 Task: Look for space in Halle, Belgium from 11th June, 2023 to 15th June, 2023 for 2 adults in price range Rs.7000 to Rs.16000. Place can be private room with 1  bedroom having 2 beds and 1 bathroom. Property type can be hotel. Amenities needed are: heating, . Booking option can be shelf check-in. Required host language is English.
Action: Mouse moved to (489, 147)
Screenshot: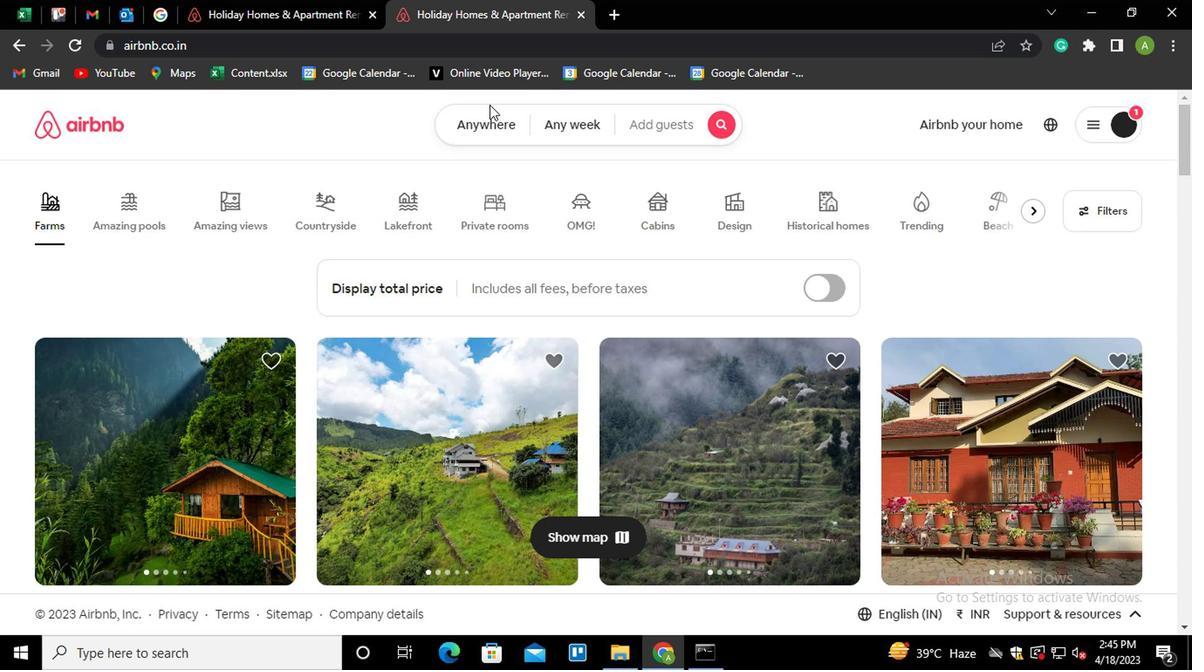 
Action: Mouse pressed left at (489, 147)
Screenshot: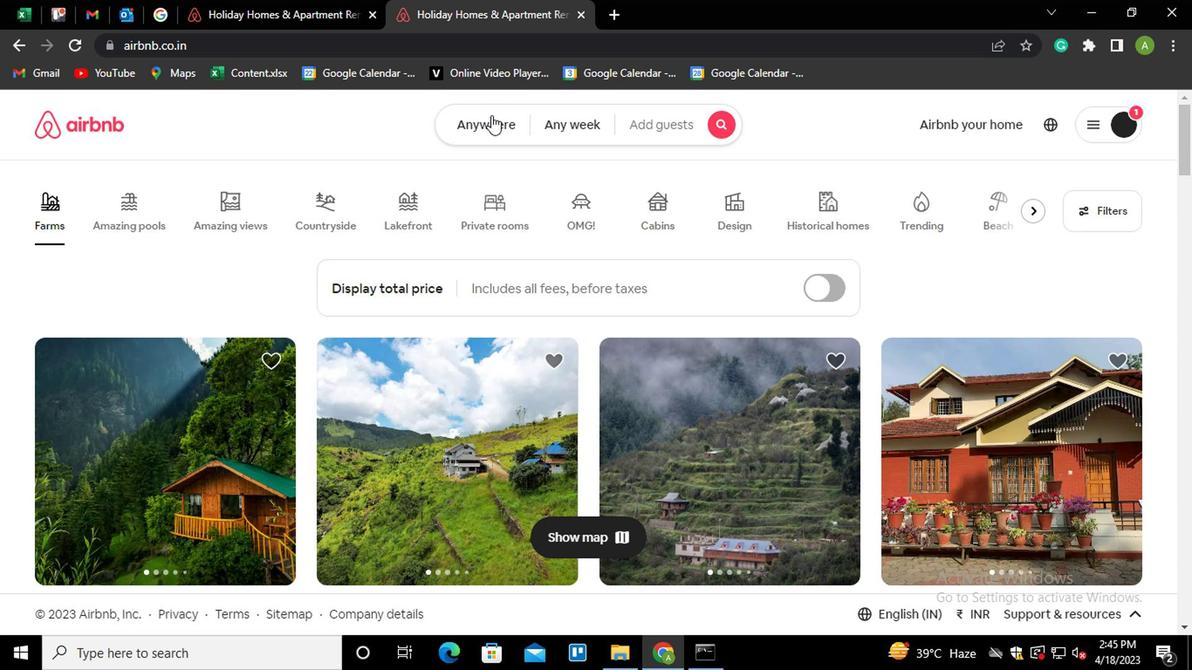 
Action: Mouse moved to (335, 212)
Screenshot: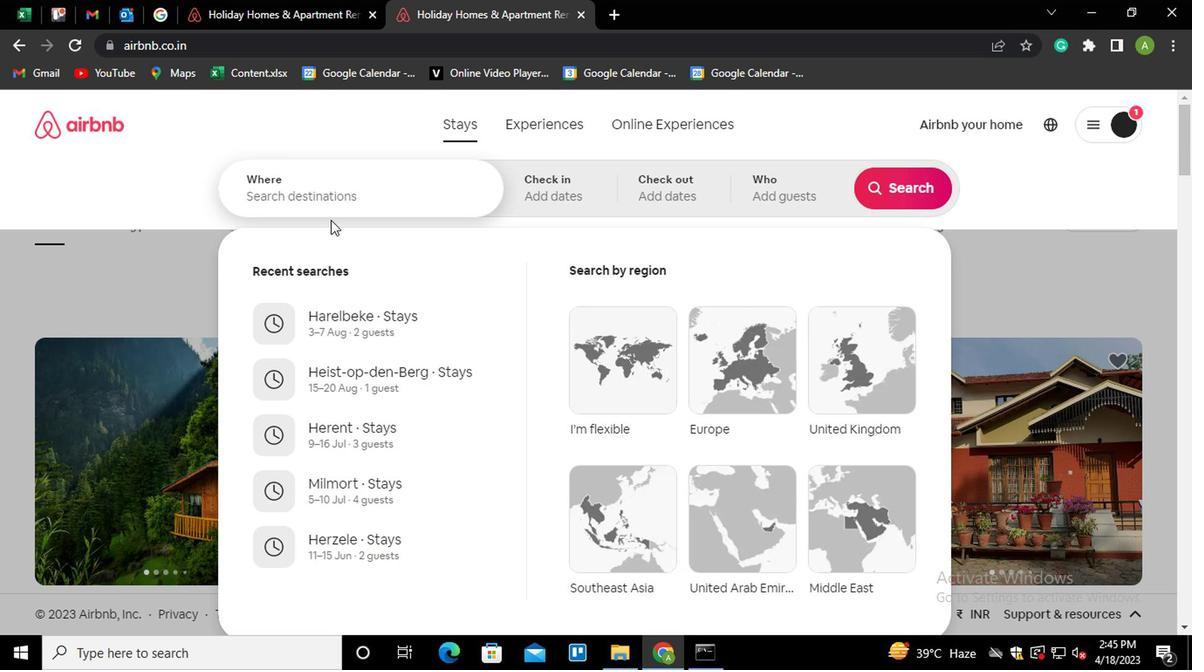 
Action: Mouse pressed left at (335, 212)
Screenshot: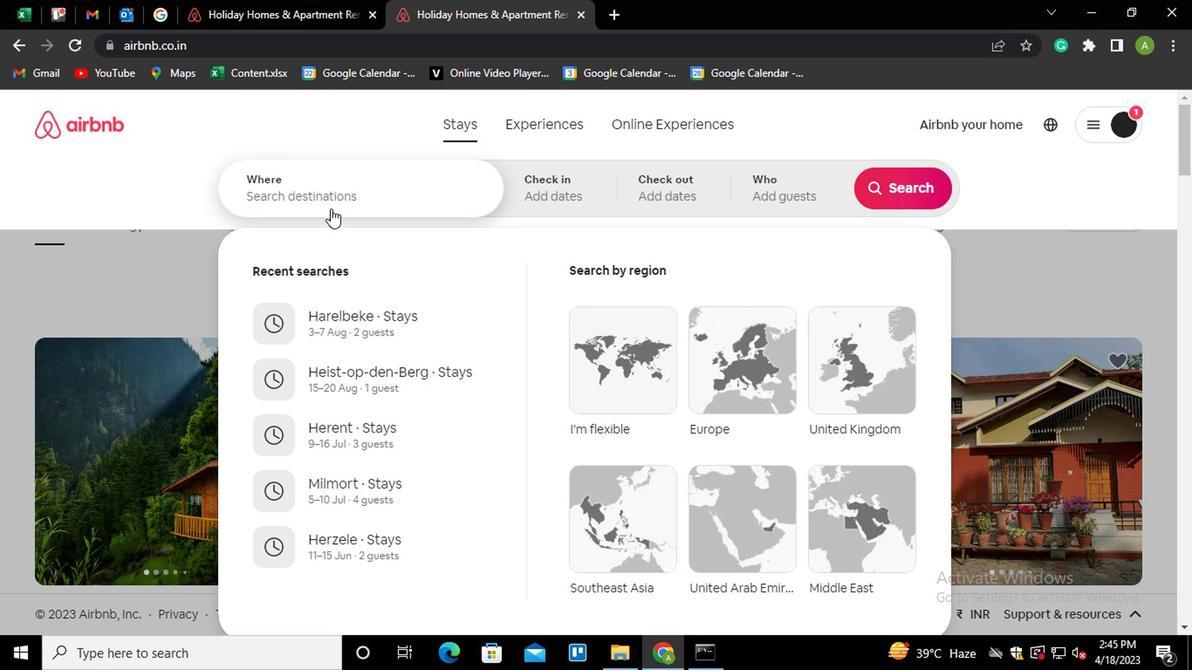 
Action: Key pressed <Key.shift_r><Key.shift_r><Key.shift_r><Key.shift_r><Key.shift_r><Key.shift_r><Key.shift_r>Halle,<Key.space><Key.shift_r><Key.shift_r><Key.shift_r><Key.shift_r><Key.shift_r><Key.shift_r><Key.shift_r>Belgiu<Key.down><Key.enter>
Screenshot: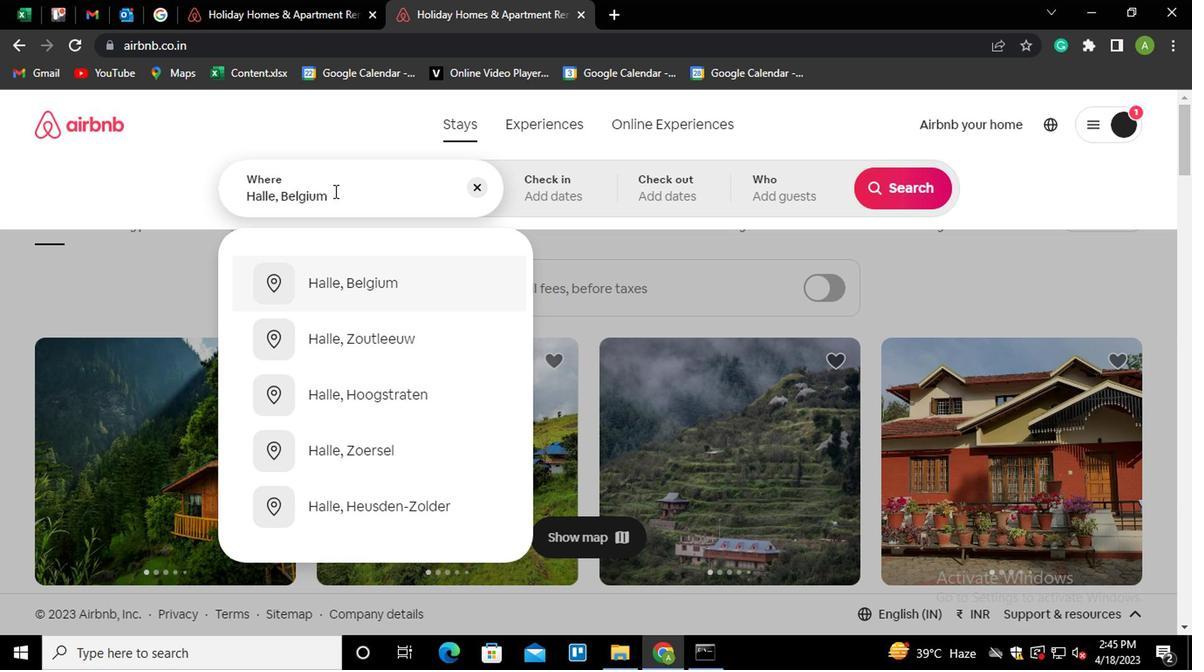 
Action: Mouse moved to (904, 335)
Screenshot: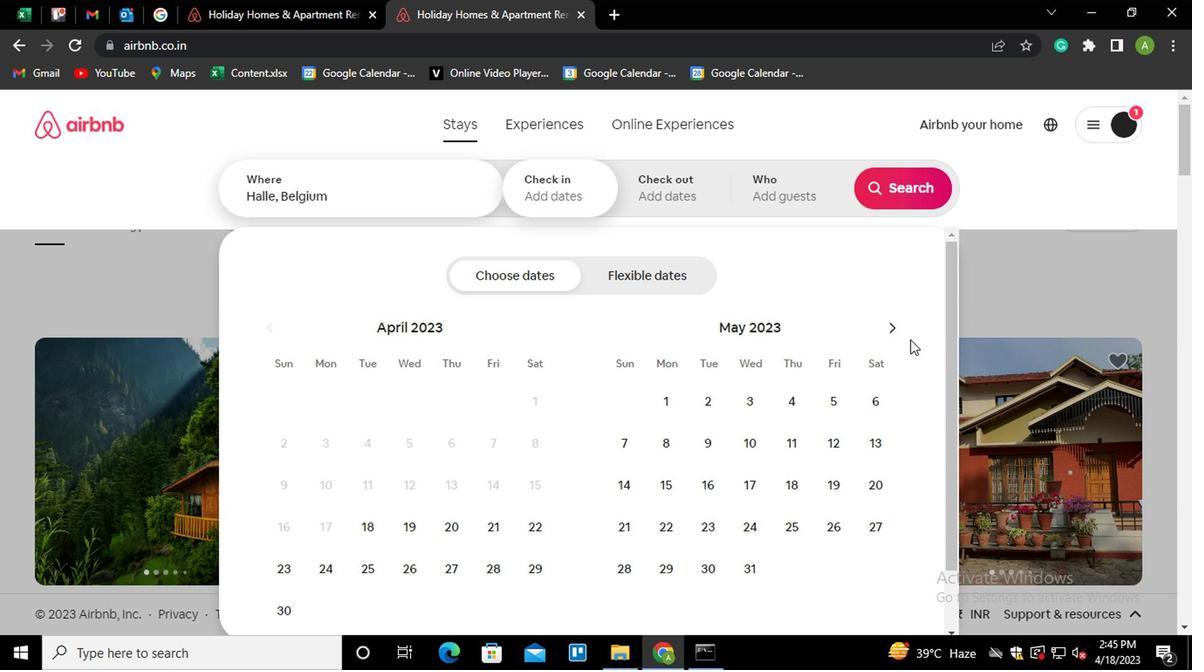 
Action: Mouse pressed left at (904, 335)
Screenshot: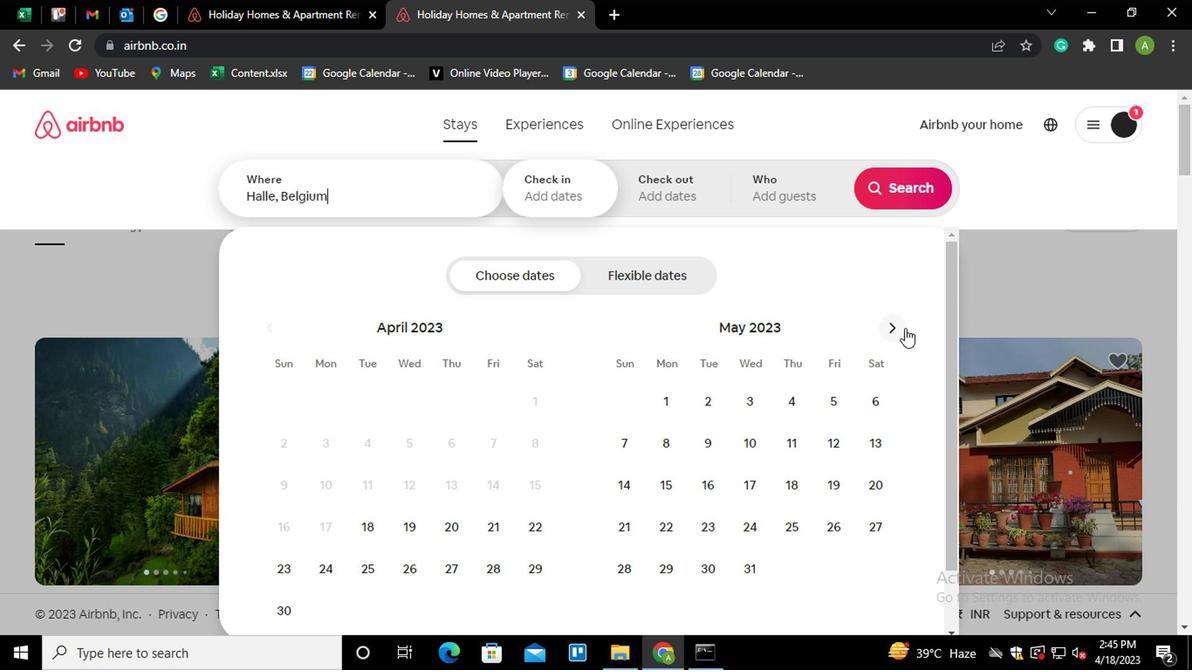 
Action: Mouse moved to (630, 471)
Screenshot: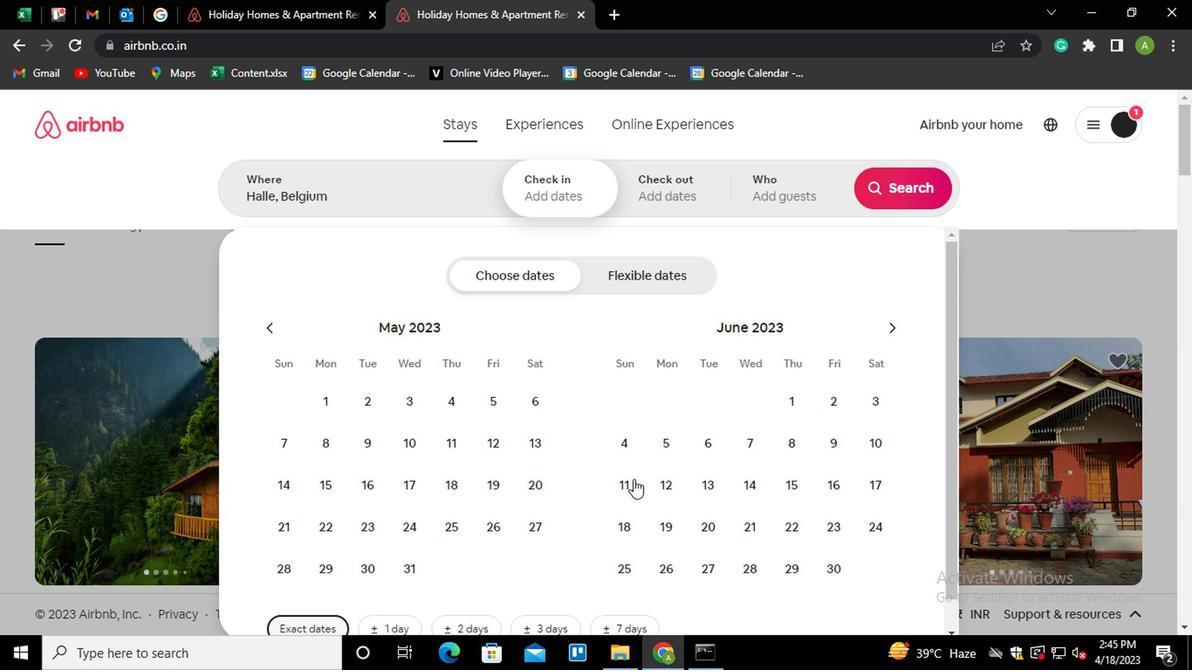 
Action: Mouse pressed left at (630, 471)
Screenshot: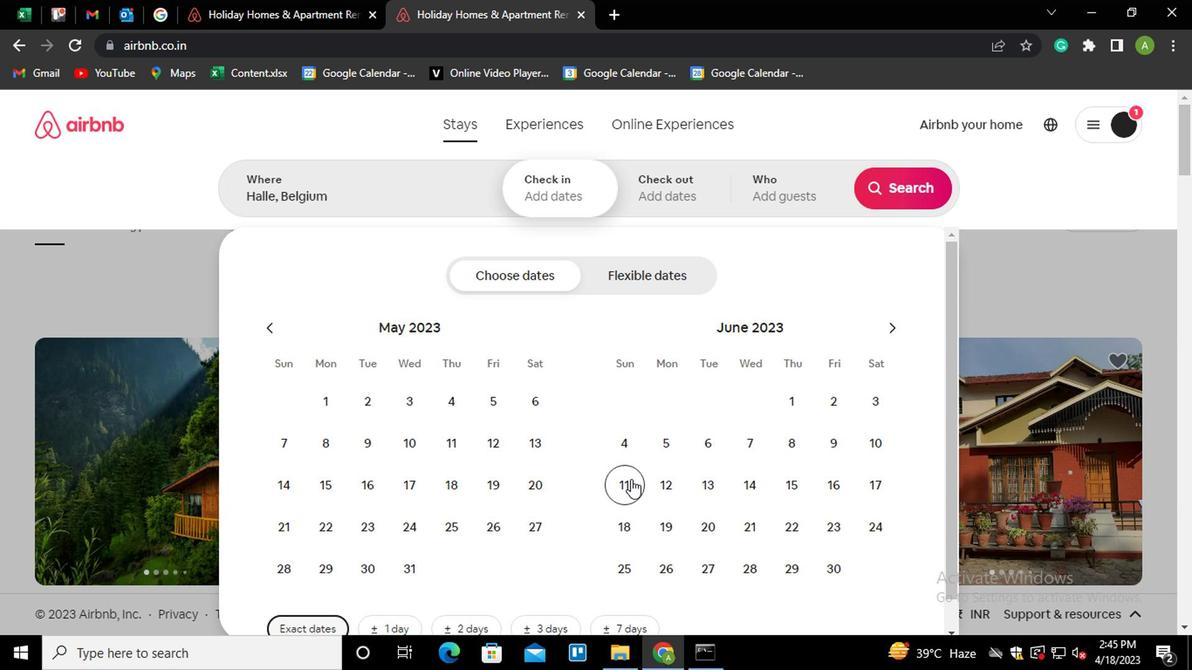 
Action: Mouse moved to (790, 484)
Screenshot: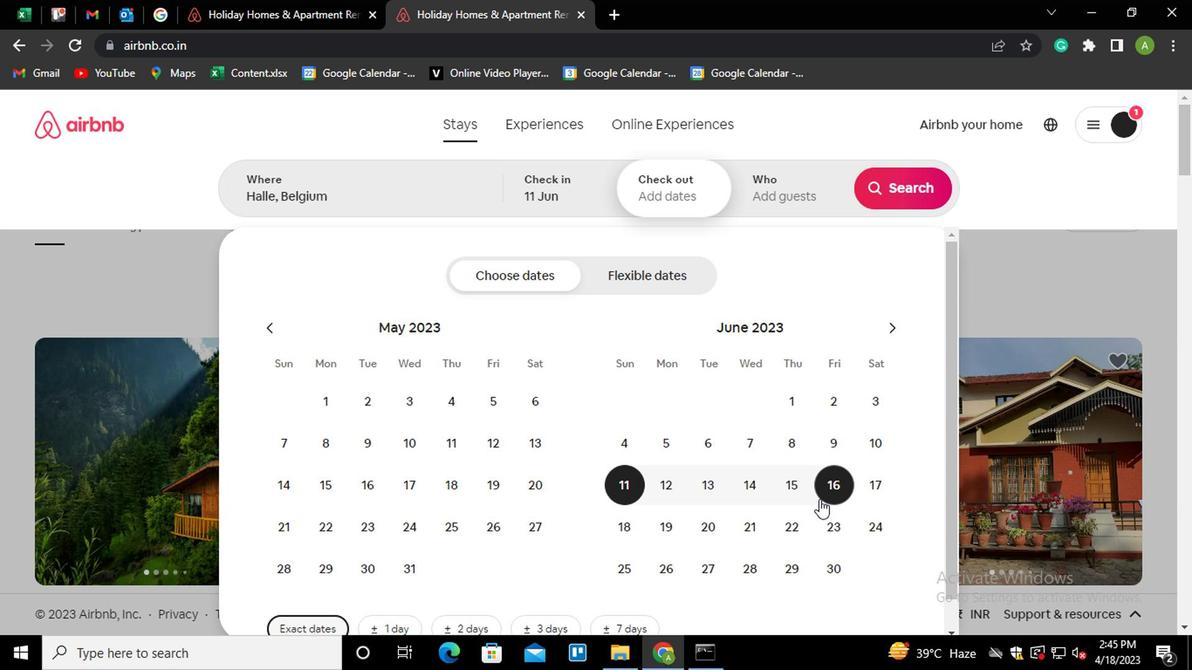 
Action: Mouse pressed left at (790, 484)
Screenshot: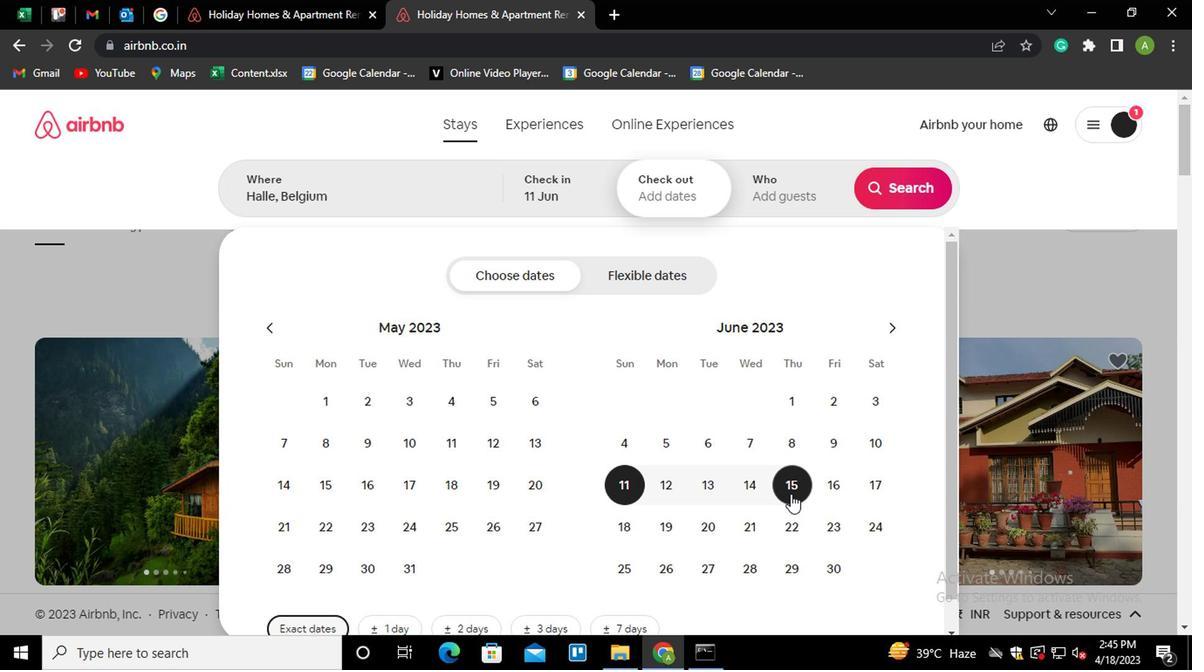 
Action: Mouse moved to (812, 198)
Screenshot: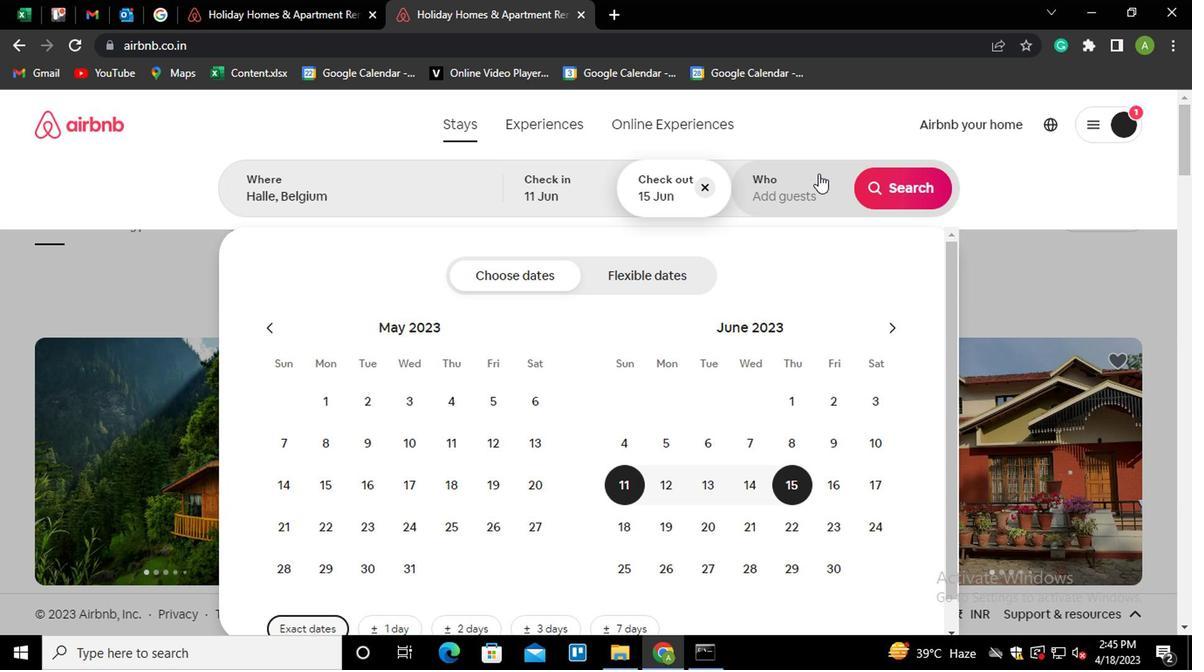 
Action: Mouse pressed left at (812, 198)
Screenshot: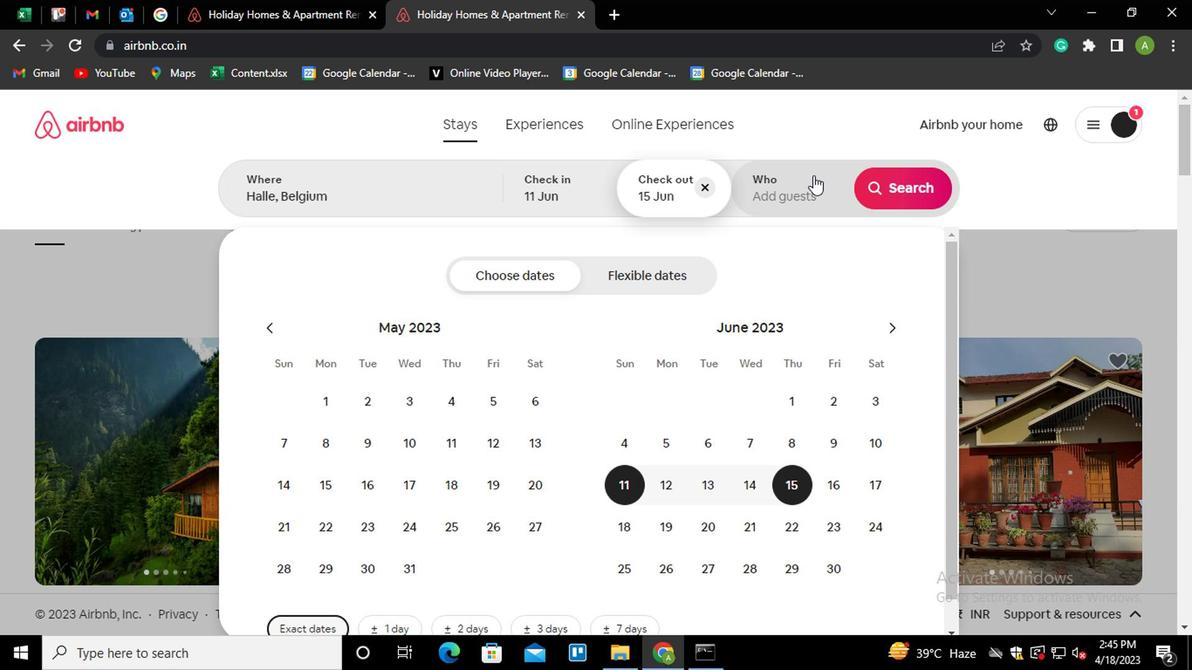 
Action: Mouse moved to (901, 292)
Screenshot: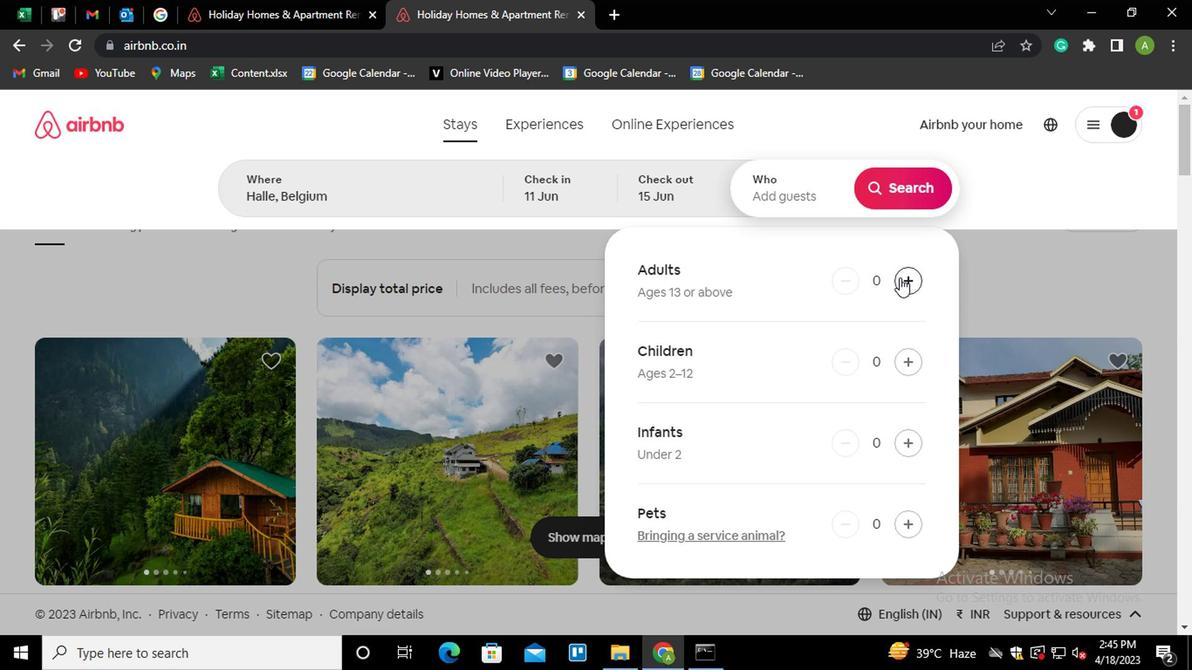
Action: Mouse pressed left at (901, 292)
Screenshot: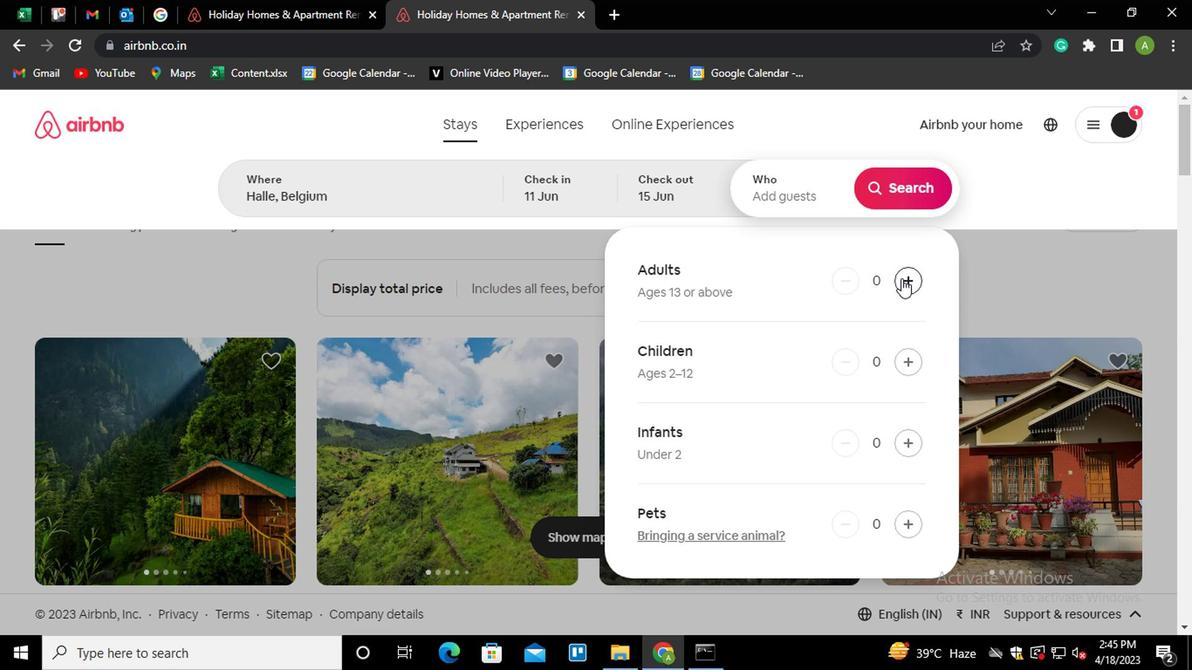 
Action: Mouse pressed left at (901, 292)
Screenshot: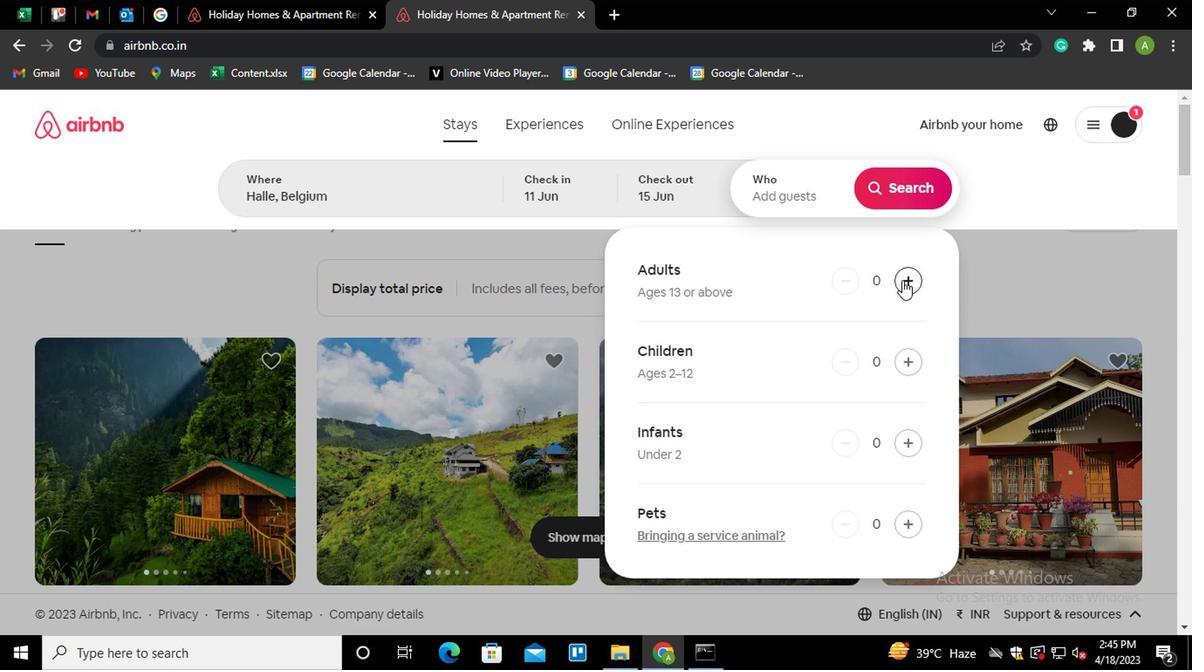 
Action: Mouse moved to (900, 220)
Screenshot: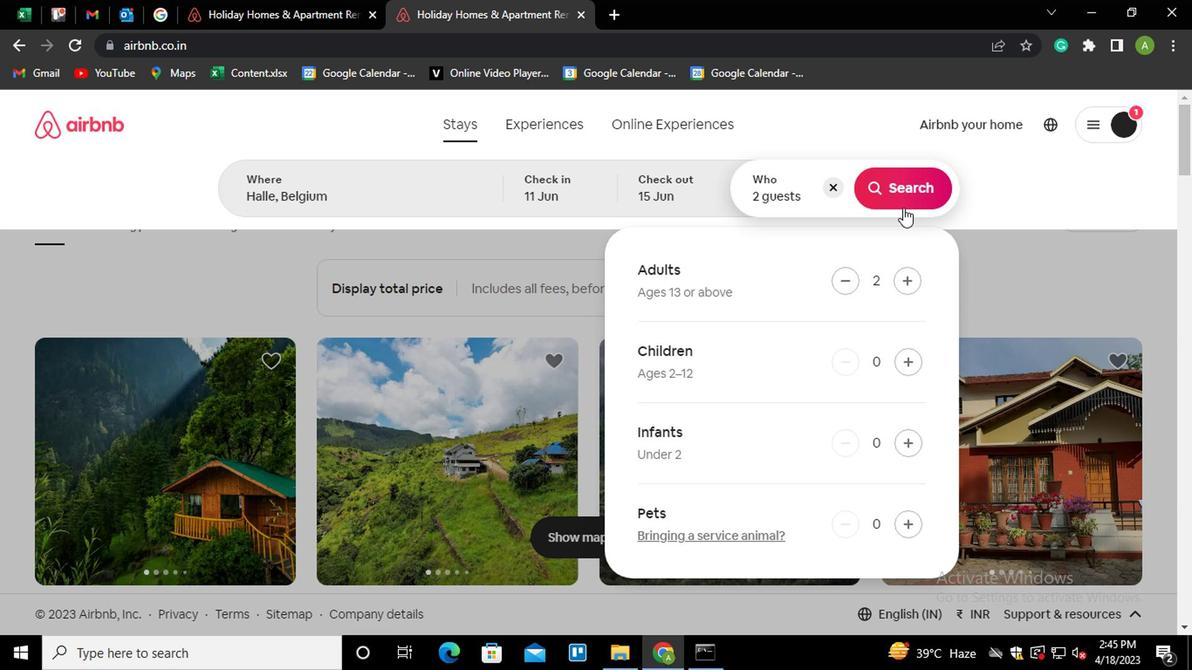 
Action: Mouse pressed left at (900, 220)
Screenshot: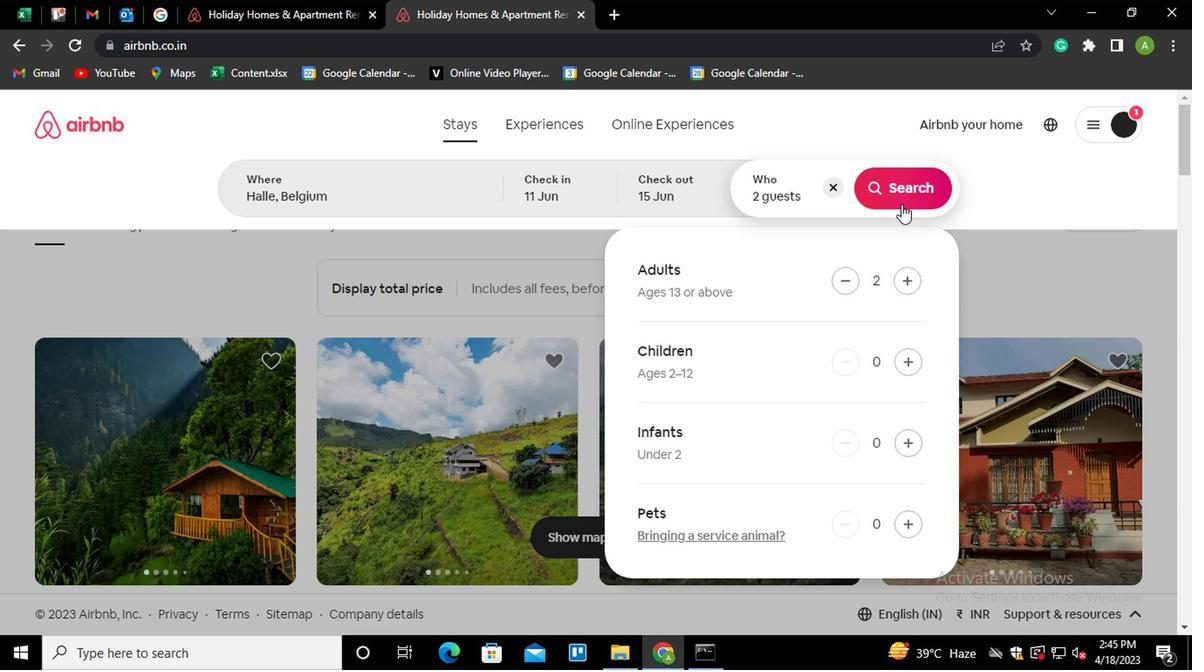 
Action: Mouse moved to (1106, 221)
Screenshot: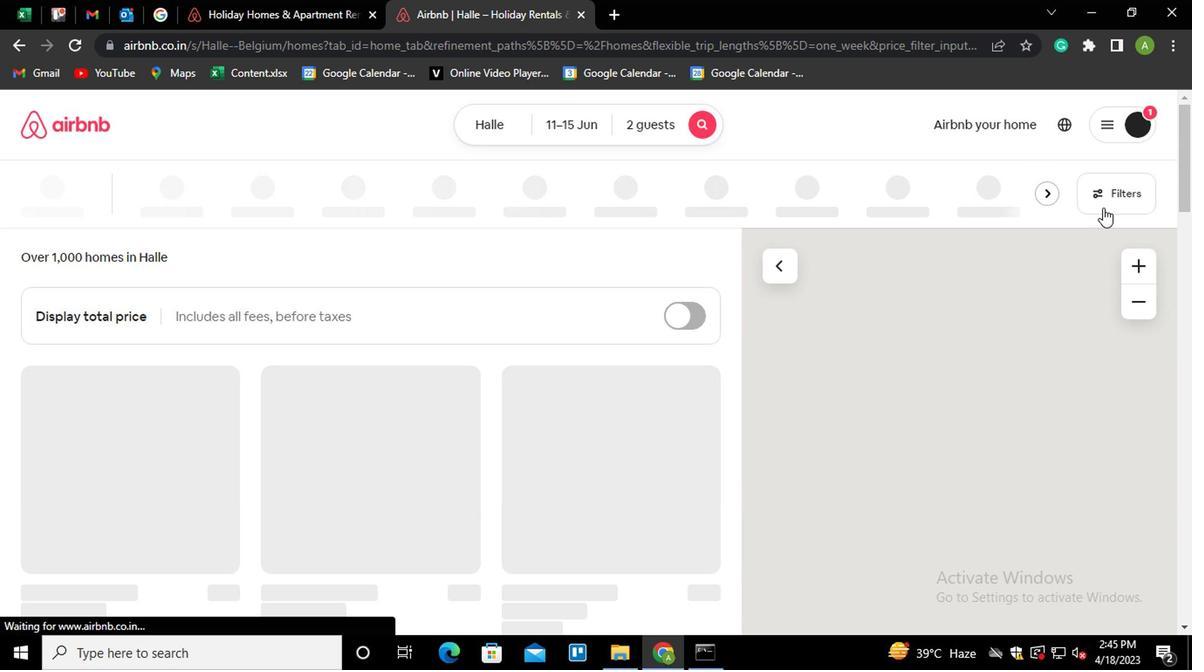 
Action: Mouse pressed left at (1106, 221)
Screenshot: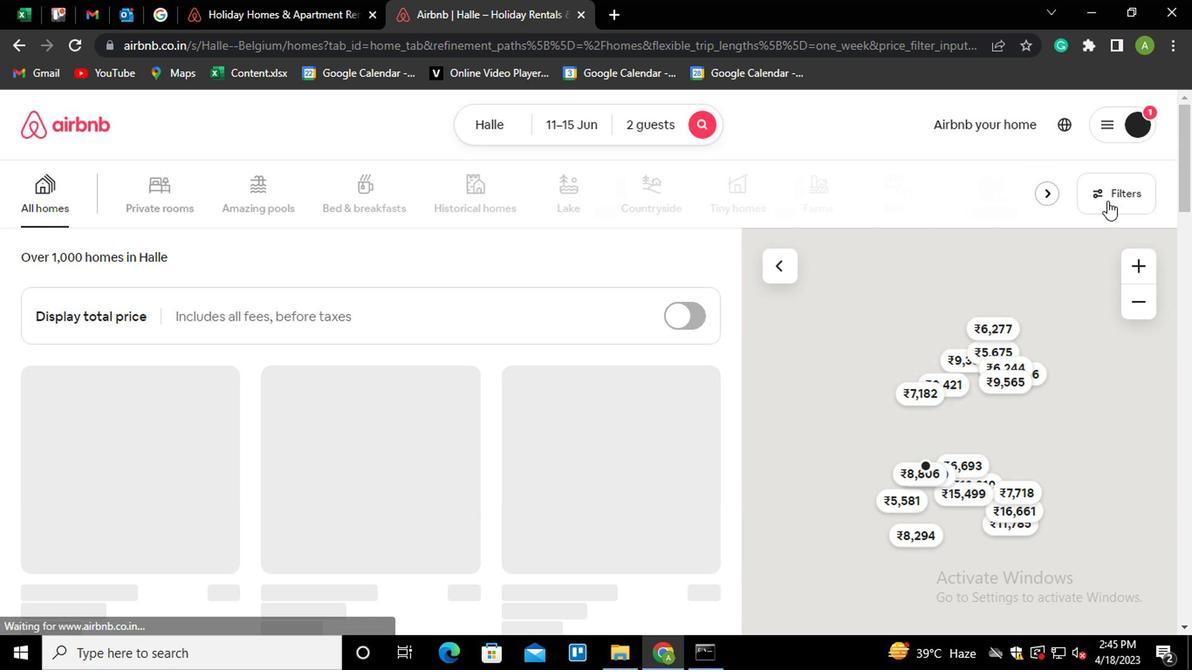 
Action: Mouse moved to (469, 412)
Screenshot: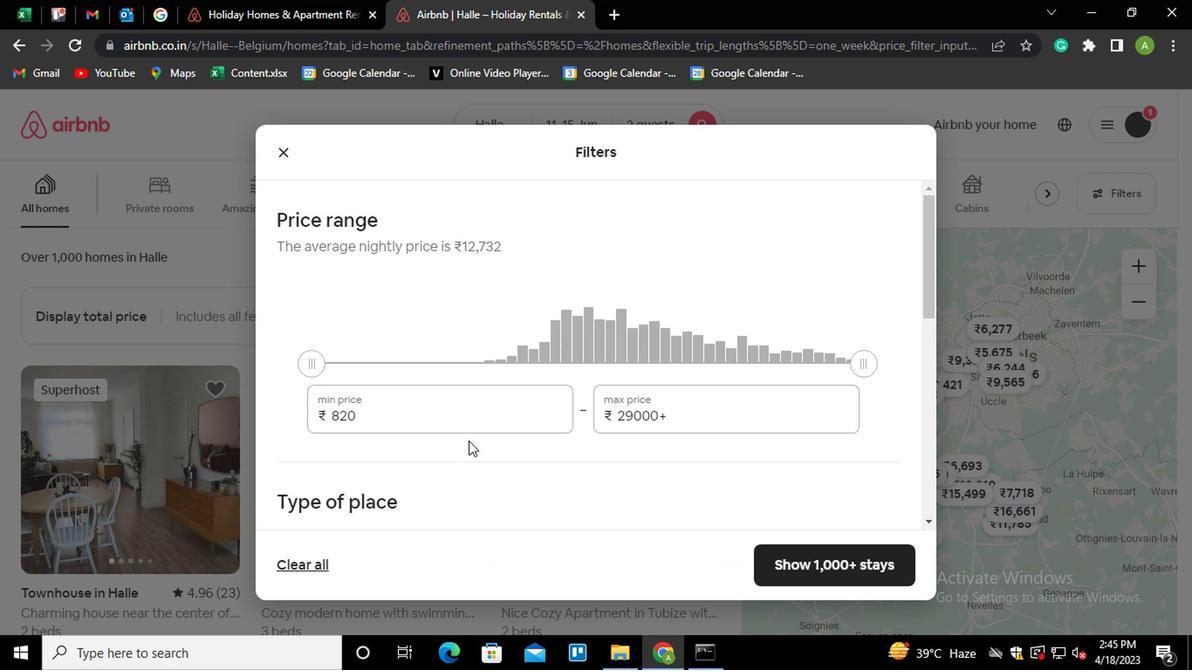 
Action: Mouse pressed left at (469, 412)
Screenshot: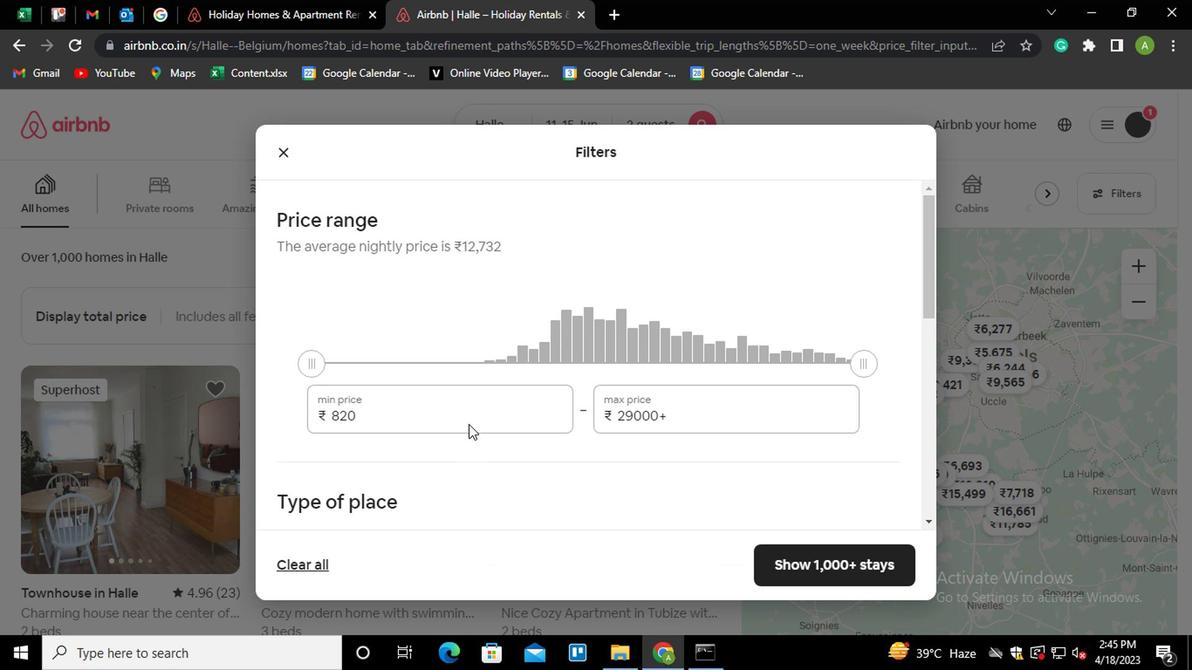 
Action: Key pressed <Key.shift_r><Key.home>7000
Screenshot: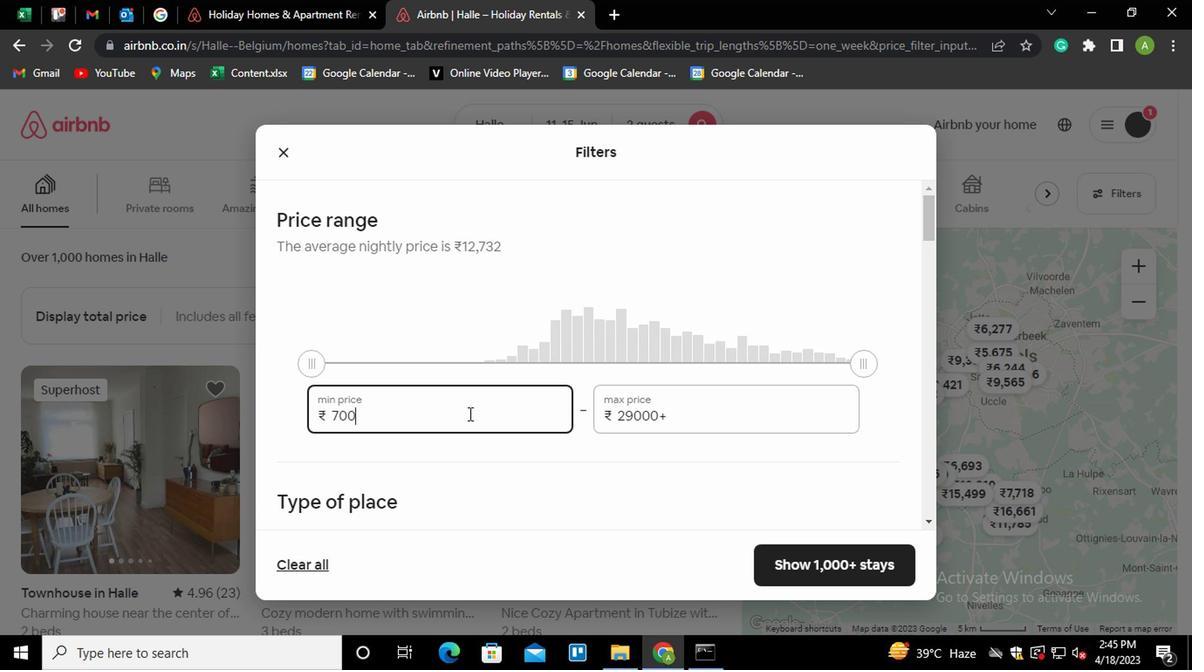 
Action: Mouse moved to (725, 422)
Screenshot: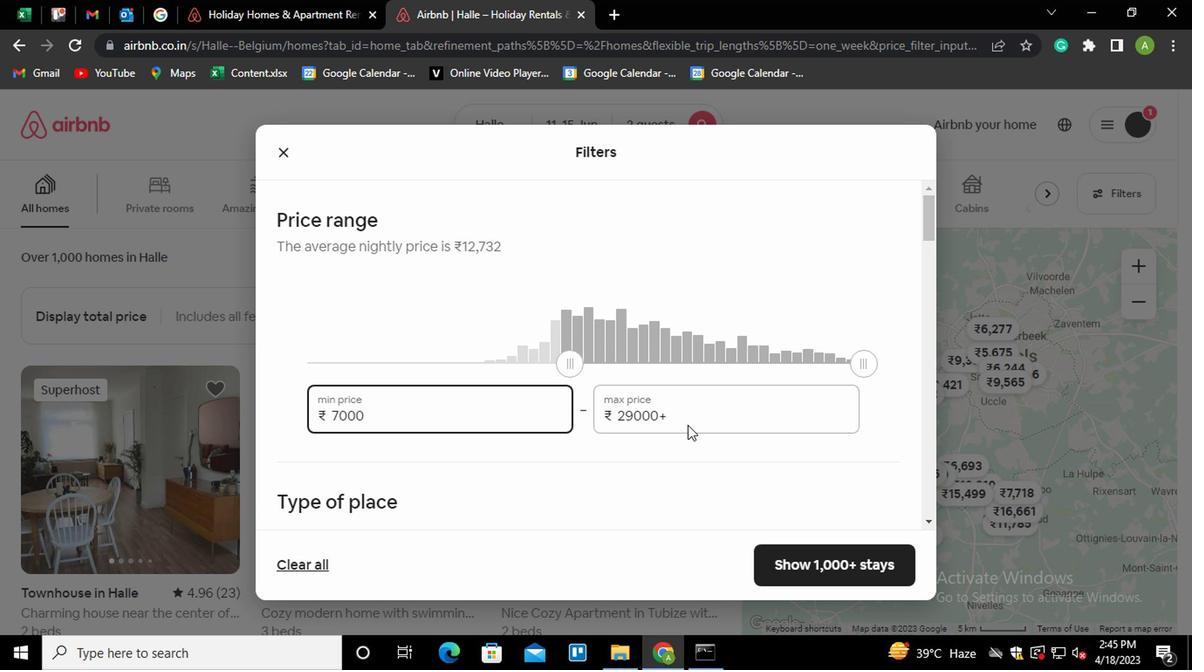 
Action: Mouse pressed left at (725, 422)
Screenshot: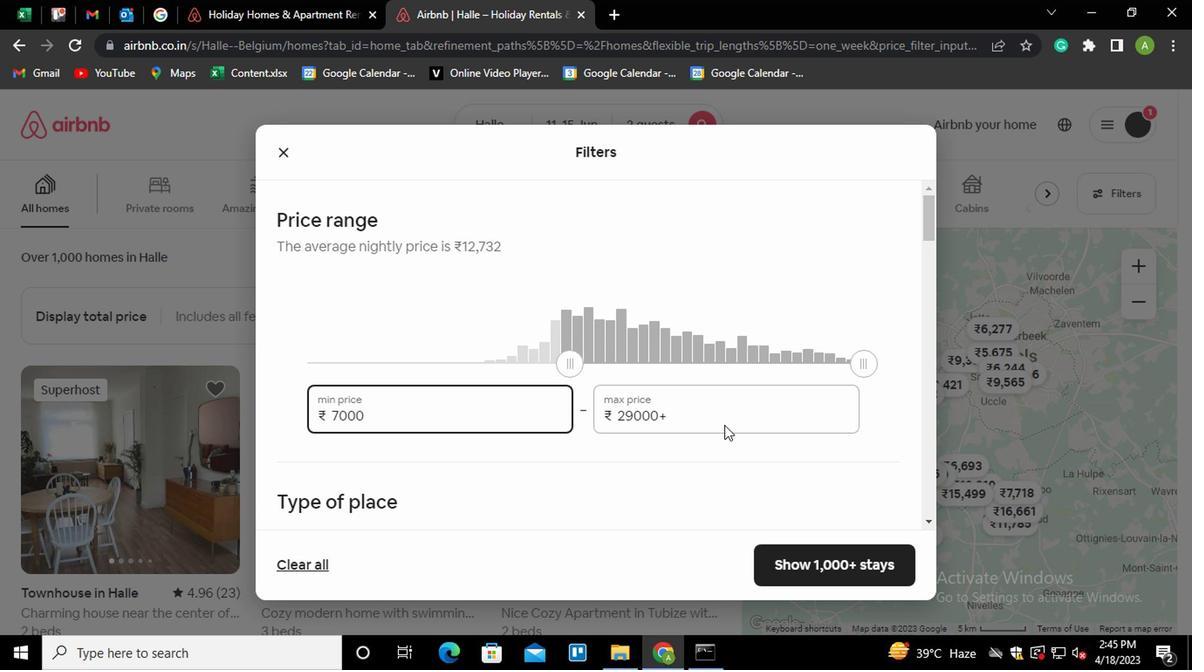 
Action: Key pressed <Key.shift_r><Key.home>16000
Screenshot: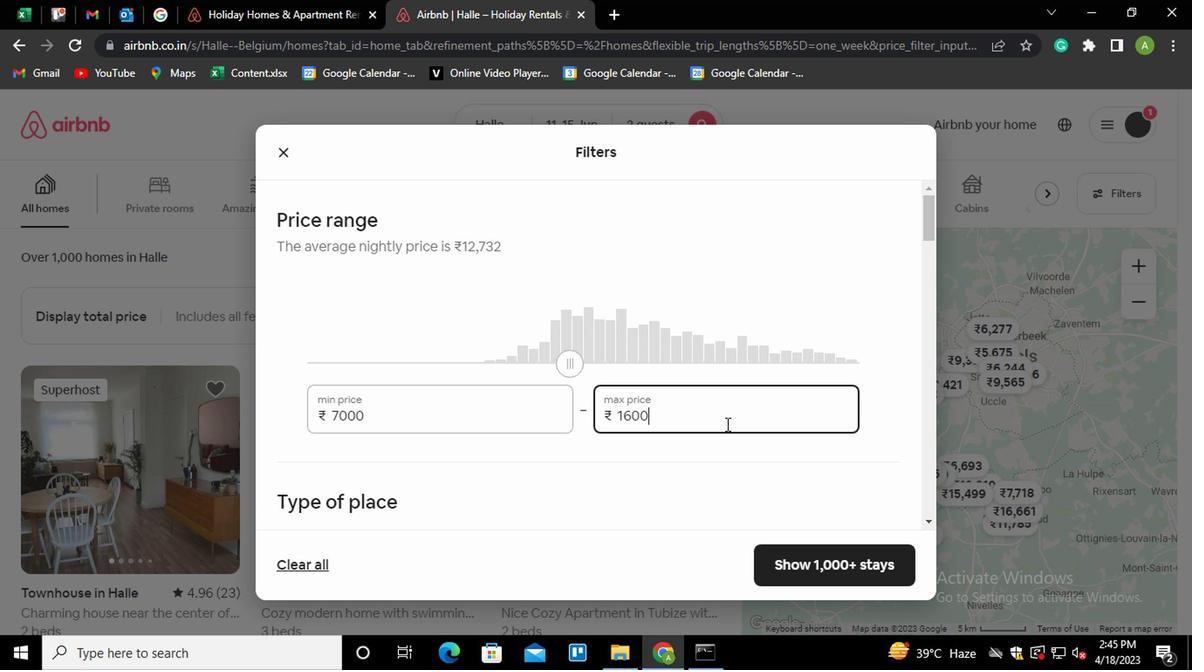 
Action: Mouse moved to (727, 415)
Screenshot: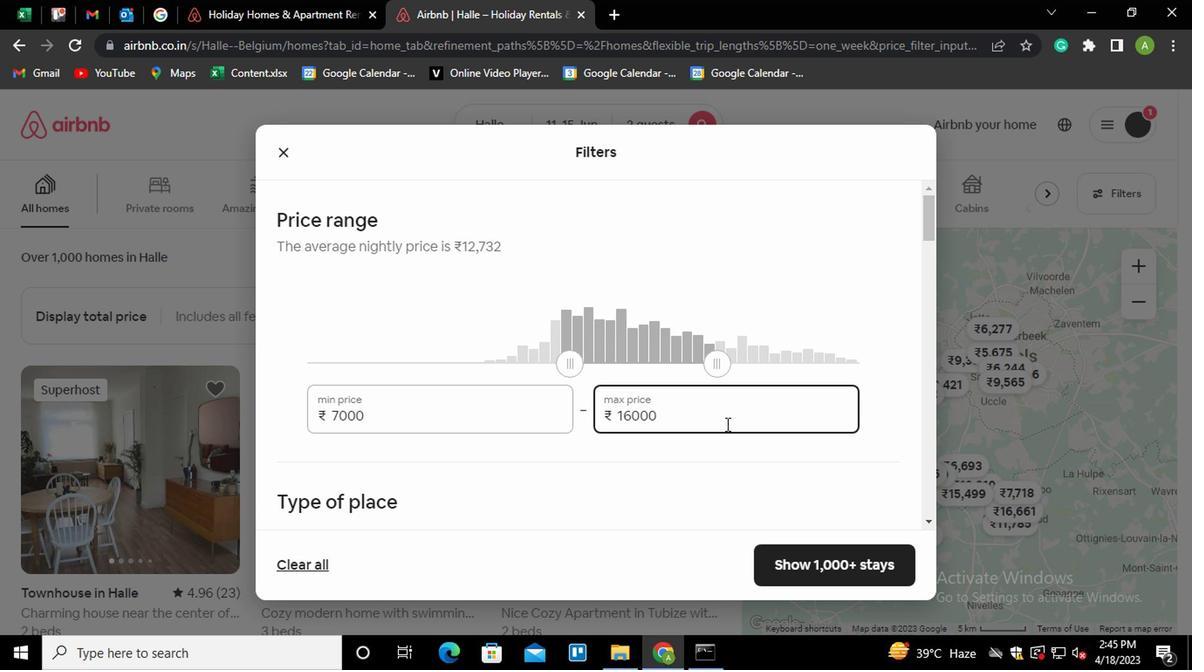 
Action: Mouse scrolled (727, 414) with delta (0, -1)
Screenshot: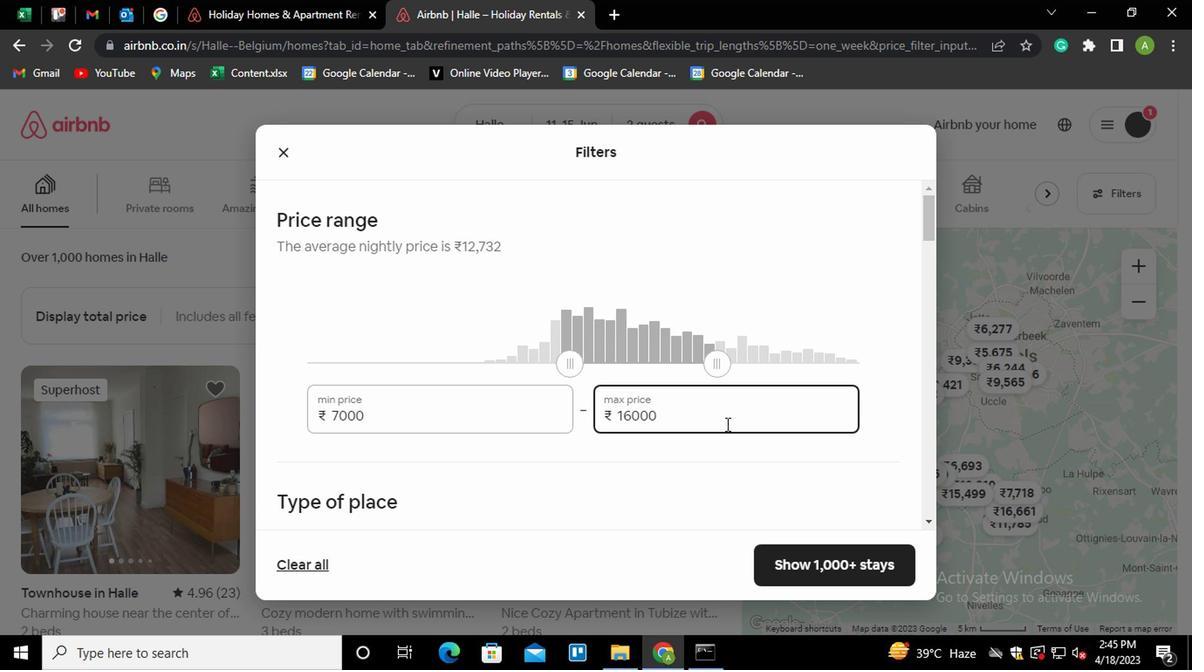 
Action: Mouse scrolled (727, 414) with delta (0, -1)
Screenshot: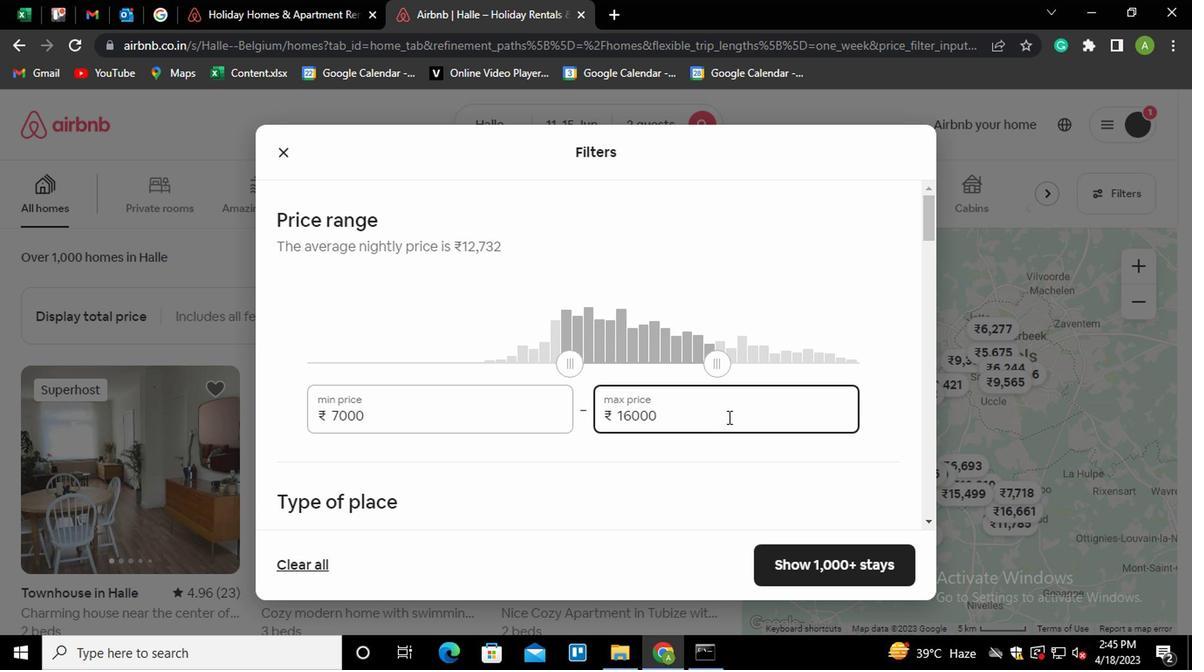 
Action: Mouse scrolled (727, 414) with delta (0, -1)
Screenshot: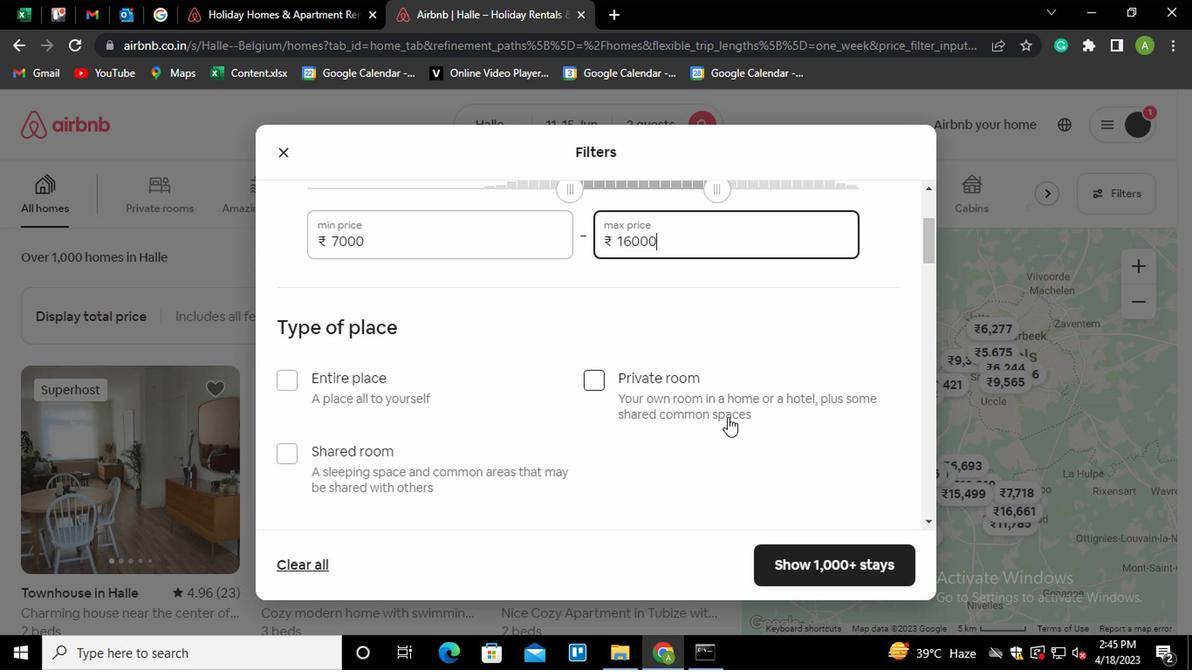 
Action: Mouse moved to (589, 299)
Screenshot: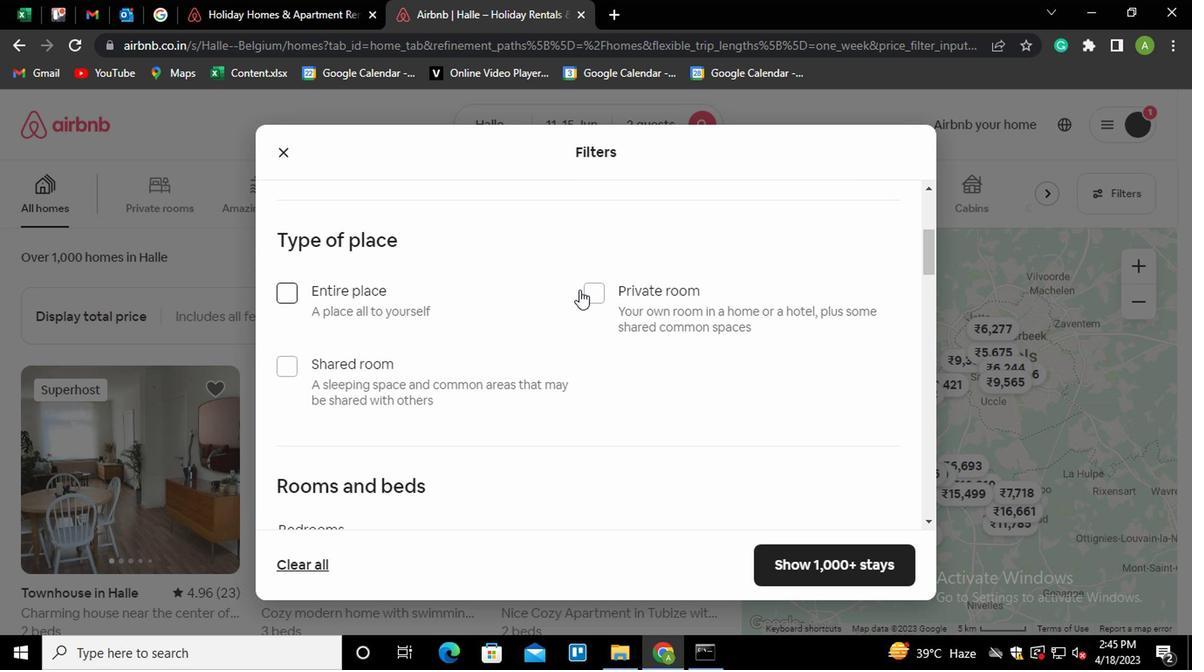 
Action: Mouse pressed left at (589, 299)
Screenshot: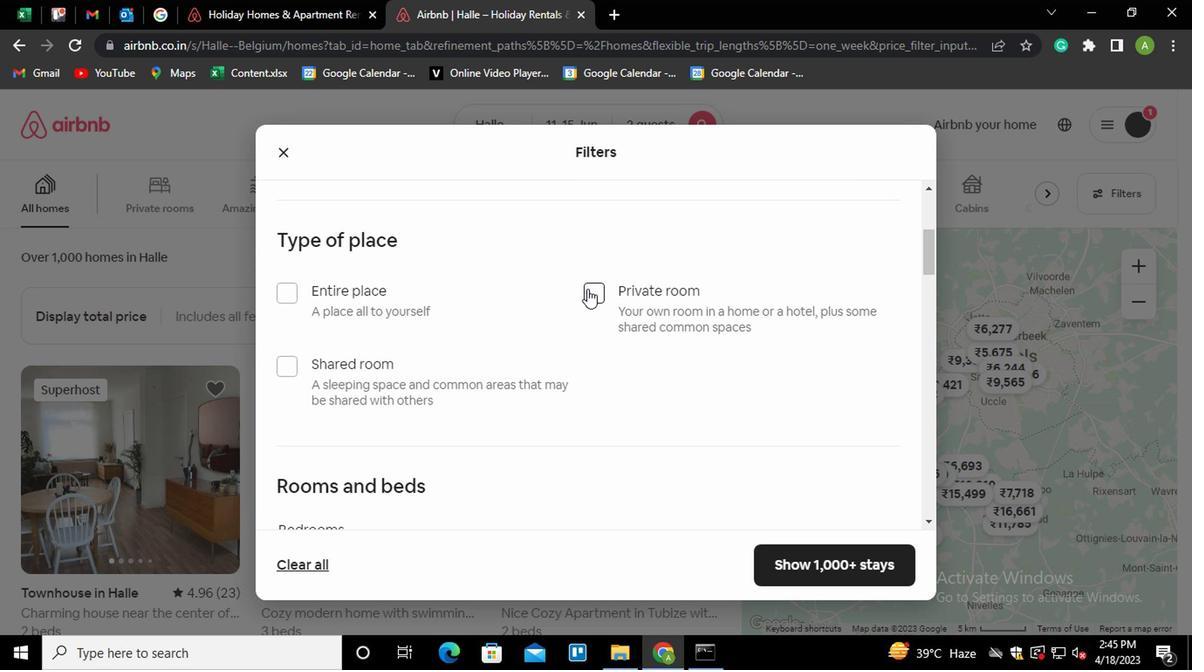 
Action: Mouse moved to (655, 366)
Screenshot: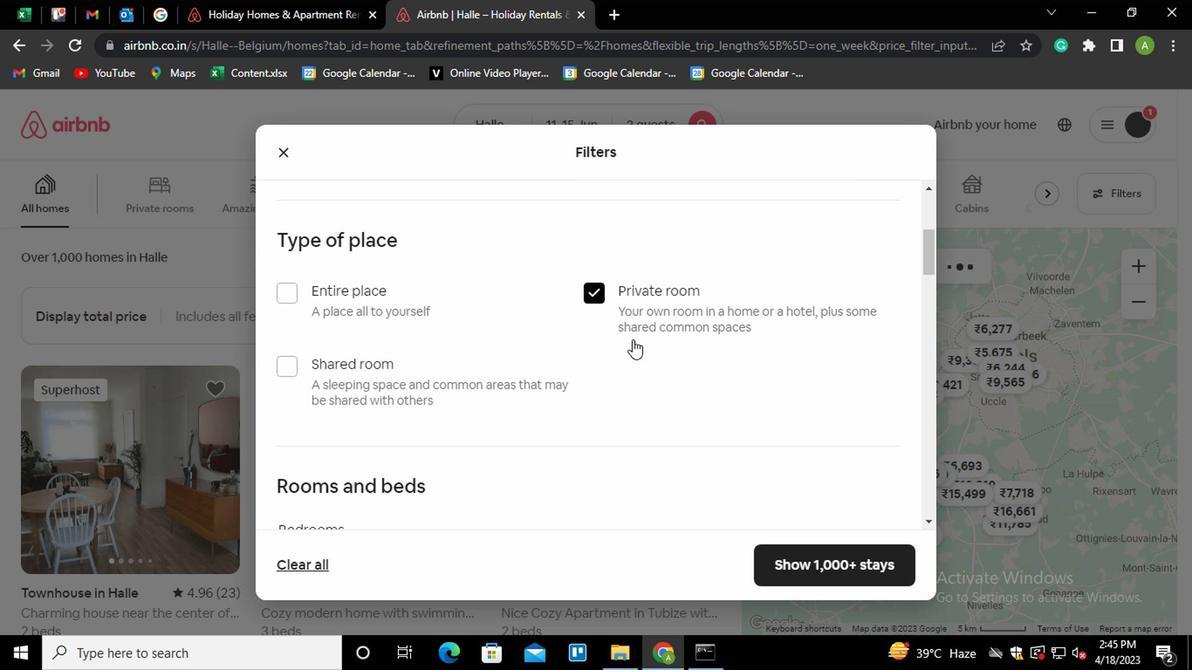 
Action: Mouse scrolled (655, 366) with delta (0, 0)
Screenshot: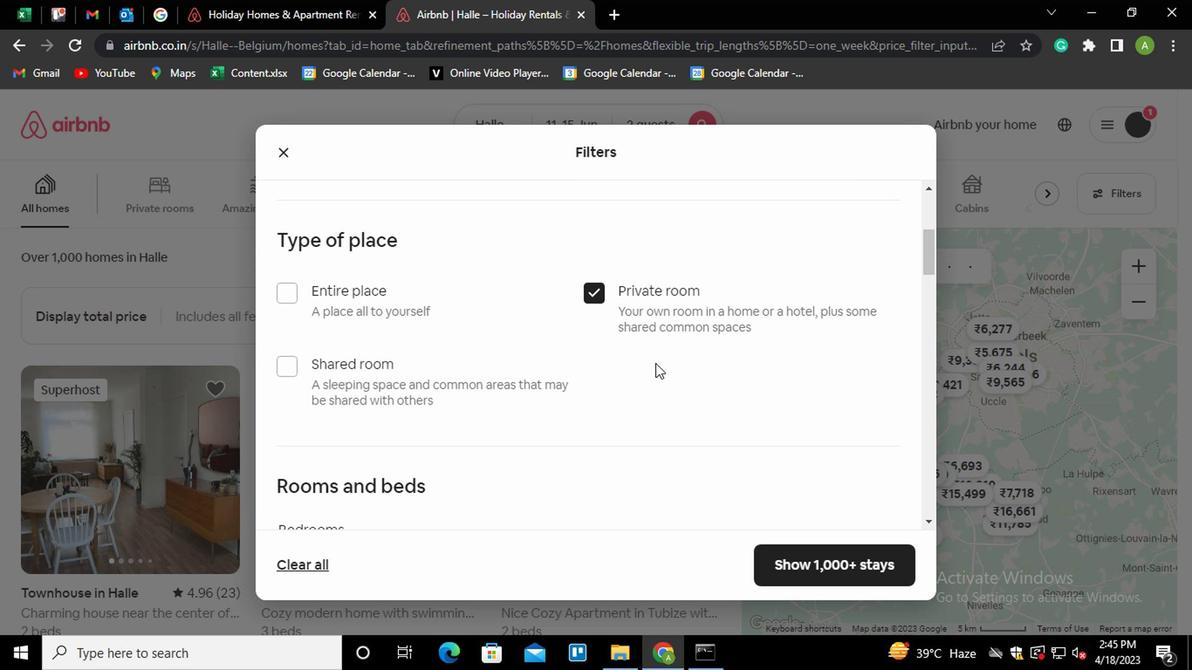
Action: Mouse scrolled (655, 366) with delta (0, 0)
Screenshot: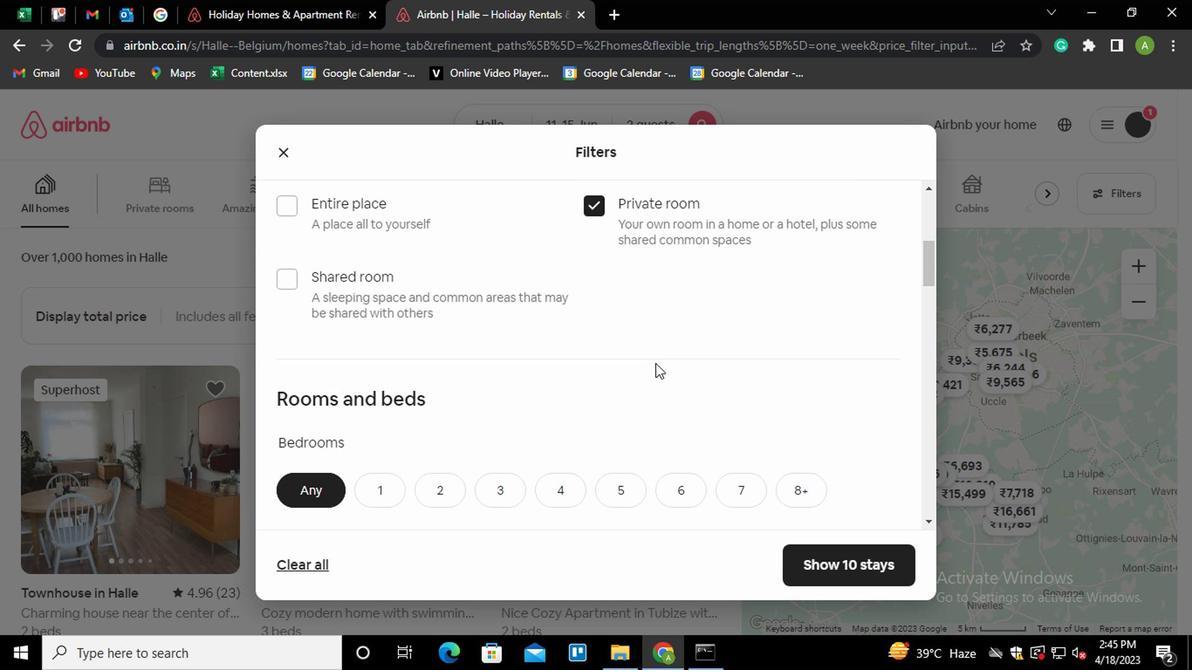 
Action: Mouse moved to (656, 366)
Screenshot: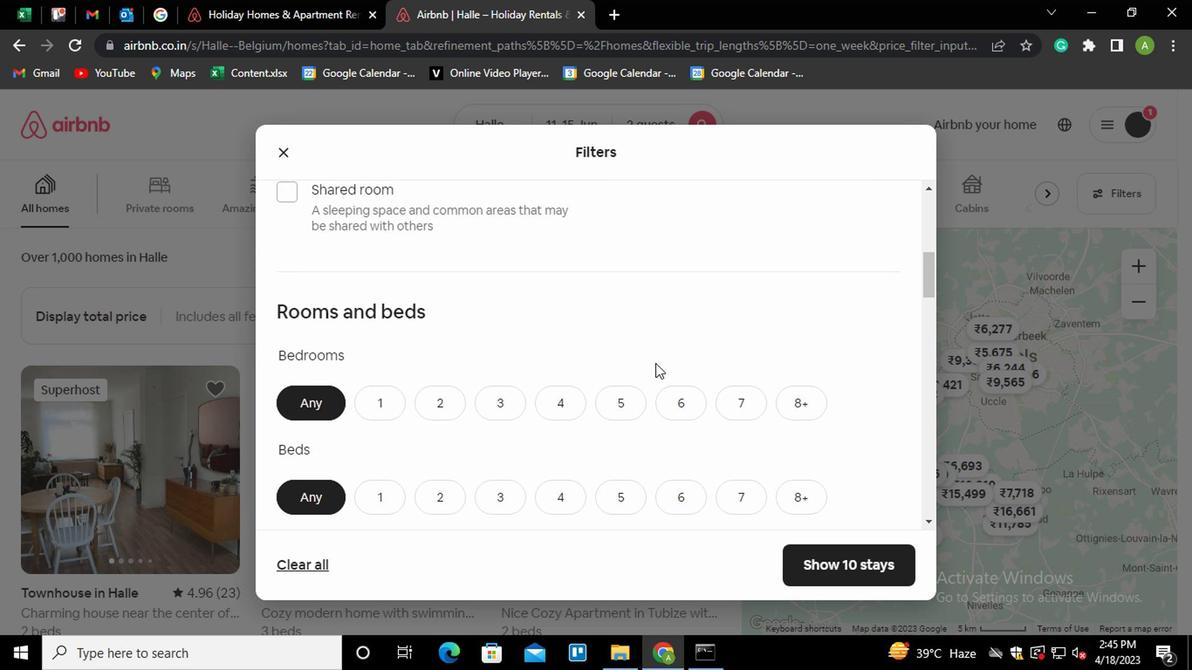 
Action: Mouse scrolled (656, 366) with delta (0, 0)
Screenshot: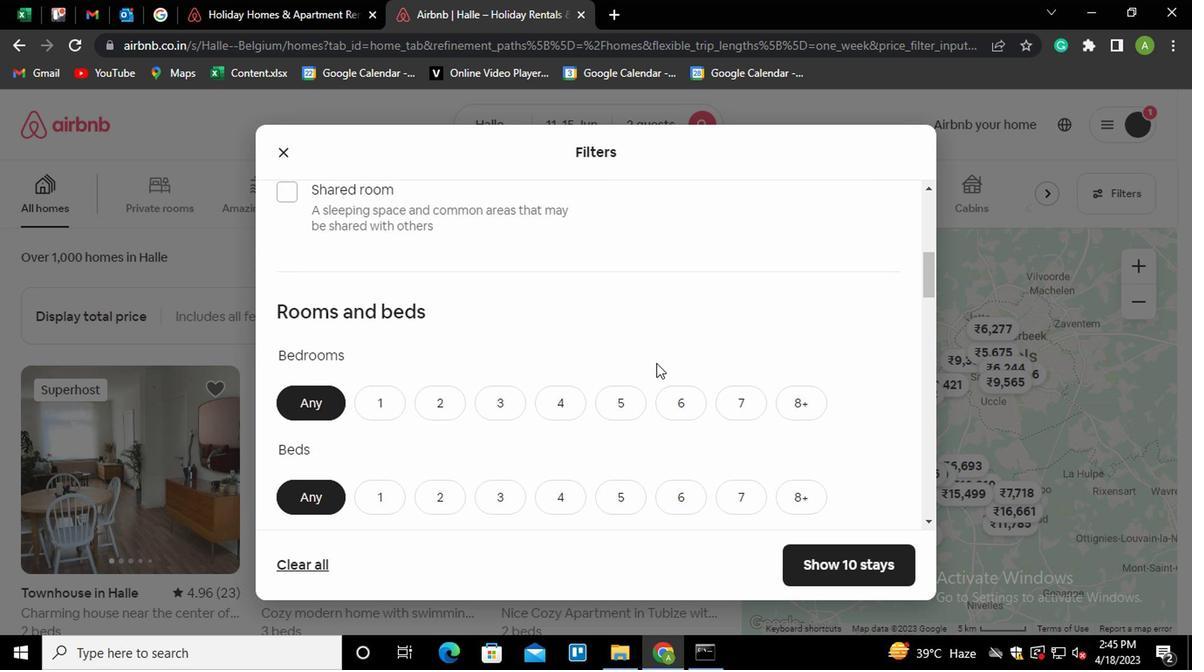 
Action: Mouse moved to (376, 321)
Screenshot: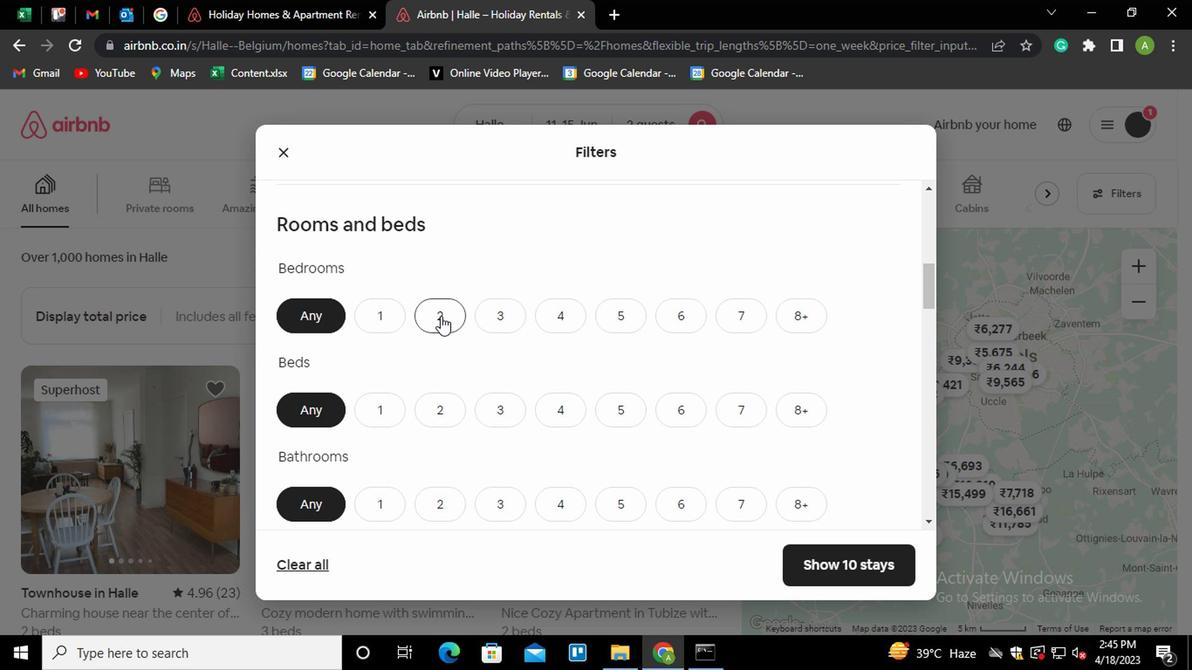 
Action: Mouse pressed left at (376, 321)
Screenshot: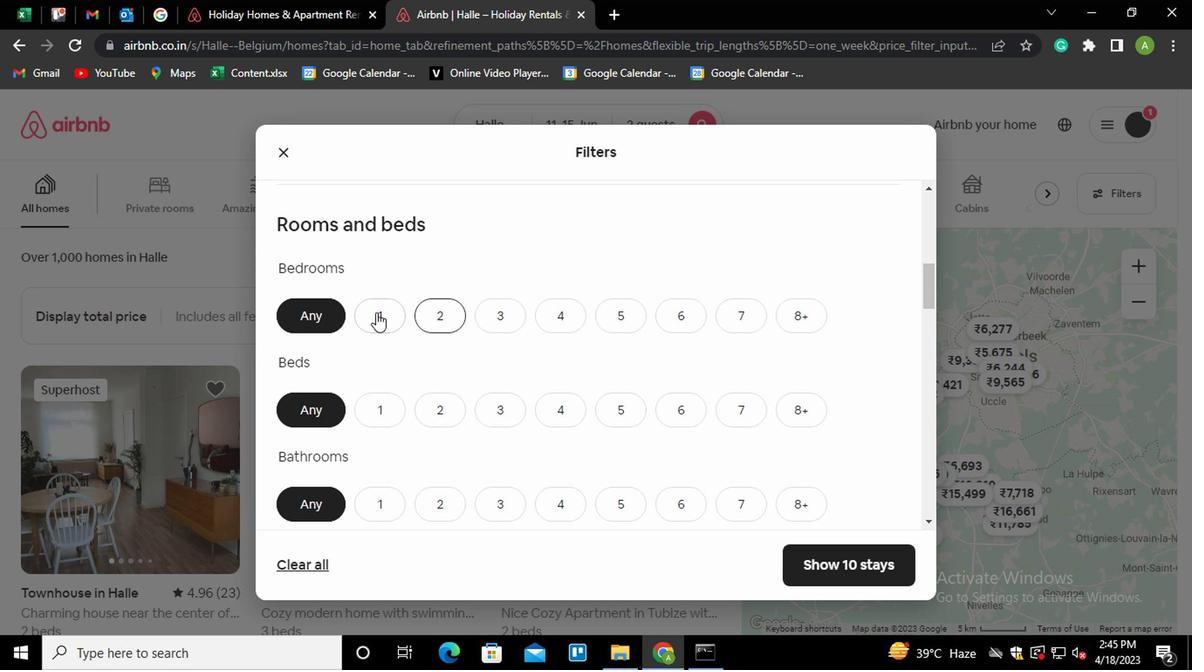 
Action: Mouse moved to (442, 404)
Screenshot: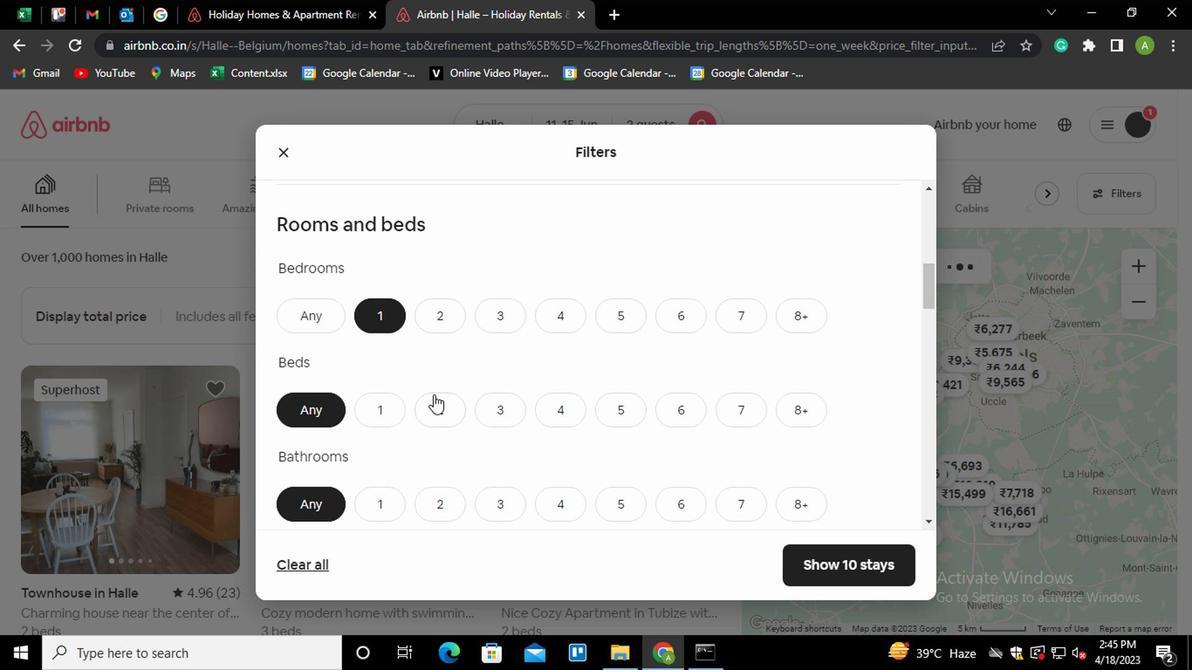 
Action: Mouse pressed left at (442, 404)
Screenshot: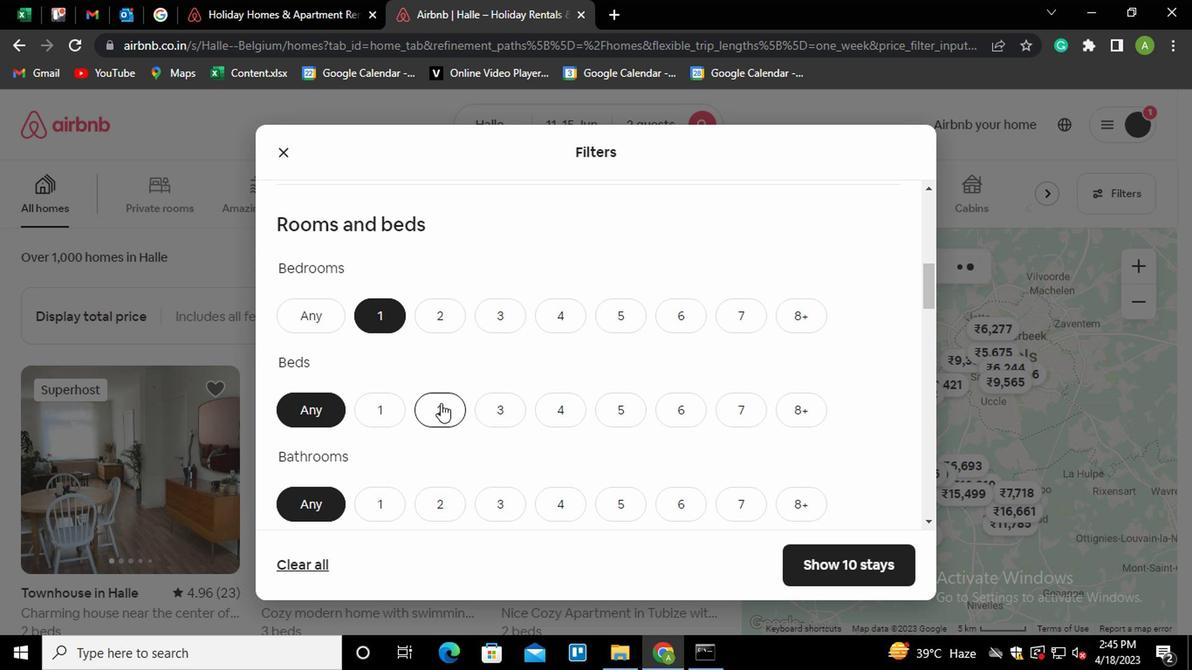 
Action: Mouse moved to (381, 499)
Screenshot: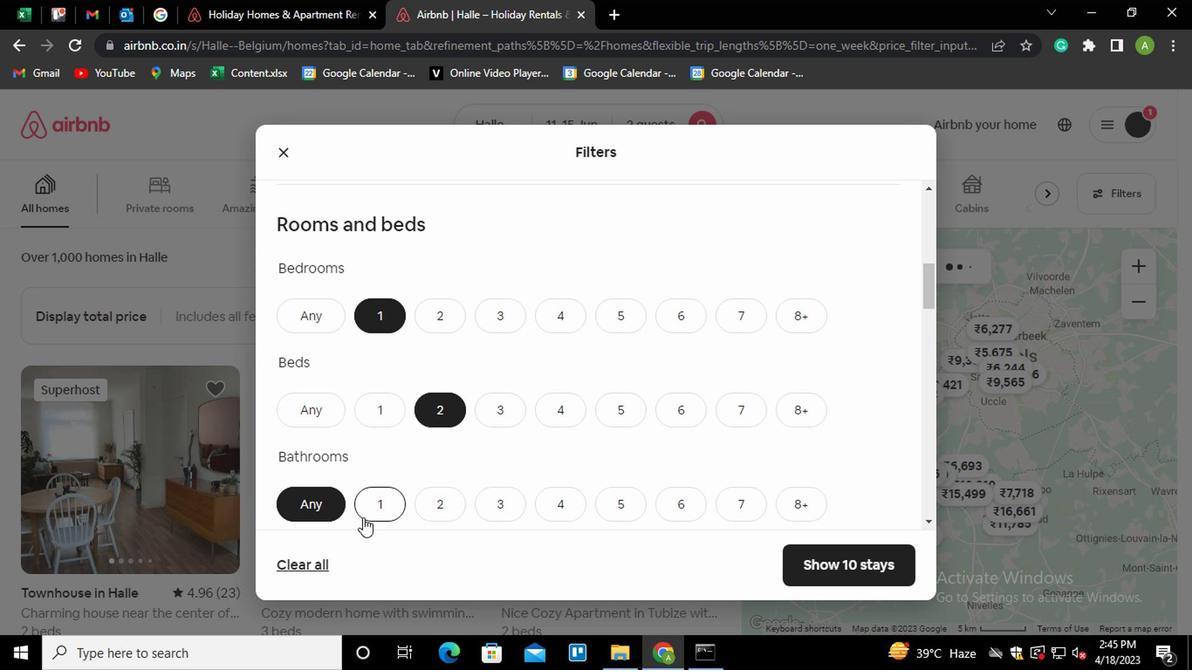 
Action: Mouse pressed left at (381, 499)
Screenshot: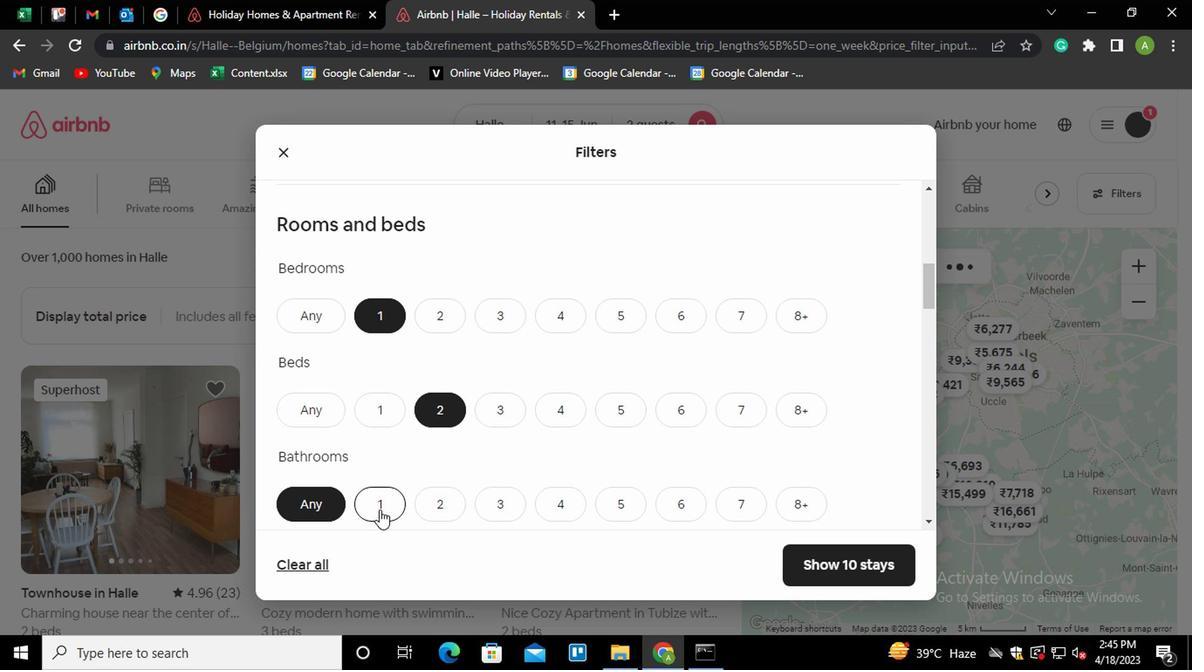 
Action: Mouse moved to (497, 412)
Screenshot: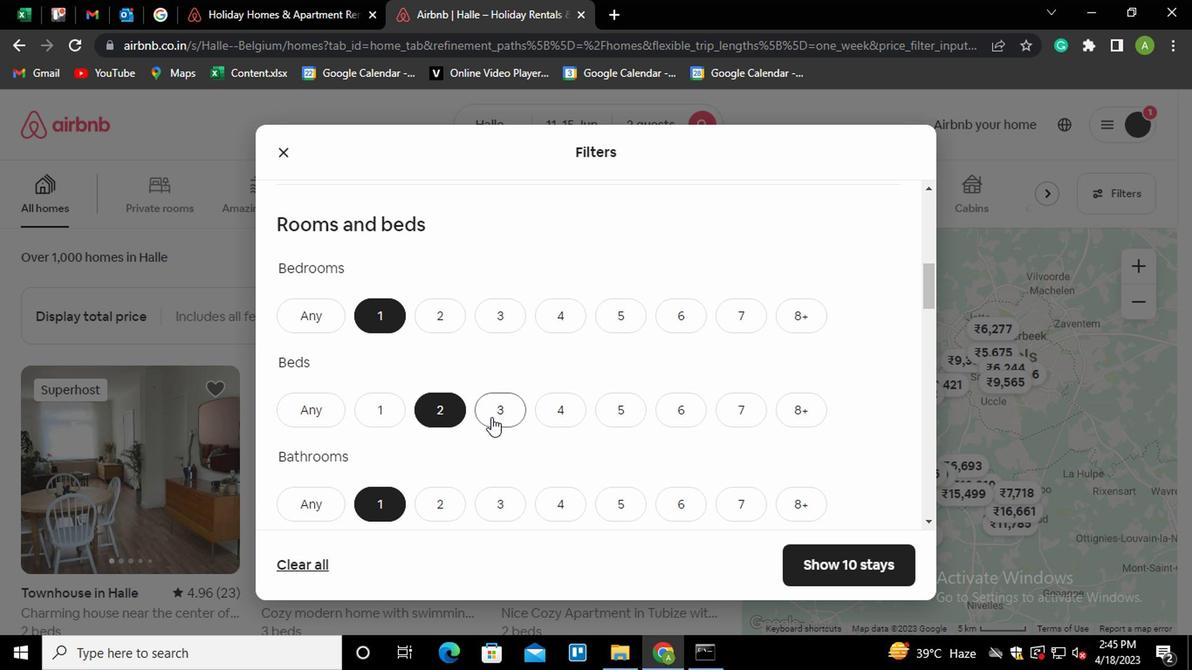 
Action: Mouse scrolled (497, 411) with delta (0, -1)
Screenshot: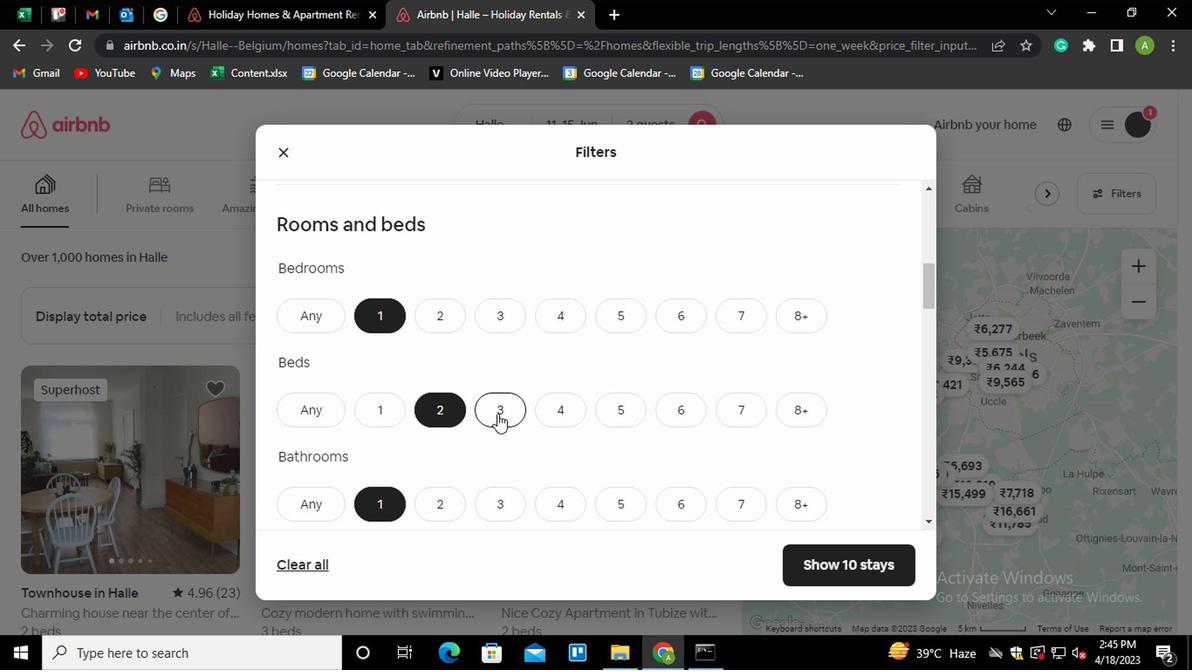 
Action: Mouse scrolled (497, 411) with delta (0, -1)
Screenshot: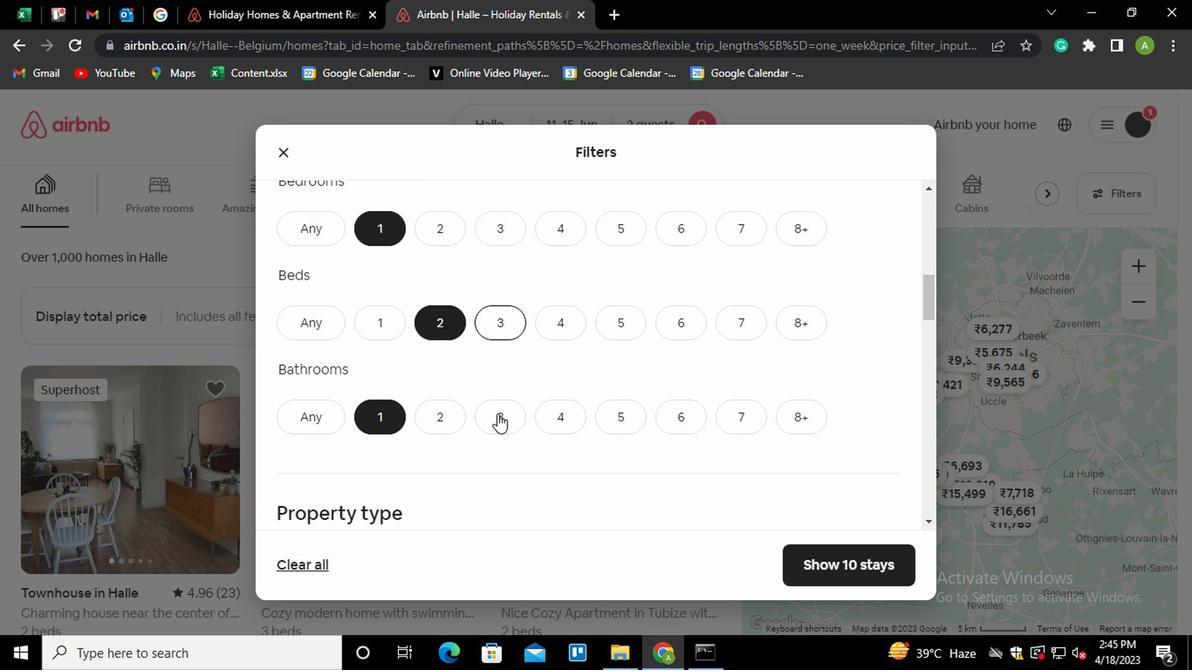 
Action: Mouse scrolled (497, 411) with delta (0, -1)
Screenshot: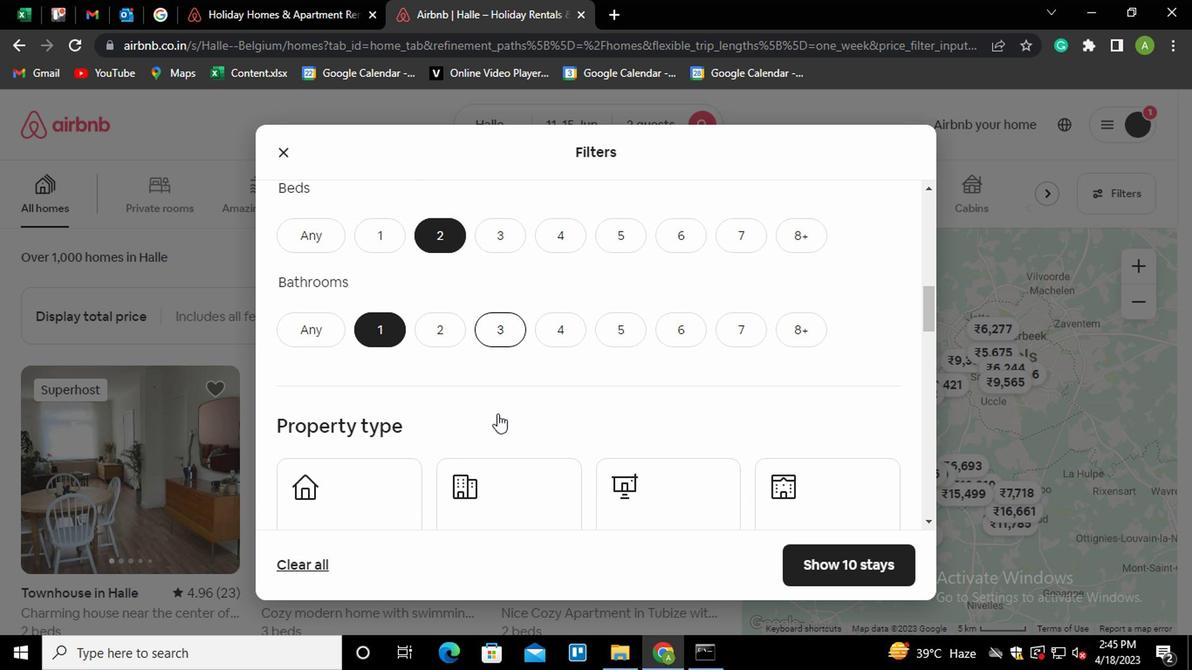 
Action: Mouse moved to (792, 443)
Screenshot: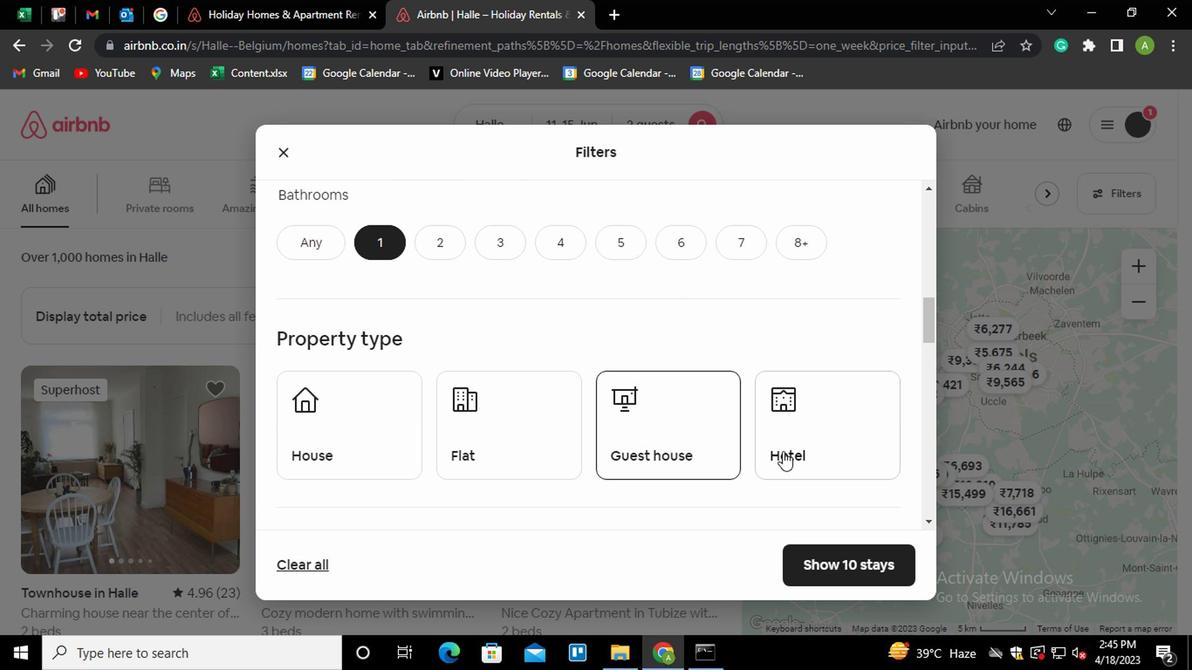 
Action: Mouse pressed left at (792, 443)
Screenshot: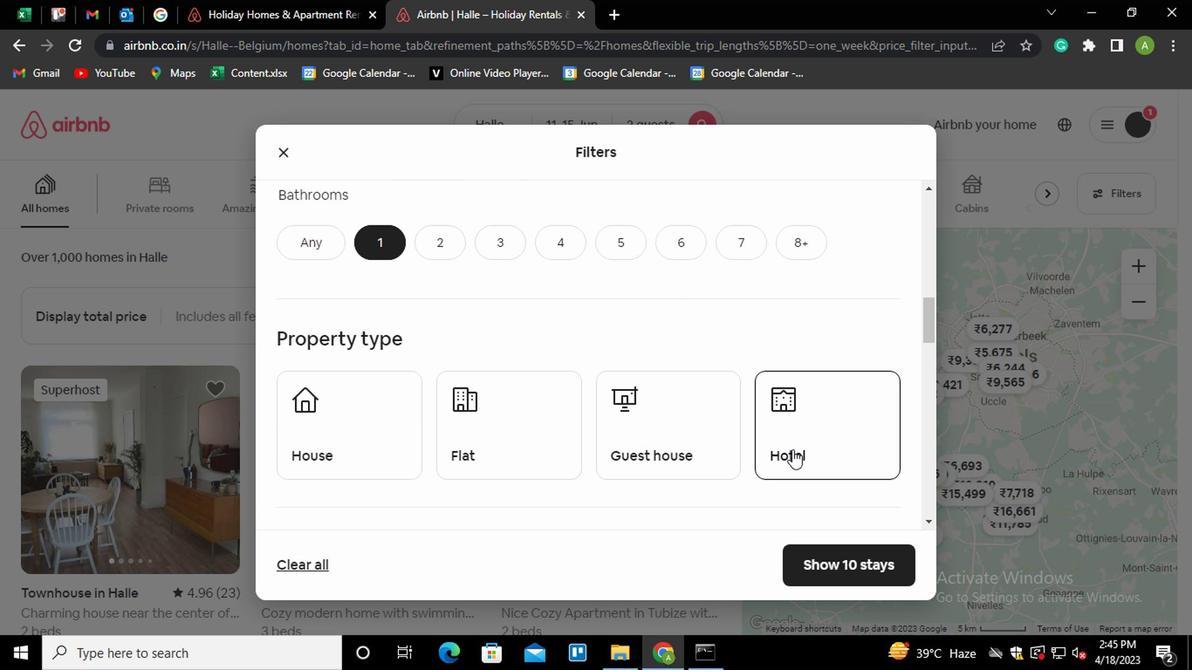
Action: Mouse moved to (705, 454)
Screenshot: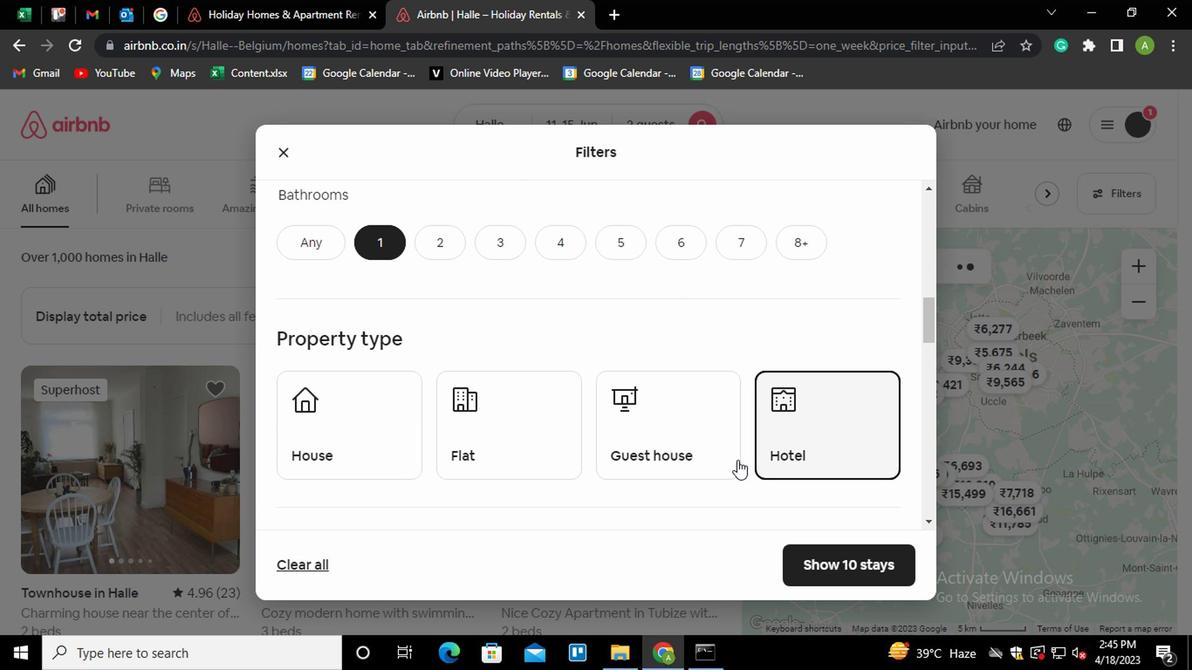 
Action: Mouse scrolled (705, 453) with delta (0, -1)
Screenshot: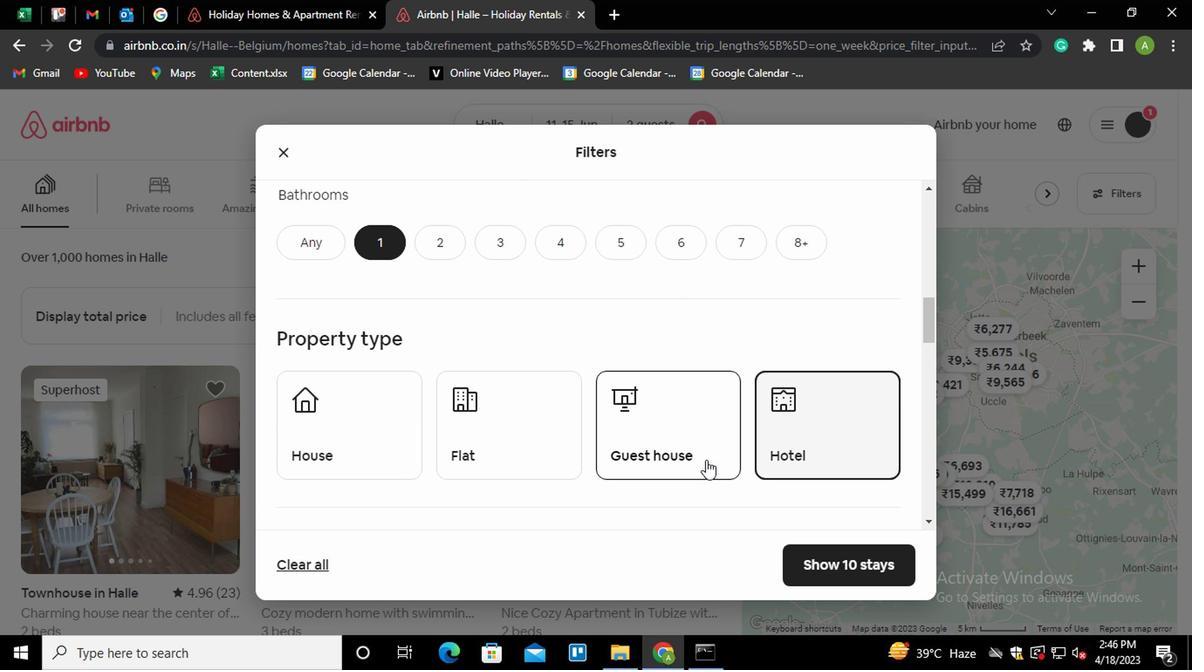 
Action: Mouse scrolled (705, 453) with delta (0, -1)
Screenshot: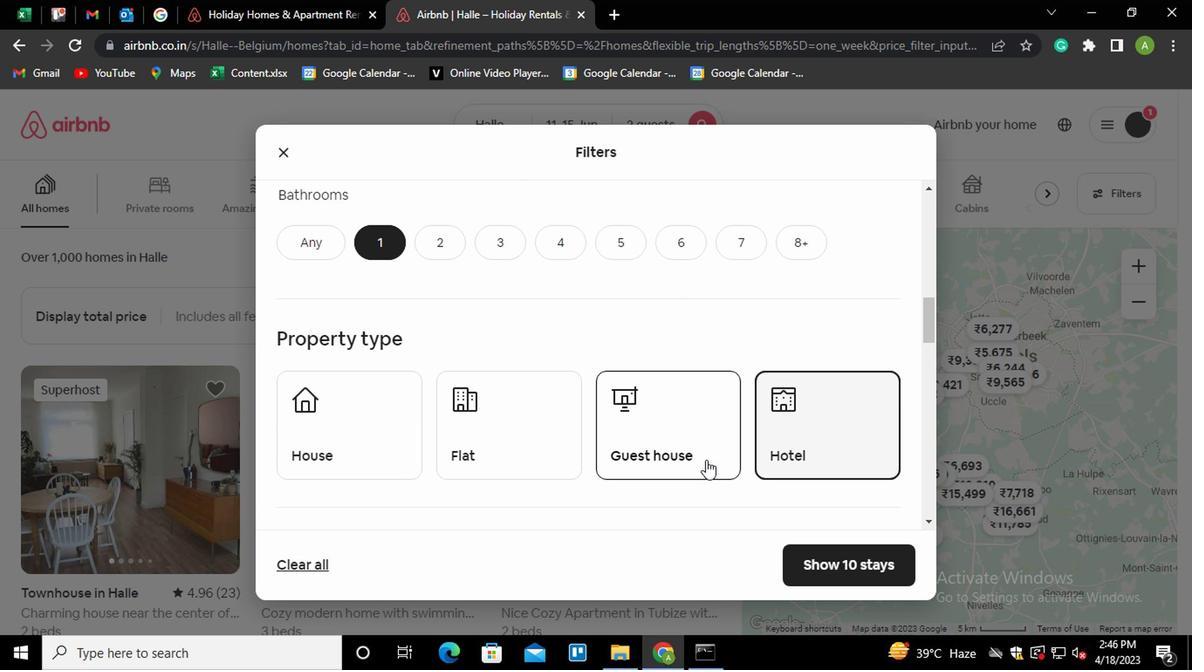 
Action: Mouse scrolled (705, 453) with delta (0, -1)
Screenshot: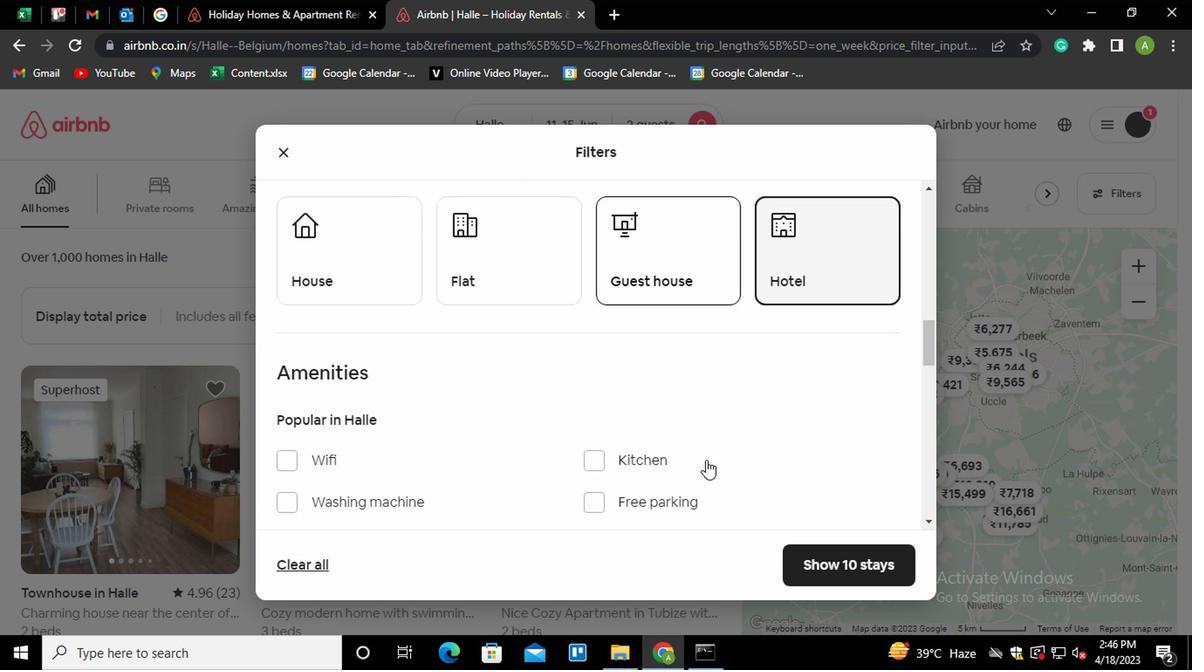 
Action: Mouse moved to (704, 454)
Screenshot: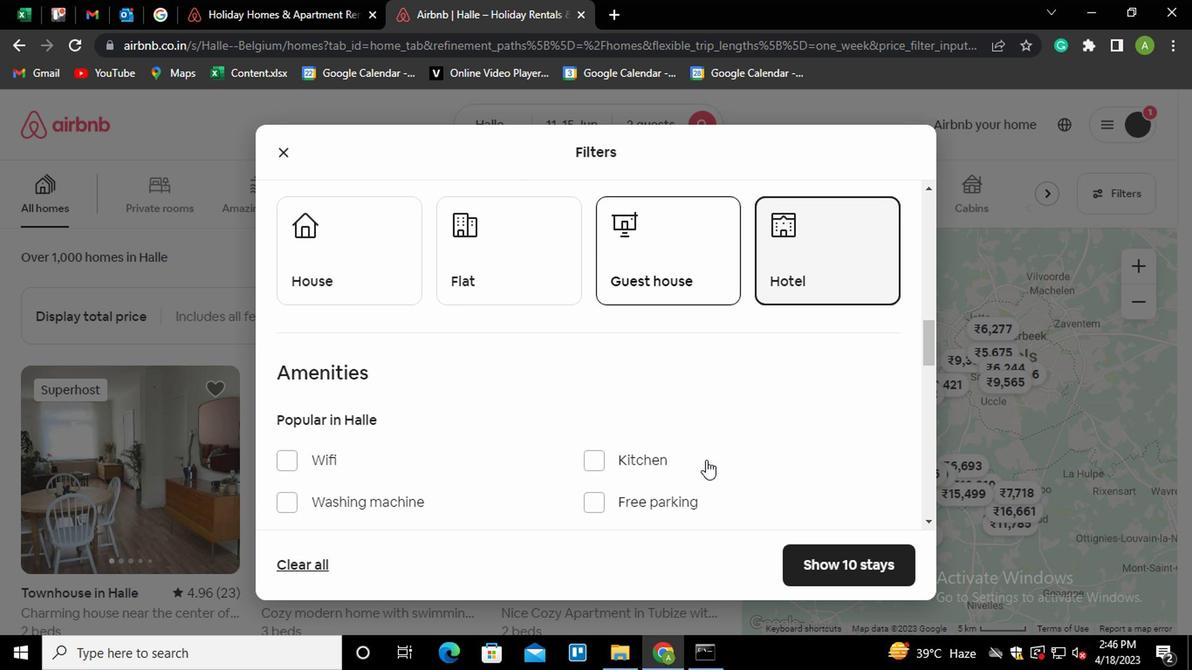 
Action: Mouse scrolled (704, 453) with delta (0, -1)
Screenshot: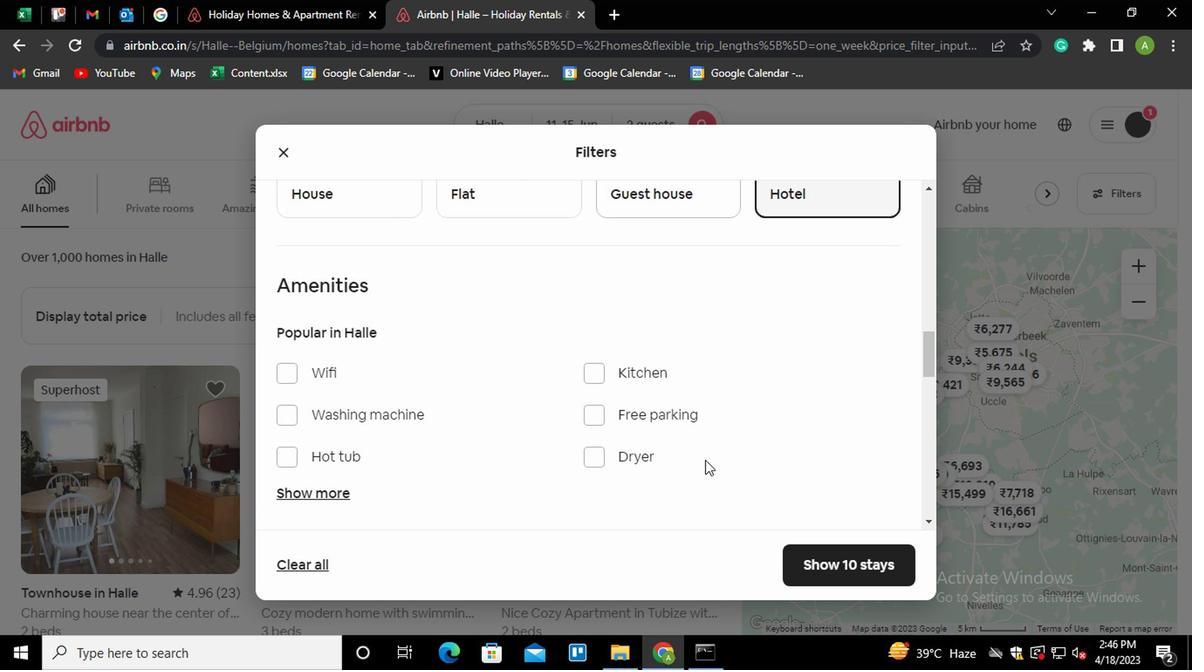 
Action: Mouse moved to (309, 401)
Screenshot: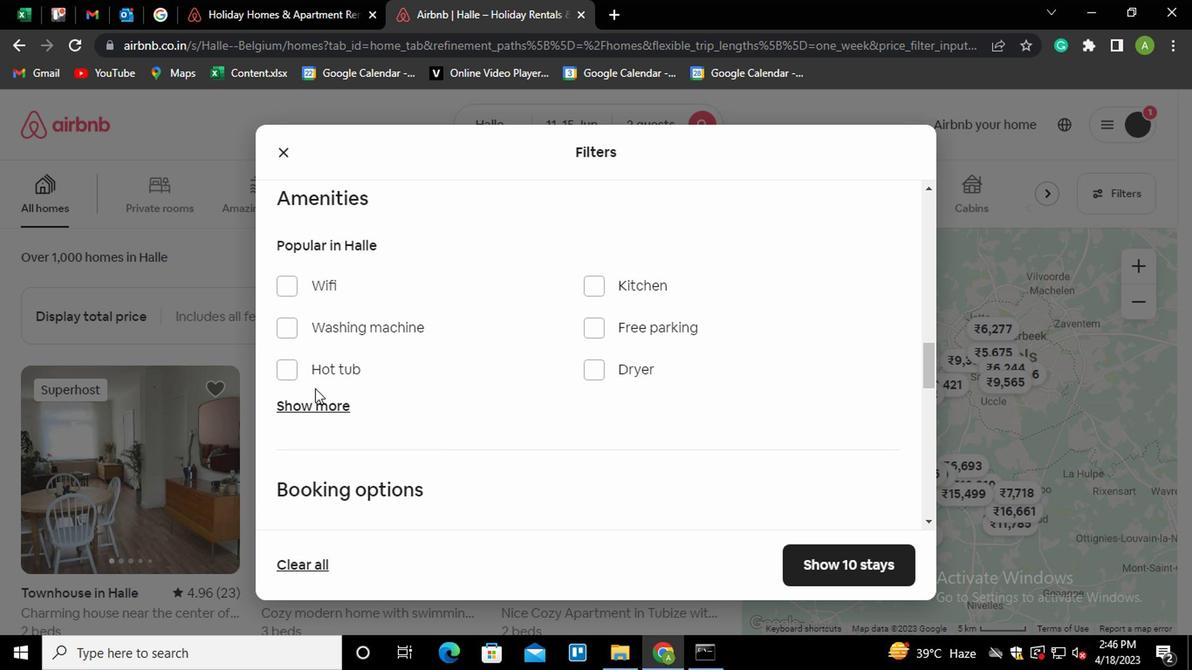 
Action: Mouse pressed left at (309, 401)
Screenshot: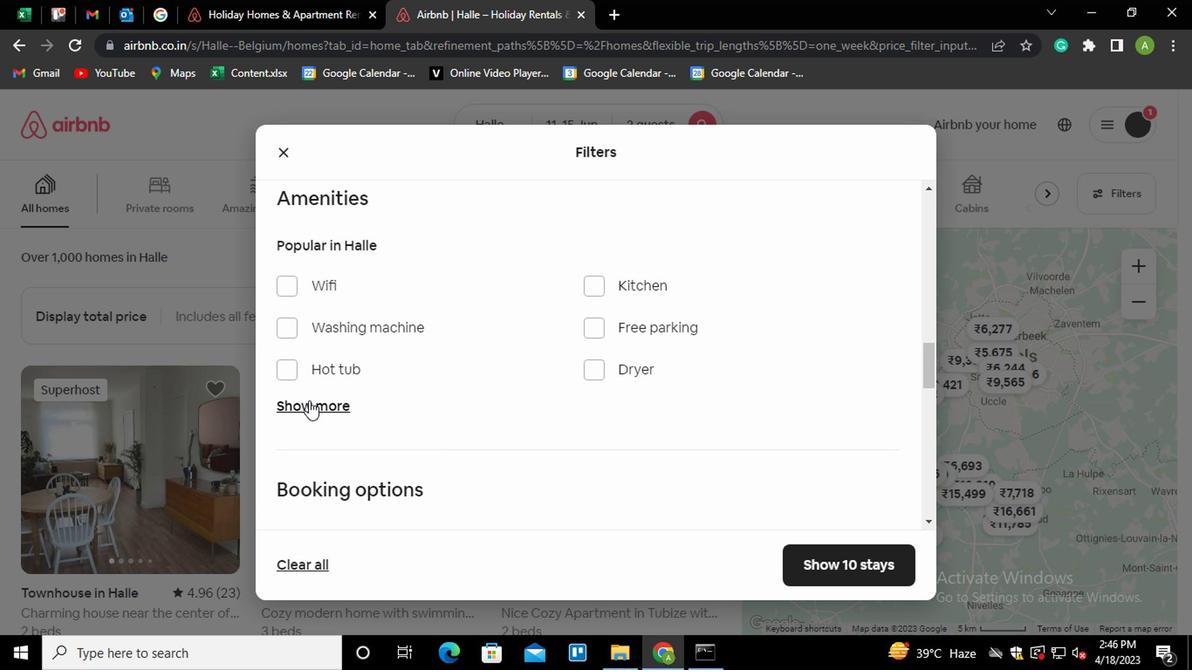 
Action: Mouse moved to (592, 458)
Screenshot: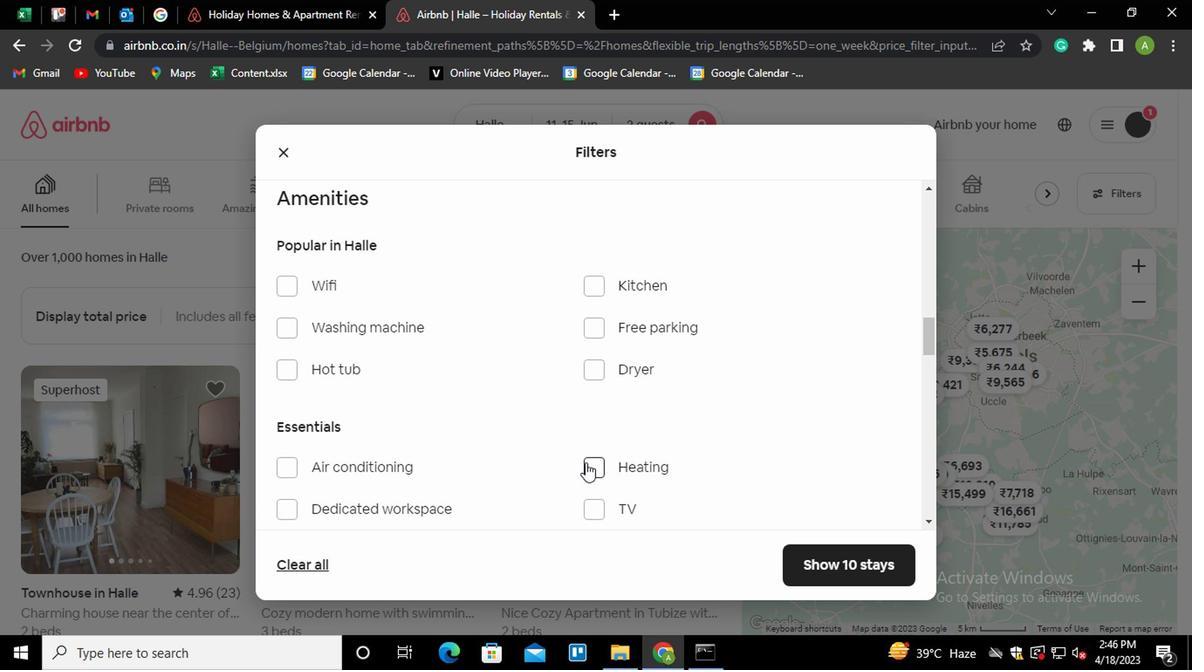 
Action: Mouse pressed left at (592, 458)
Screenshot: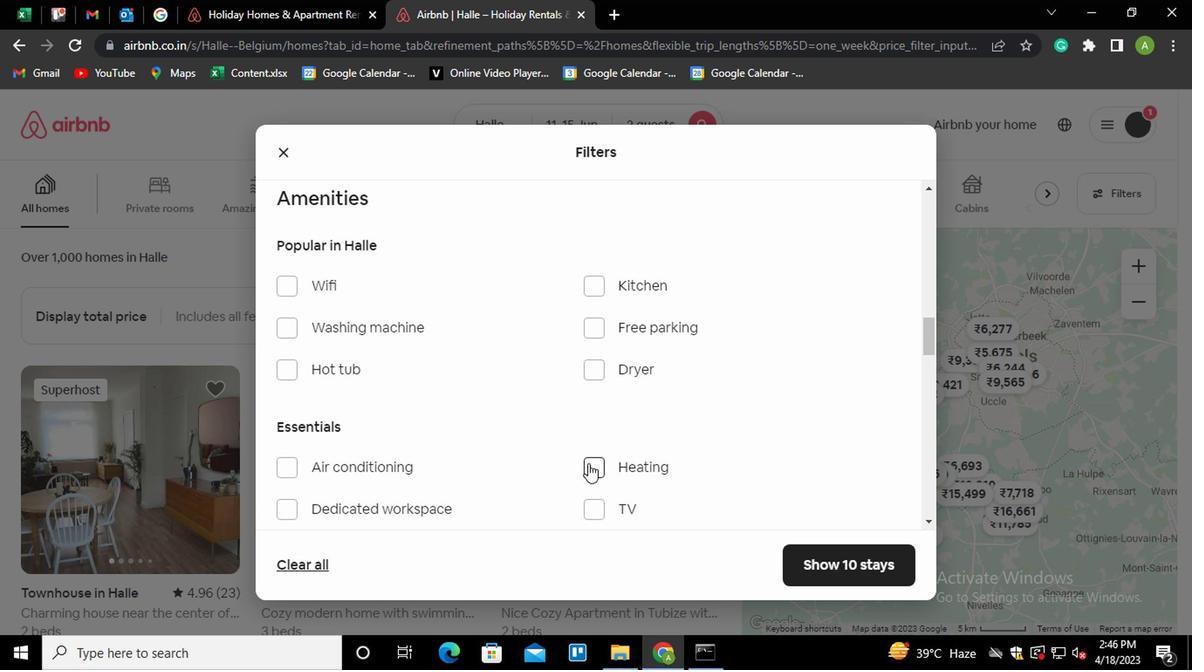 
Action: Mouse moved to (679, 378)
Screenshot: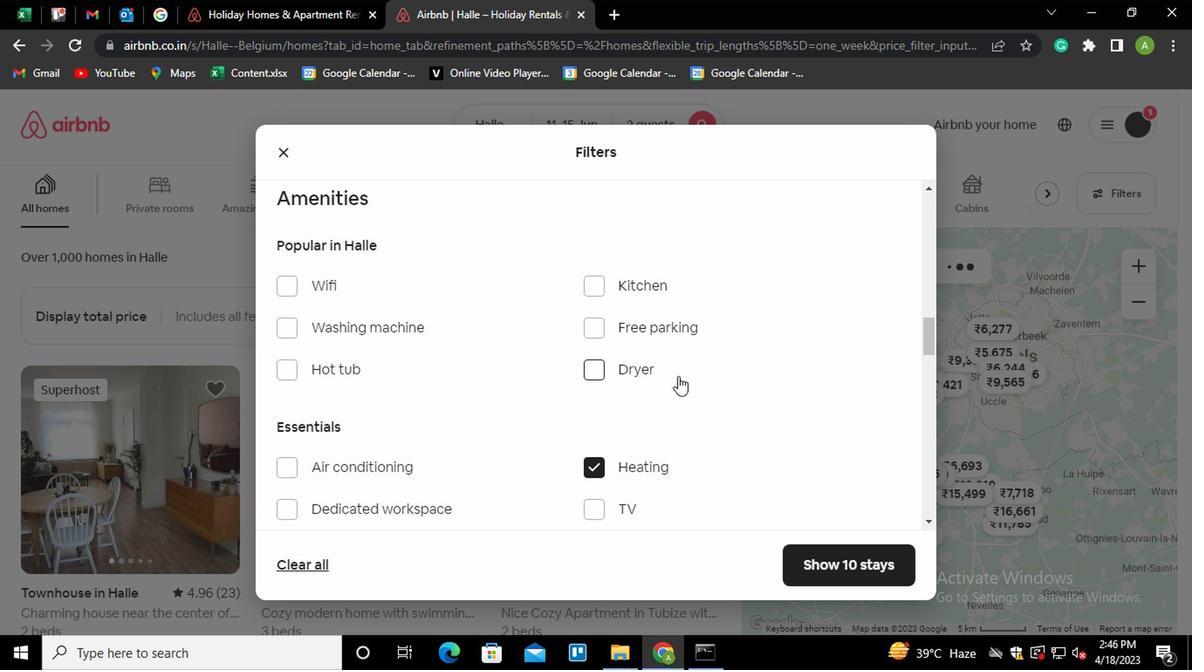 
Action: Mouse scrolled (679, 378) with delta (0, 0)
Screenshot: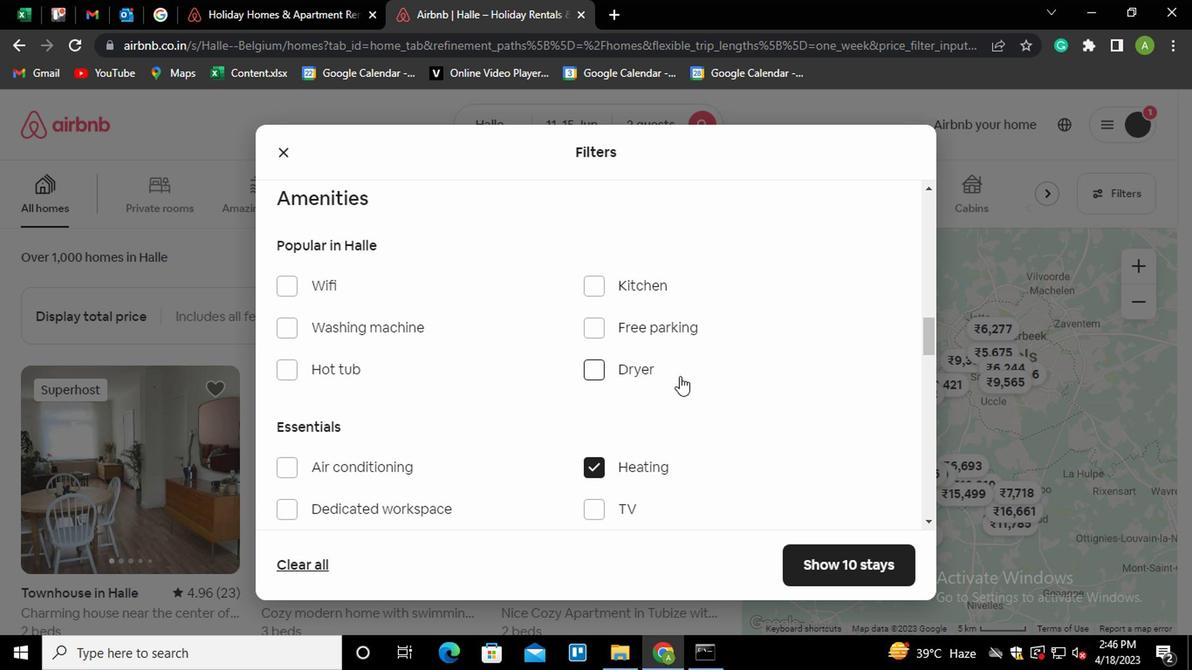 
Action: Mouse scrolled (679, 378) with delta (0, 0)
Screenshot: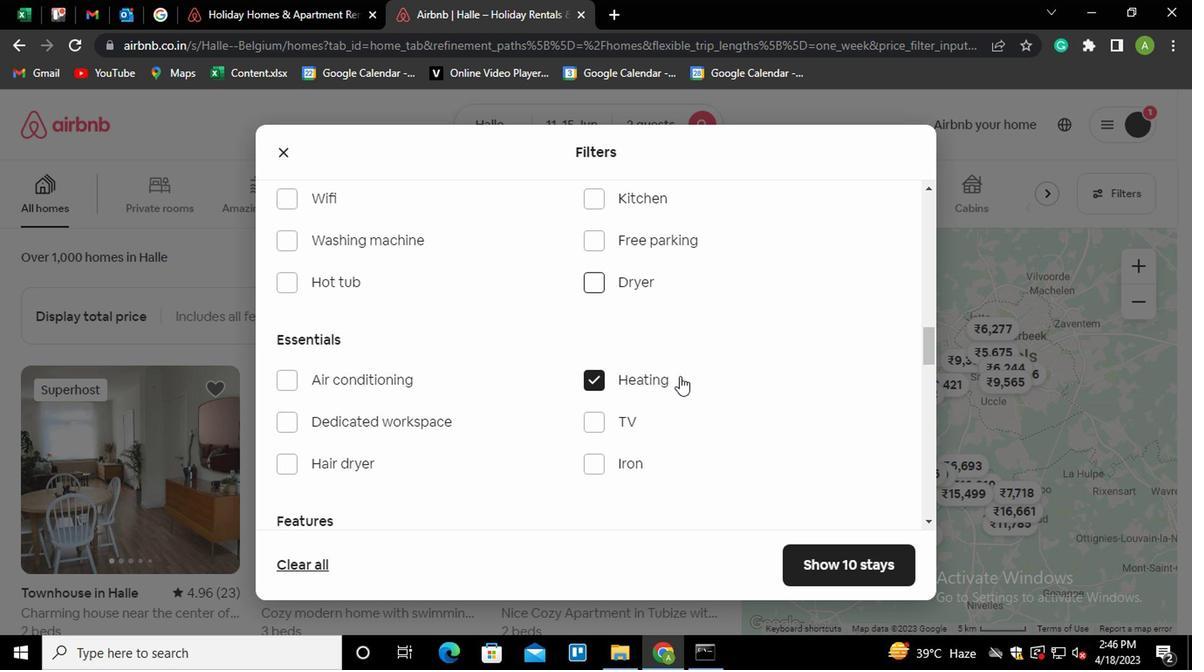 
Action: Mouse scrolled (679, 378) with delta (0, 0)
Screenshot: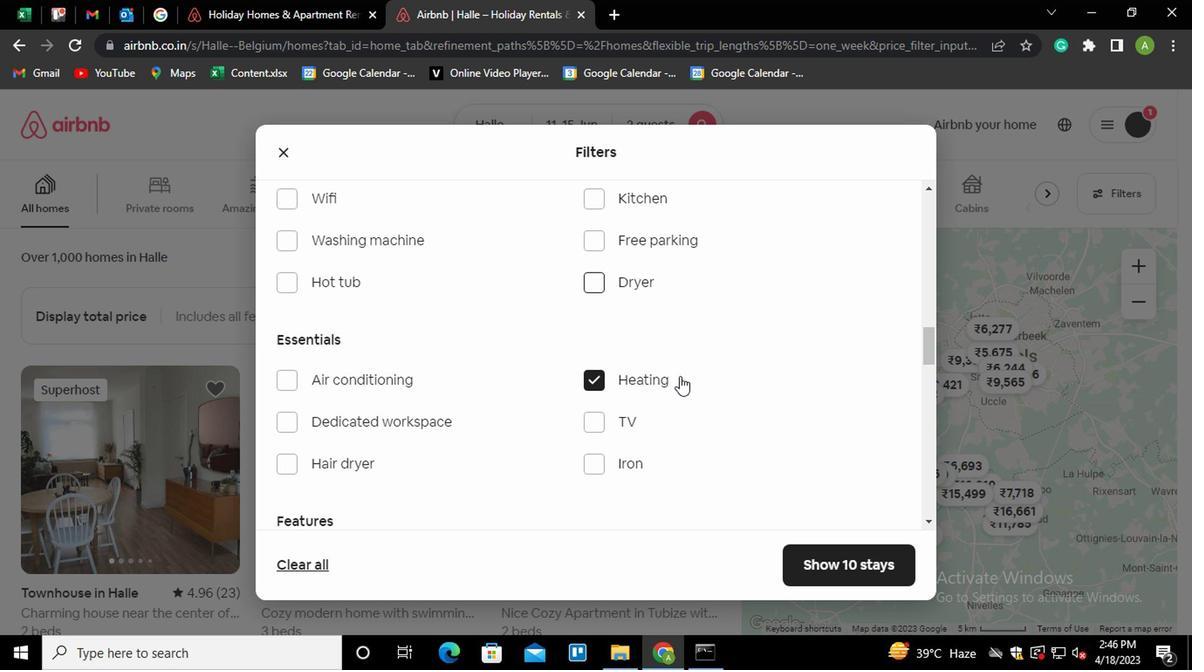 
Action: Mouse scrolled (679, 378) with delta (0, 0)
Screenshot: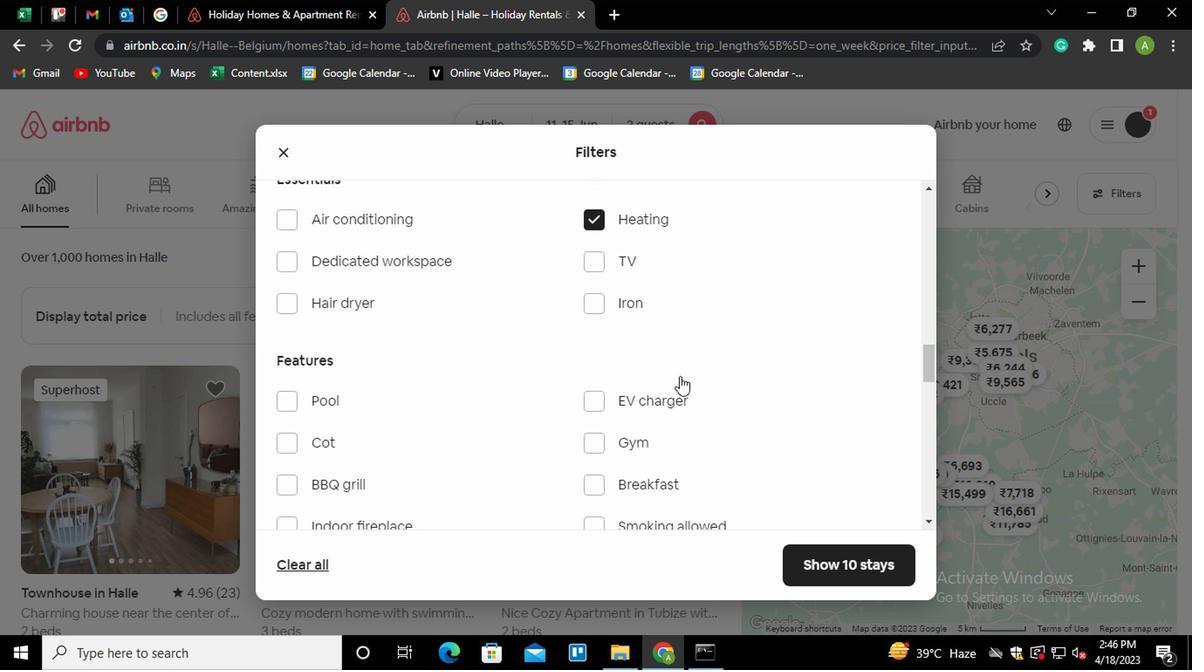
Action: Mouse scrolled (679, 378) with delta (0, 0)
Screenshot: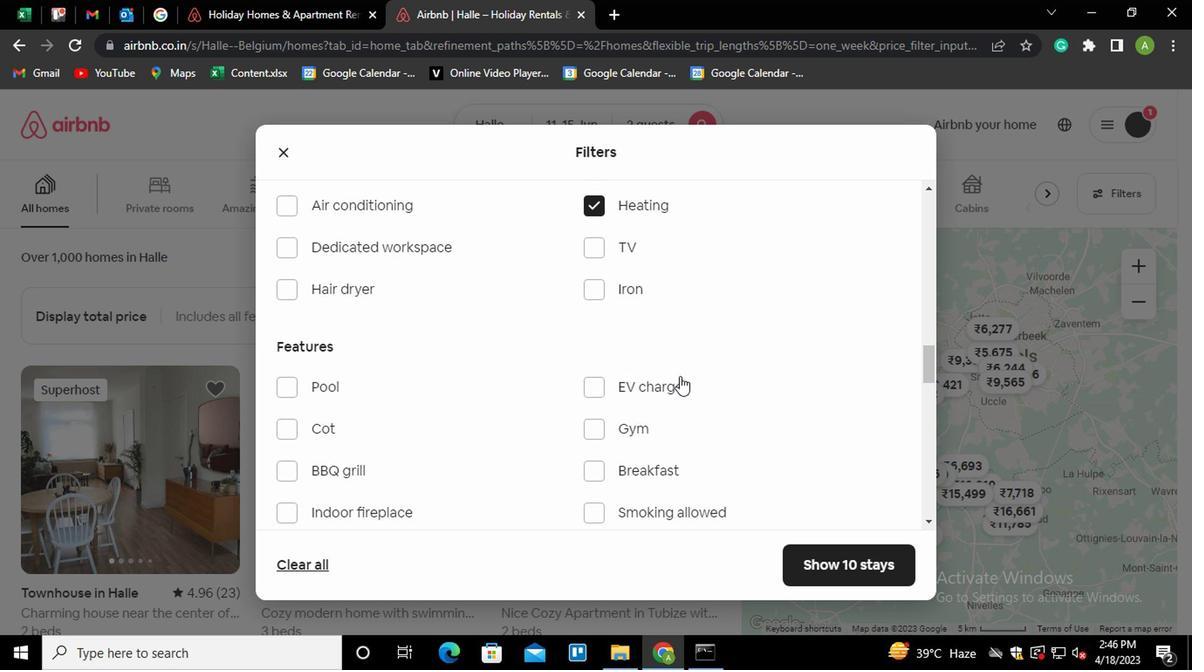
Action: Mouse scrolled (679, 378) with delta (0, 0)
Screenshot: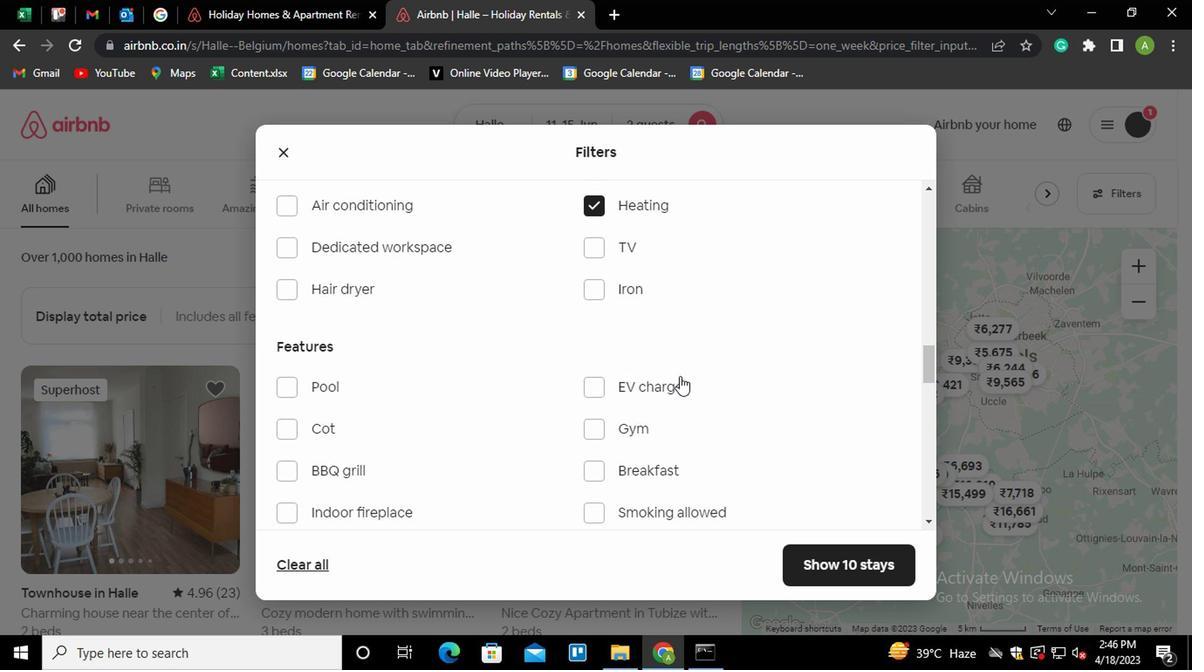 
Action: Mouse scrolled (679, 378) with delta (0, 0)
Screenshot: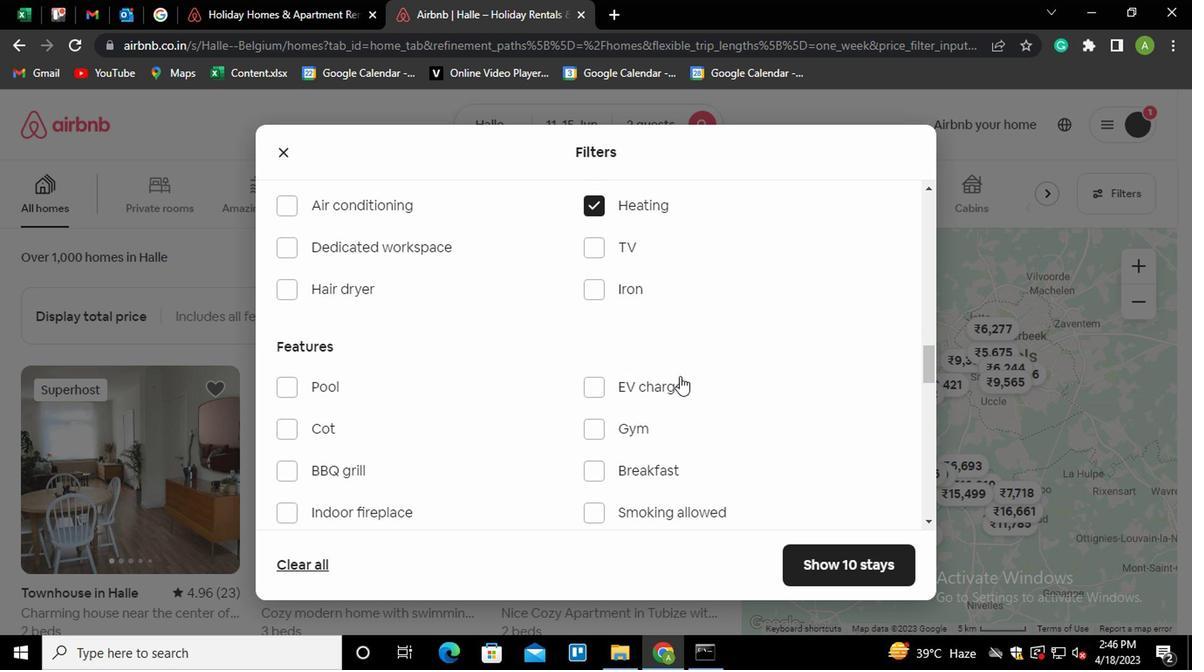 
Action: Mouse scrolled (679, 378) with delta (0, 0)
Screenshot: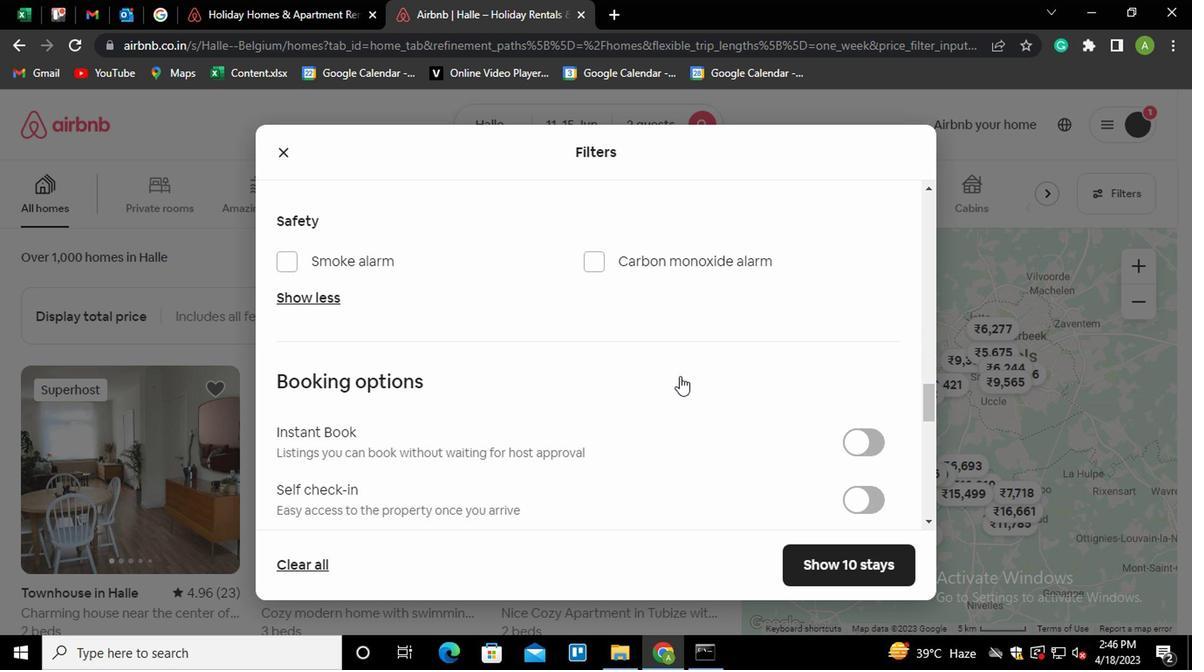 
Action: Mouse scrolled (679, 378) with delta (0, 0)
Screenshot: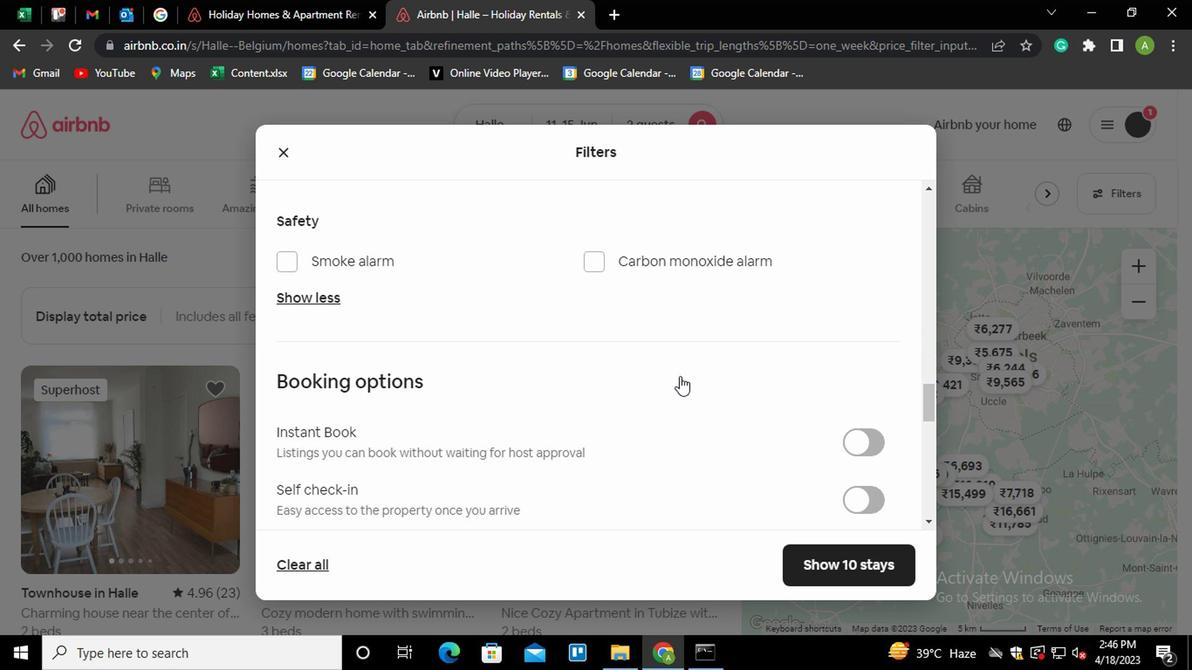 
Action: Mouse moved to (866, 327)
Screenshot: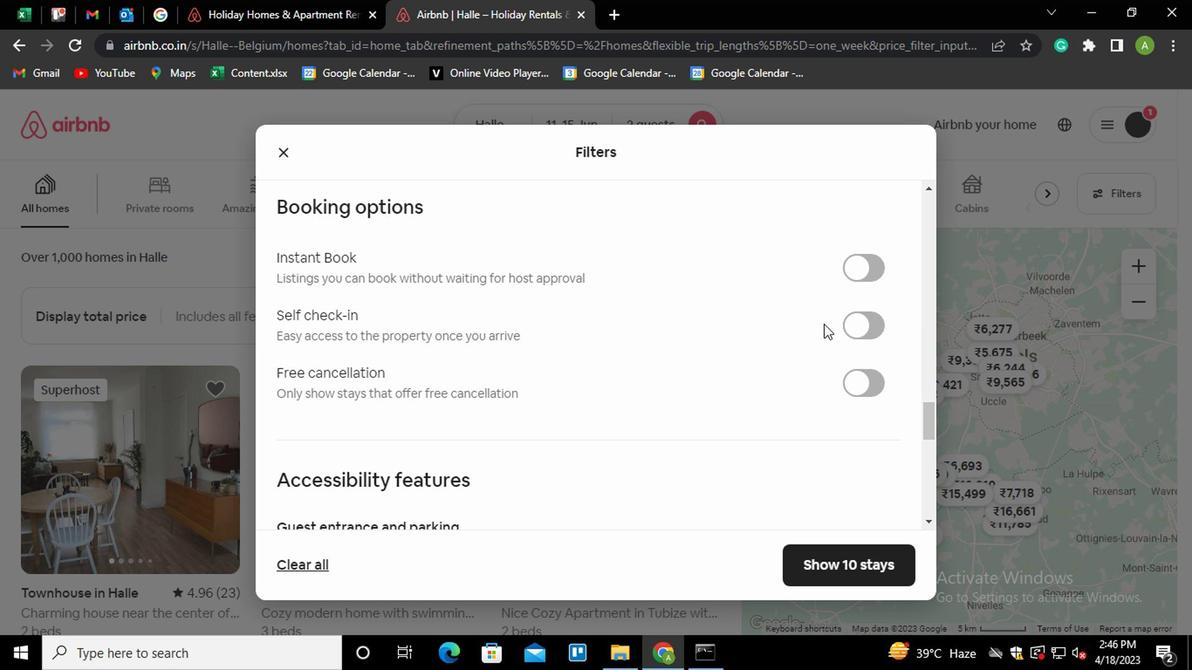 
Action: Mouse pressed left at (866, 327)
Screenshot: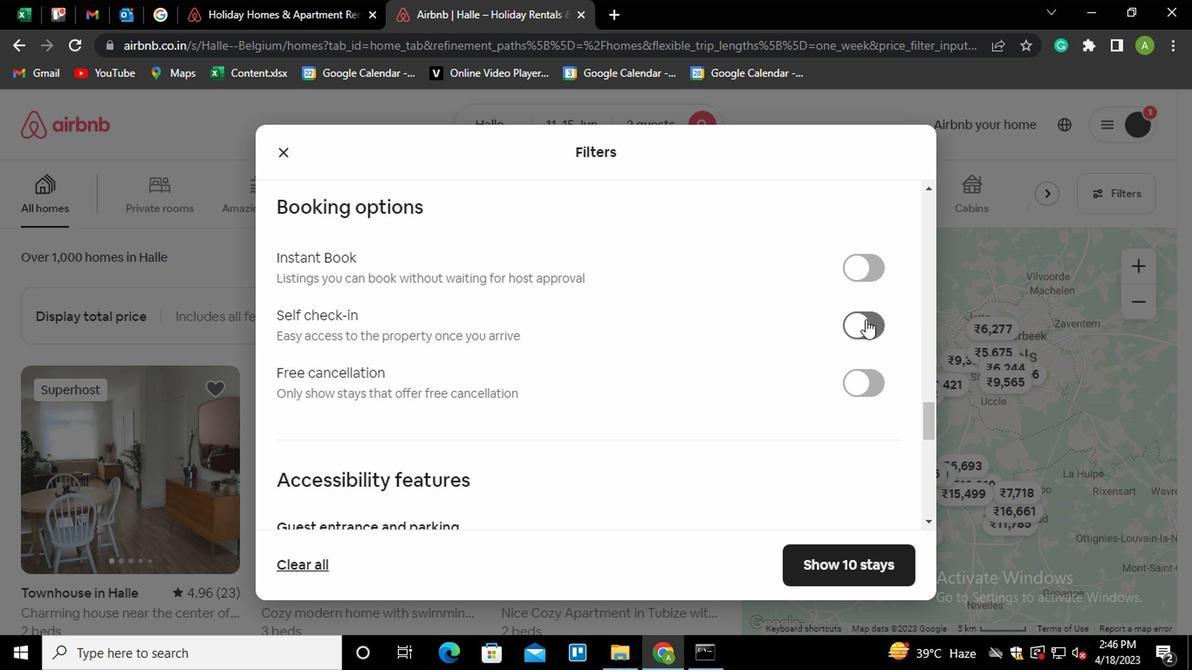 
Action: Mouse moved to (658, 397)
Screenshot: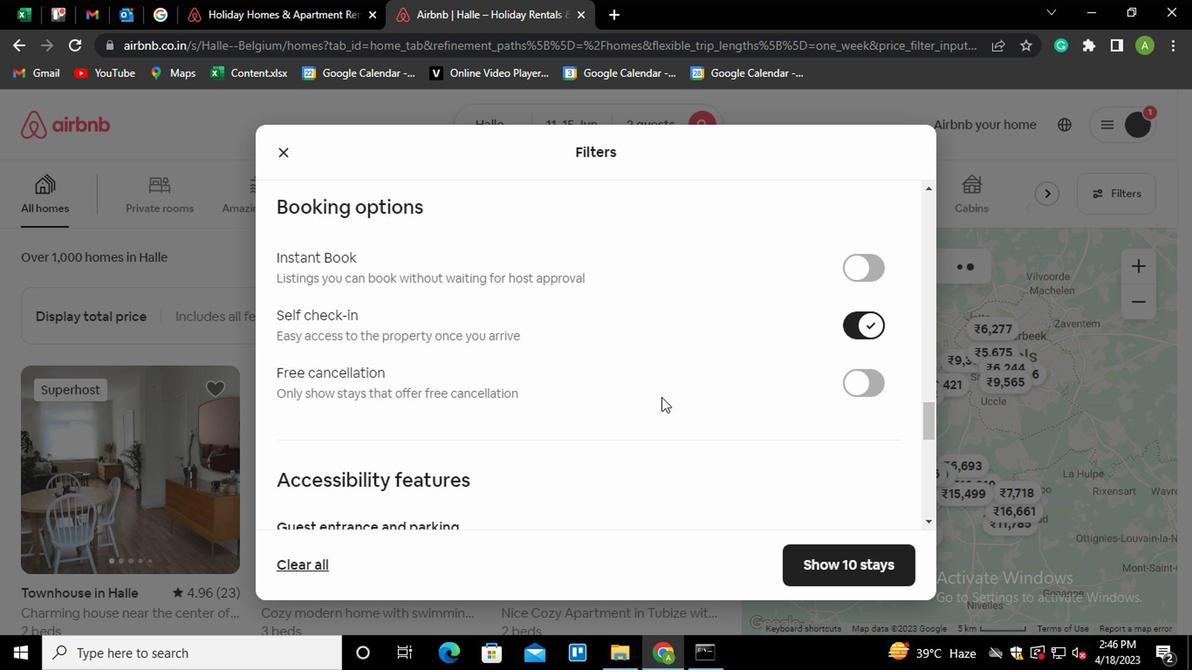 
Action: Mouse scrolled (658, 396) with delta (0, -1)
Screenshot: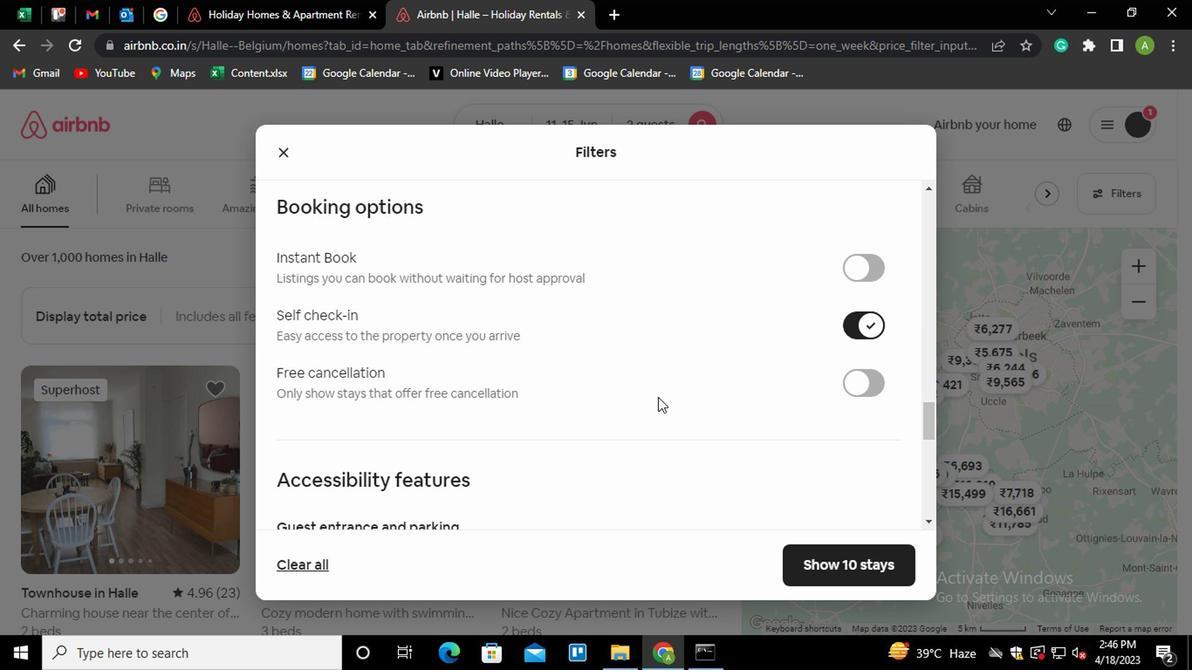 
Action: Mouse scrolled (658, 396) with delta (0, -1)
Screenshot: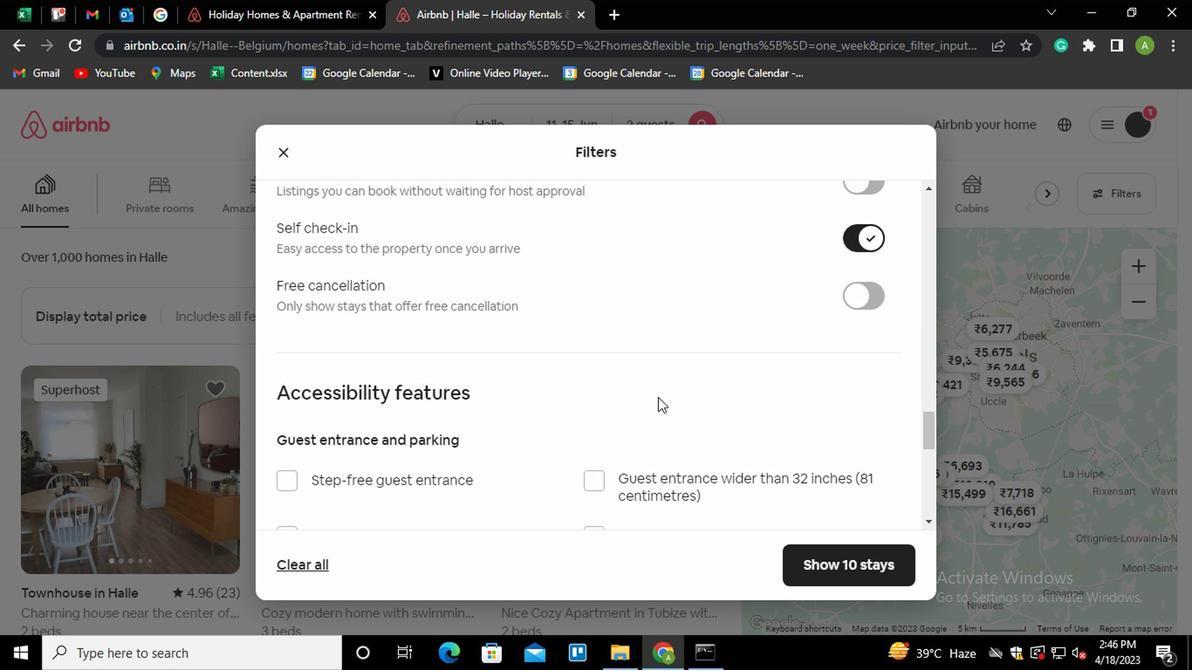 
Action: Mouse scrolled (658, 396) with delta (0, -1)
Screenshot: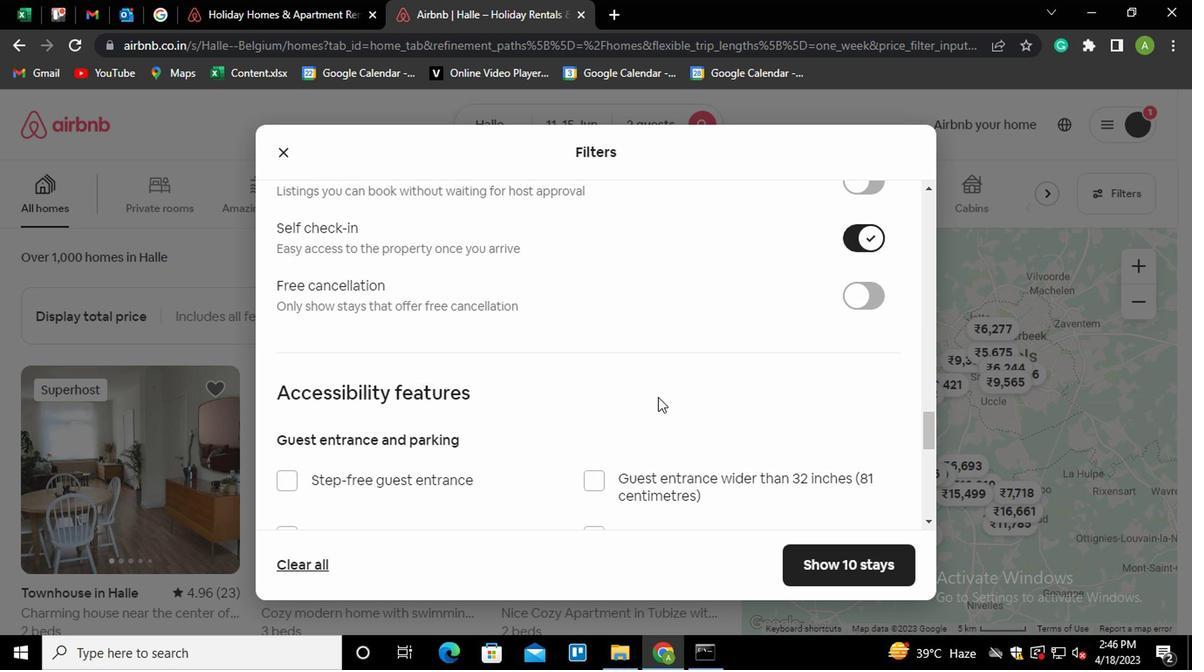 
Action: Mouse scrolled (658, 396) with delta (0, -1)
Screenshot: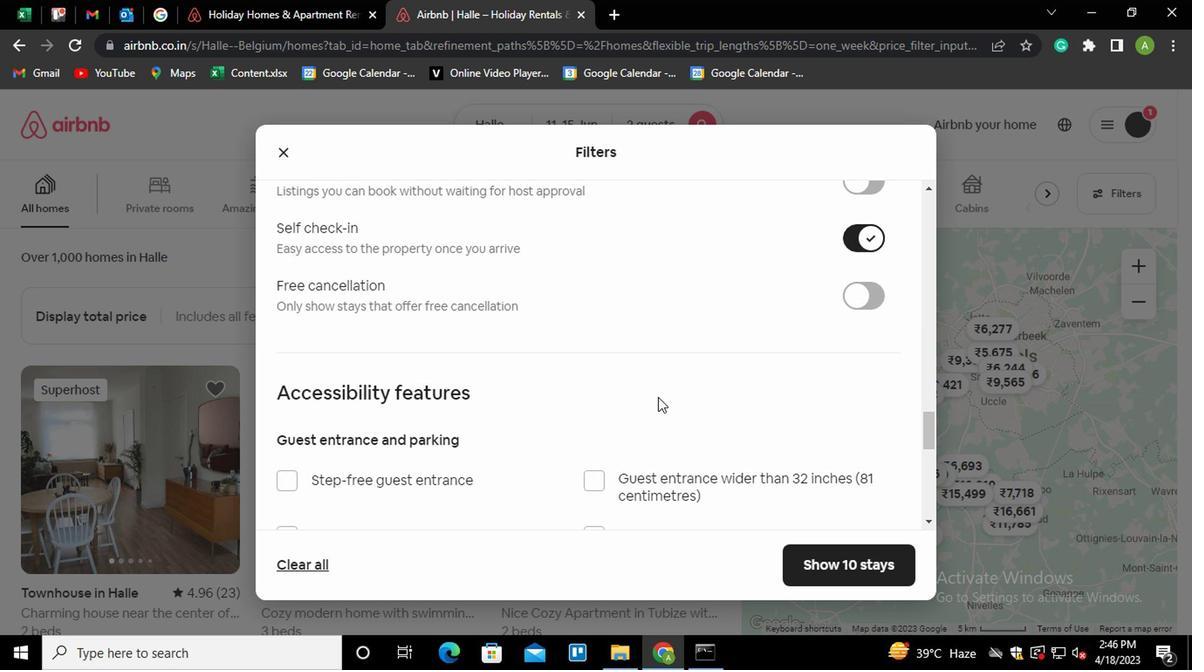 
Action: Mouse scrolled (658, 396) with delta (0, -1)
Screenshot: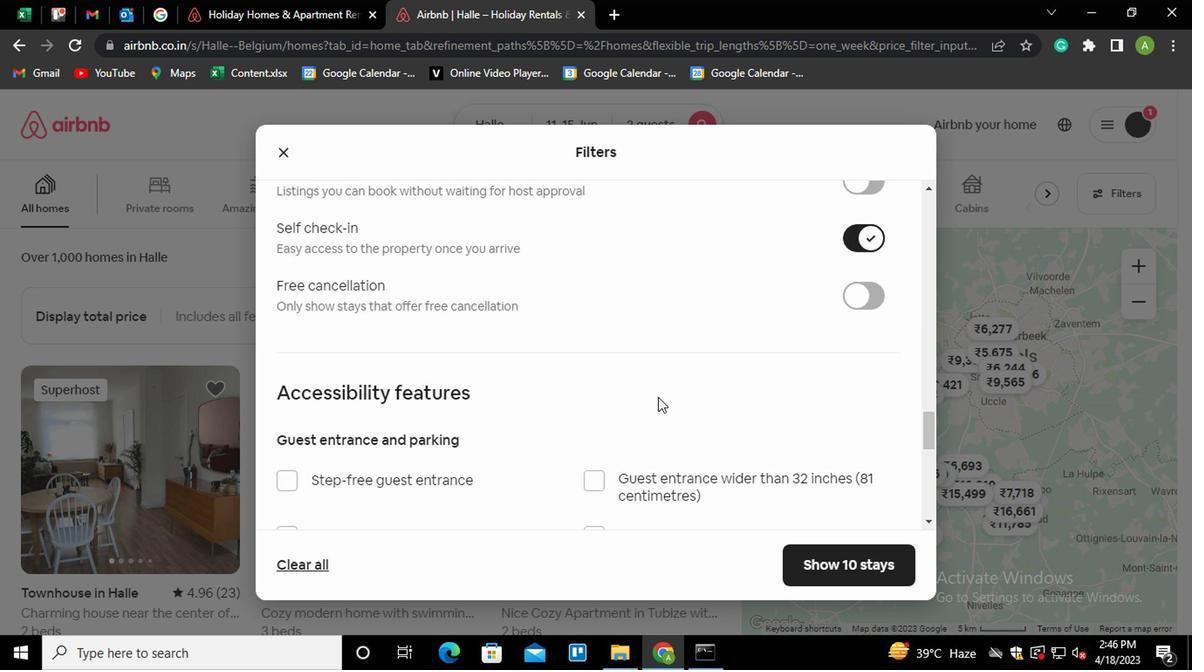 
Action: Mouse scrolled (658, 396) with delta (0, -1)
Screenshot: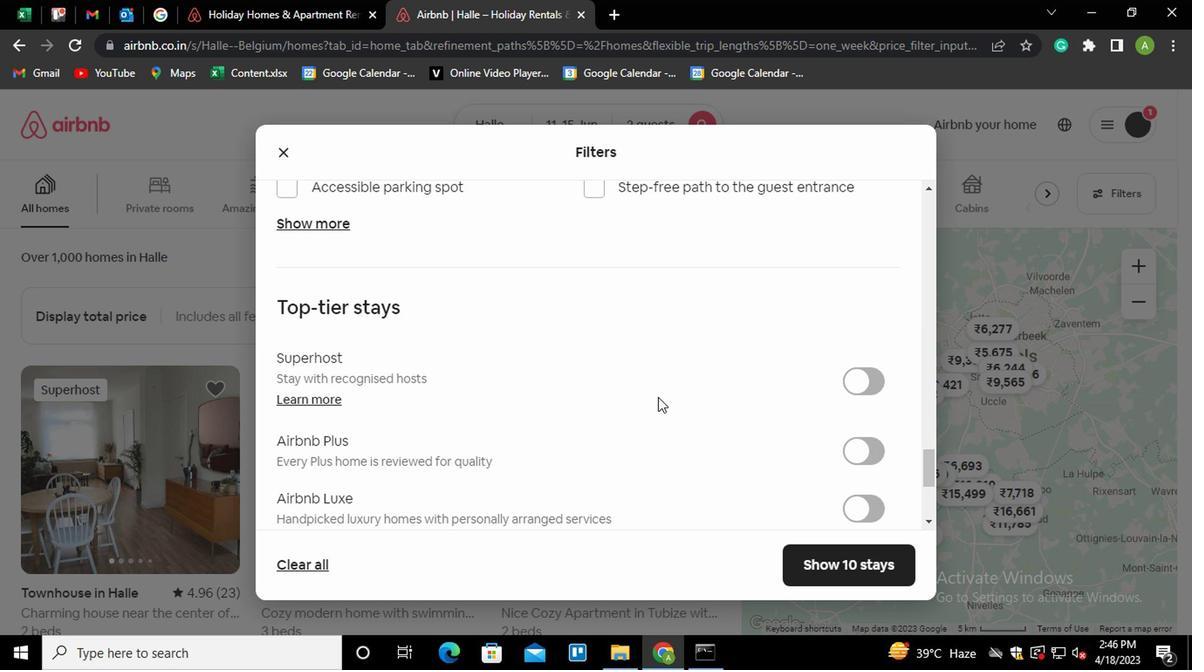
Action: Mouse scrolled (658, 396) with delta (0, -1)
Screenshot: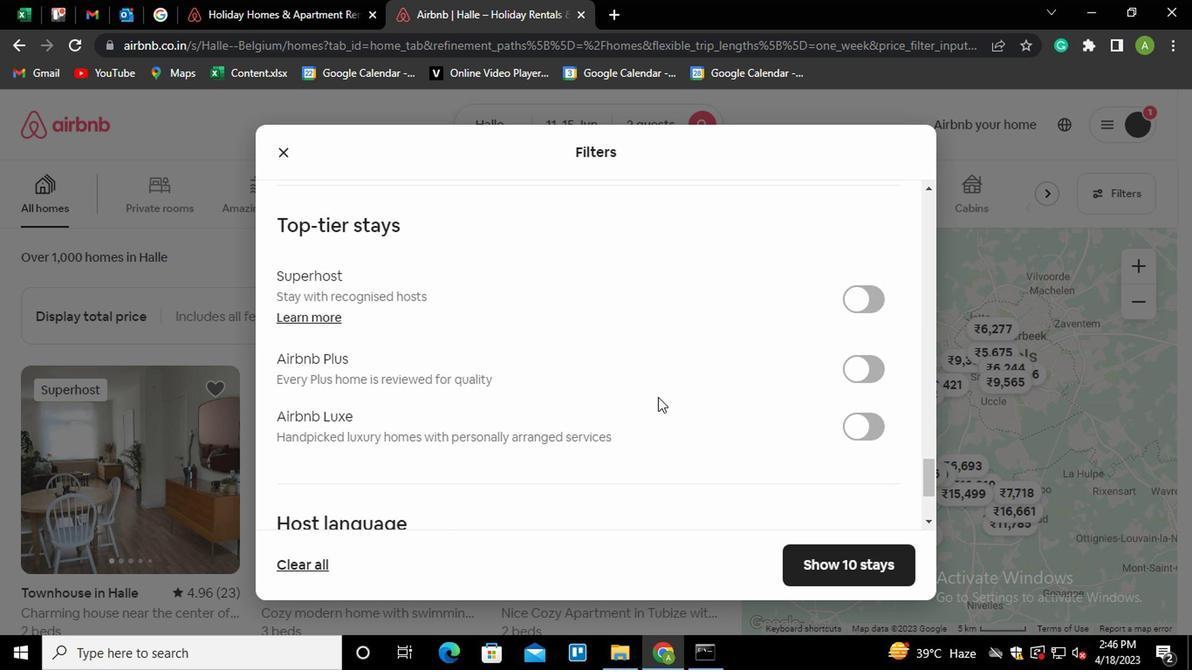 
Action: Mouse scrolled (658, 396) with delta (0, -1)
Screenshot: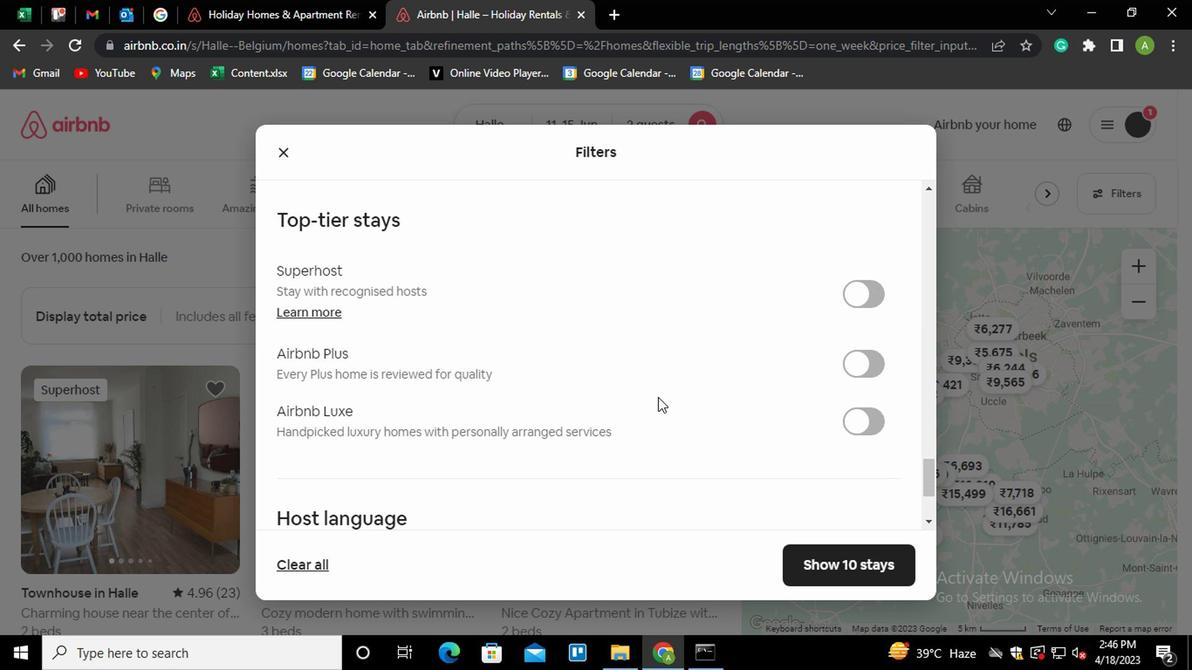 
Action: Mouse moved to (656, 397)
Screenshot: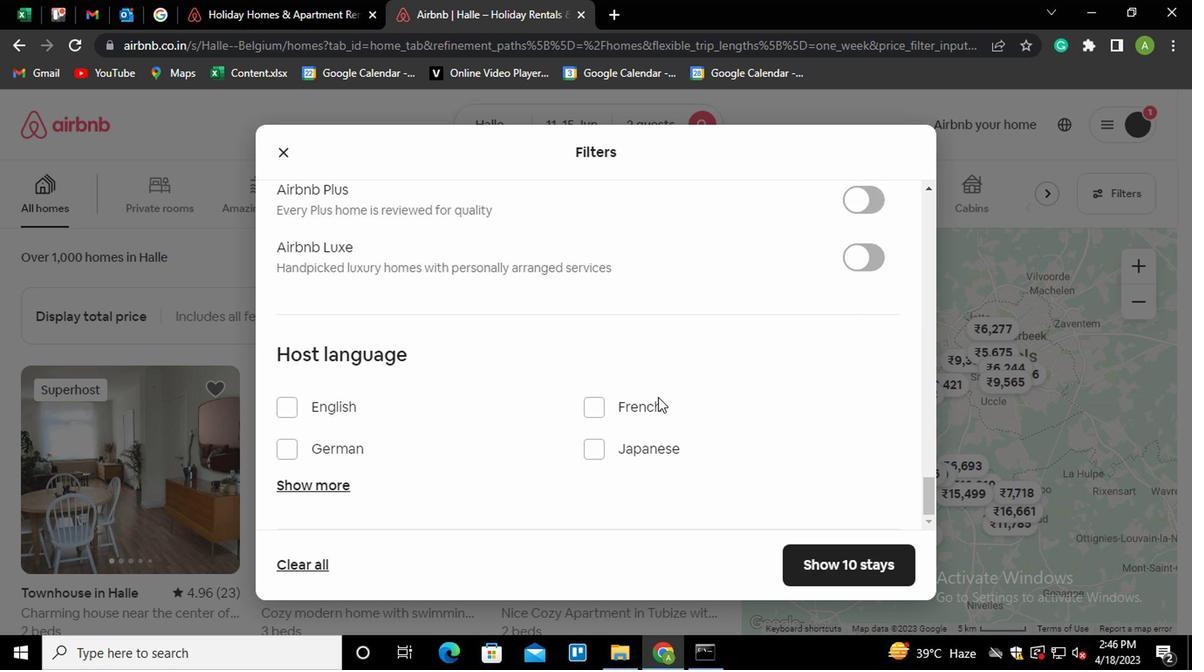 
Action: Mouse scrolled (656, 398) with delta (0, 0)
Screenshot: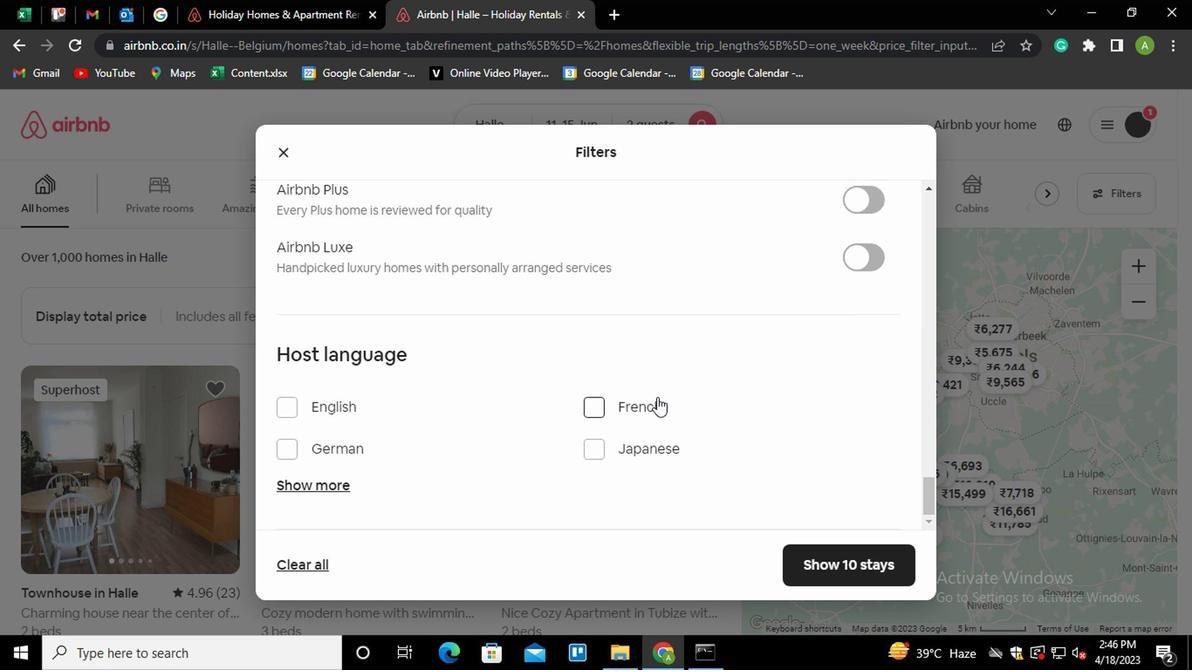 
Action: Mouse scrolled (656, 398) with delta (0, 0)
Screenshot: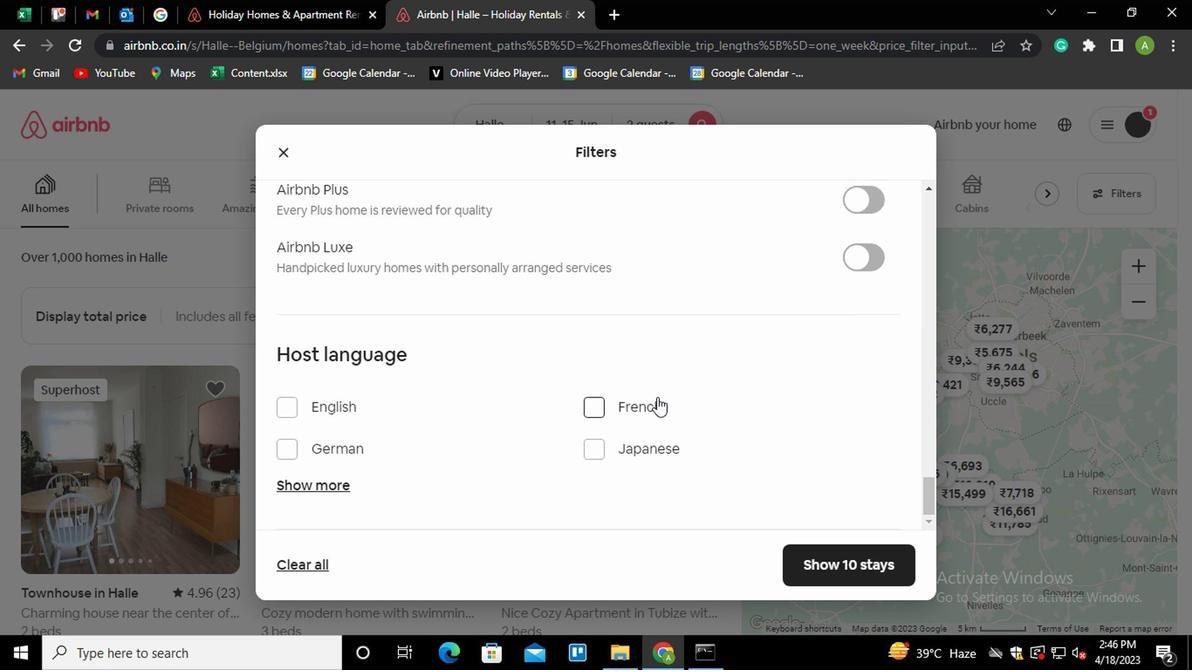 
Action: Mouse moved to (853, 375)
Screenshot: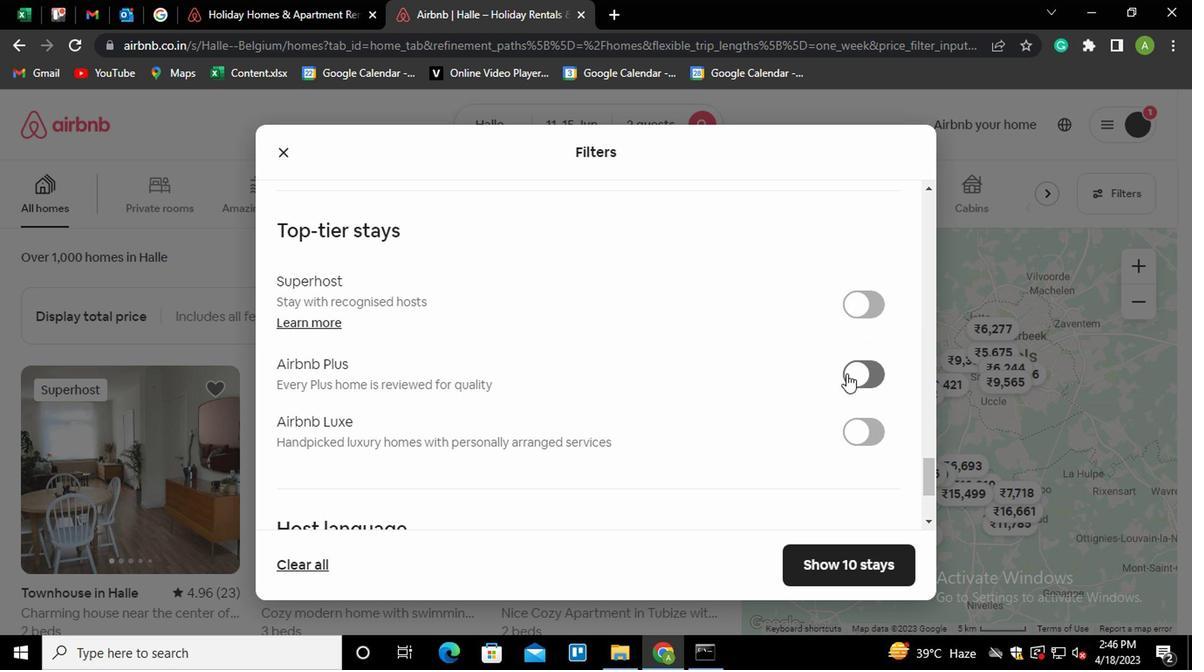 
Action: Mouse pressed left at (853, 375)
Screenshot: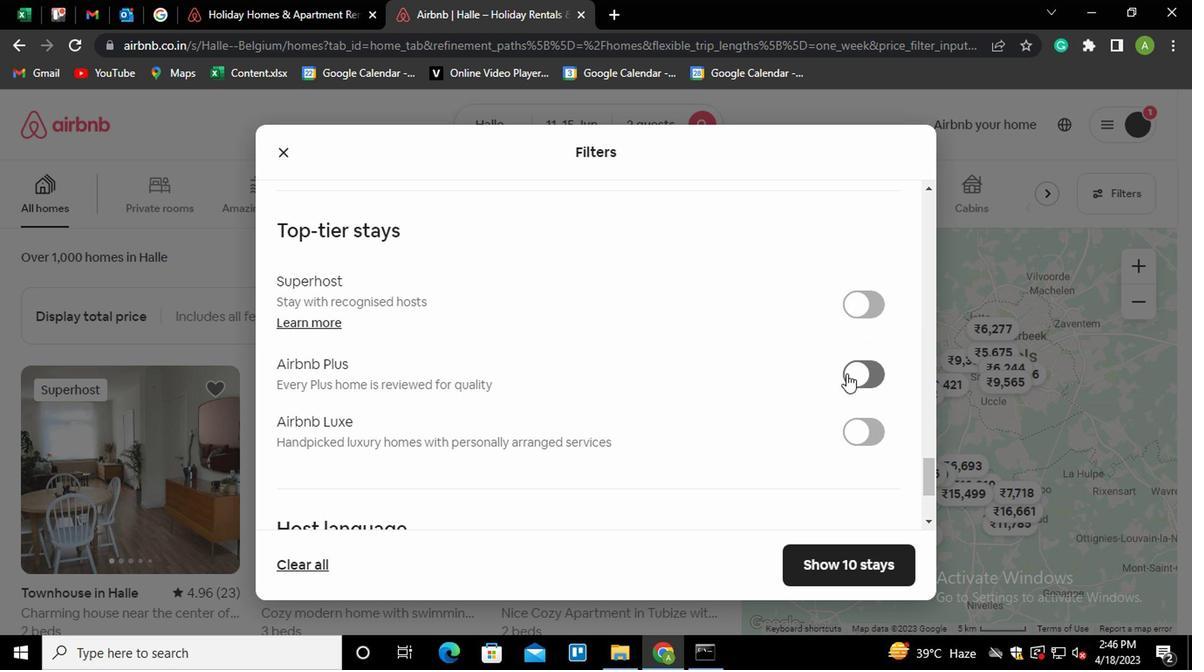 
Action: Mouse moved to (853, 374)
Screenshot: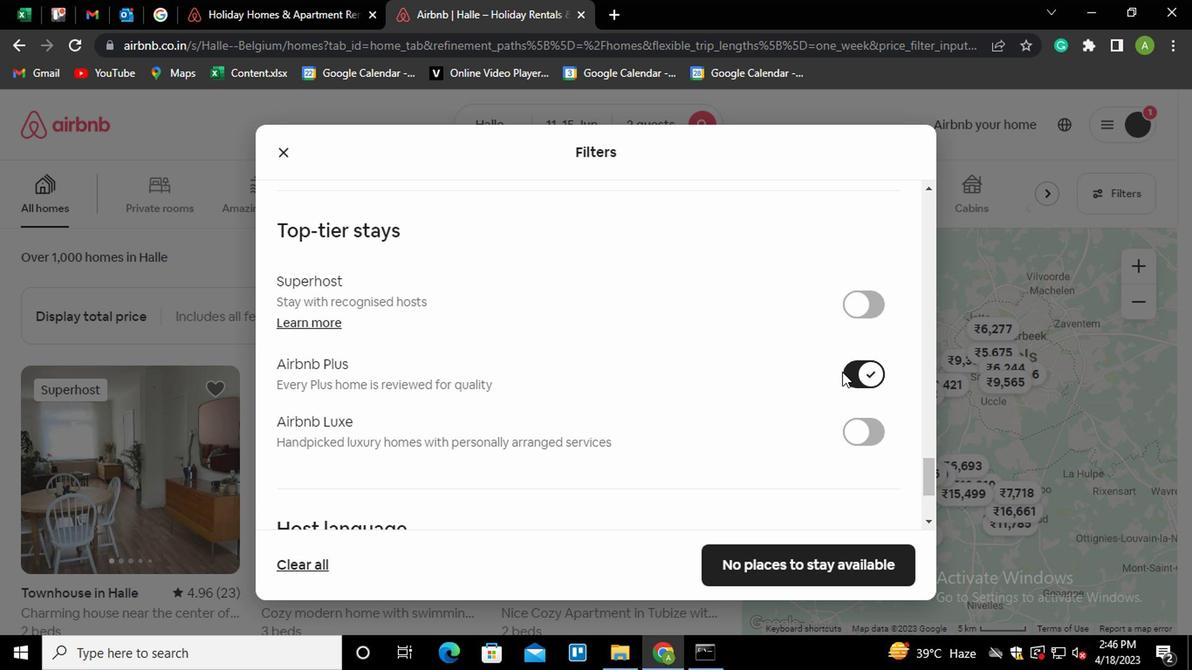
Action: Mouse pressed left at (853, 374)
Screenshot: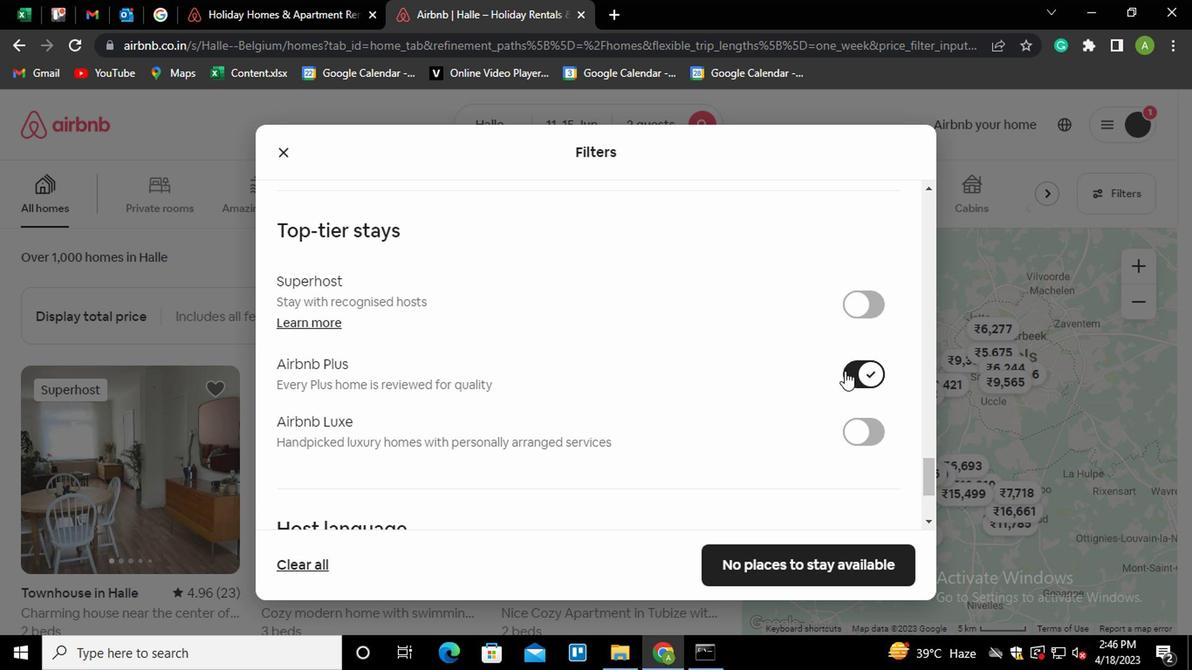
Action: Mouse moved to (802, 402)
Screenshot: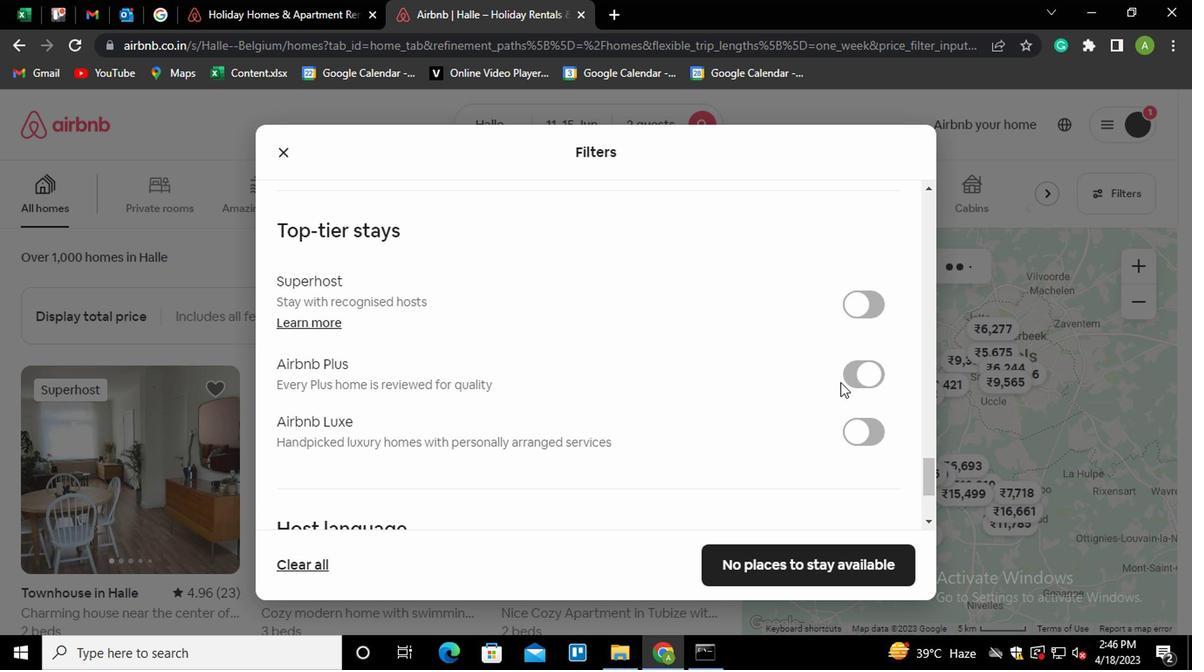
Action: Mouse scrolled (802, 402) with delta (0, 0)
Screenshot: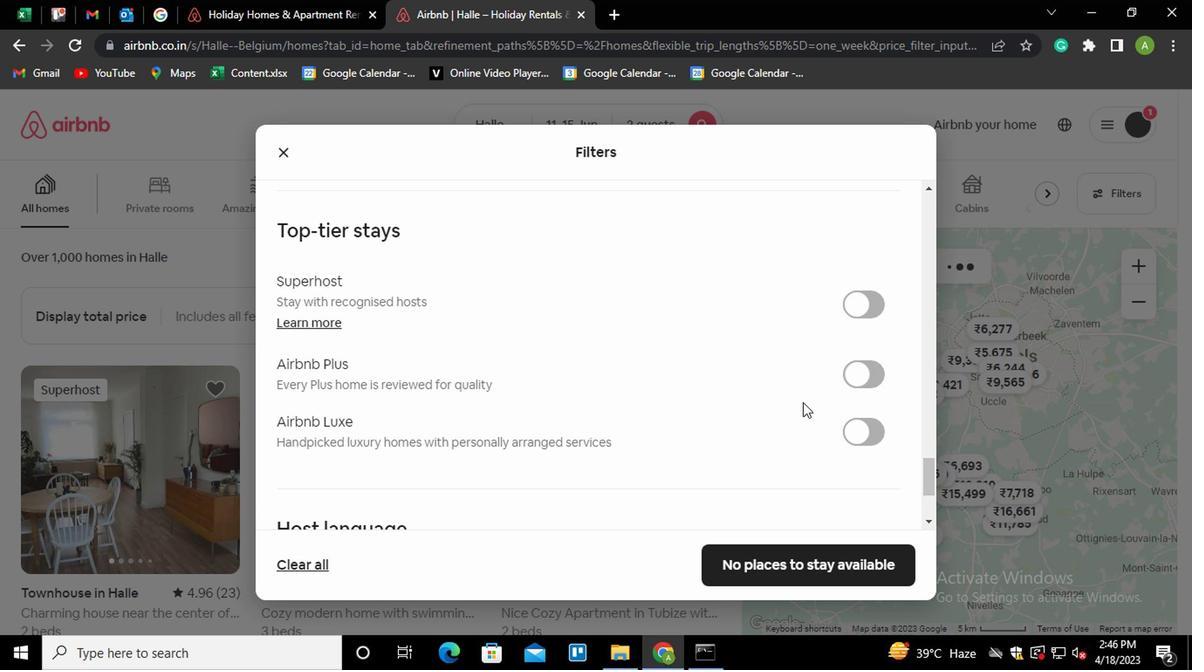
Action: Mouse scrolled (802, 402) with delta (0, 0)
Screenshot: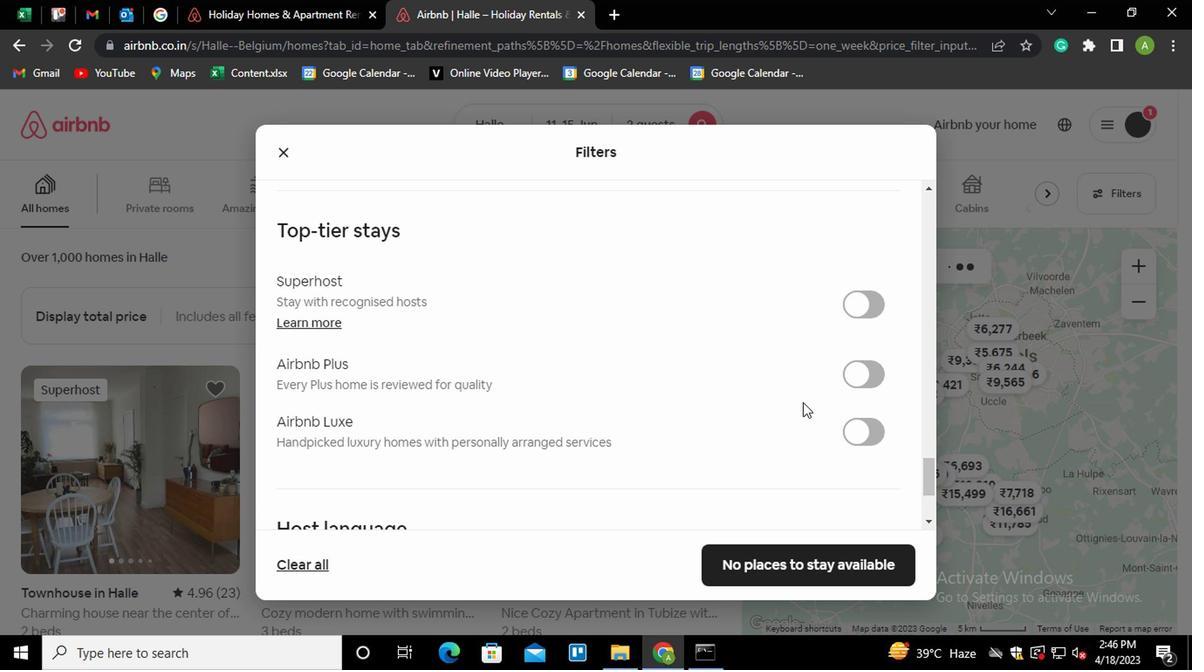 
Action: Mouse scrolled (802, 402) with delta (0, 0)
Screenshot: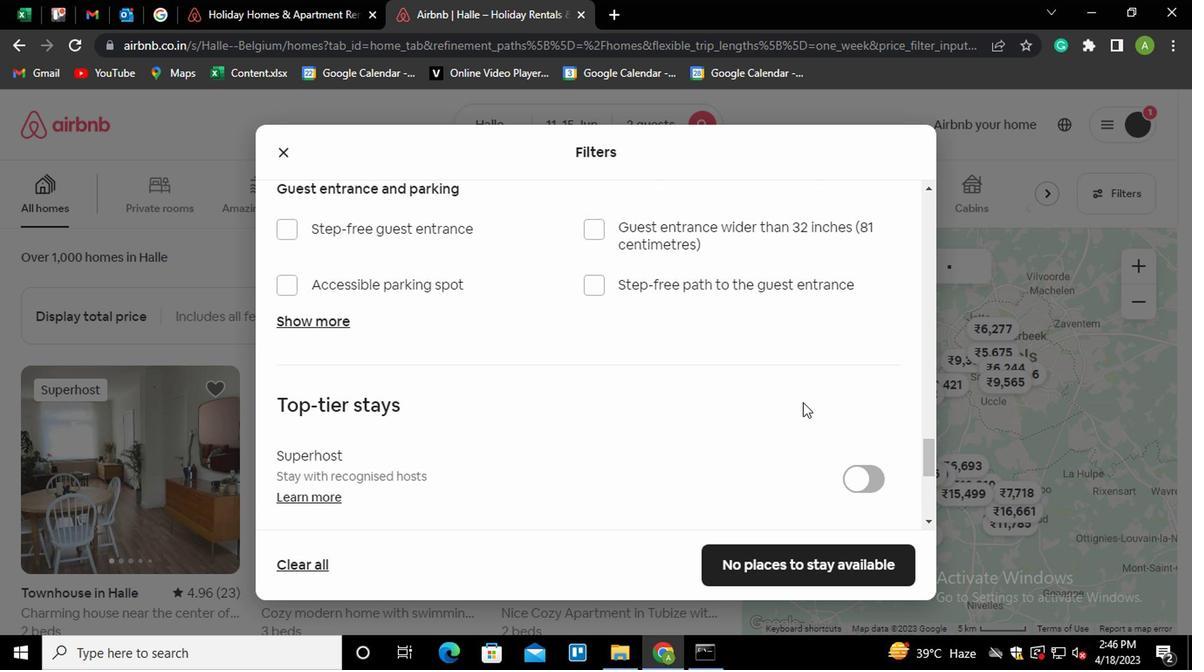 
Action: Mouse scrolled (802, 402) with delta (0, 0)
Screenshot: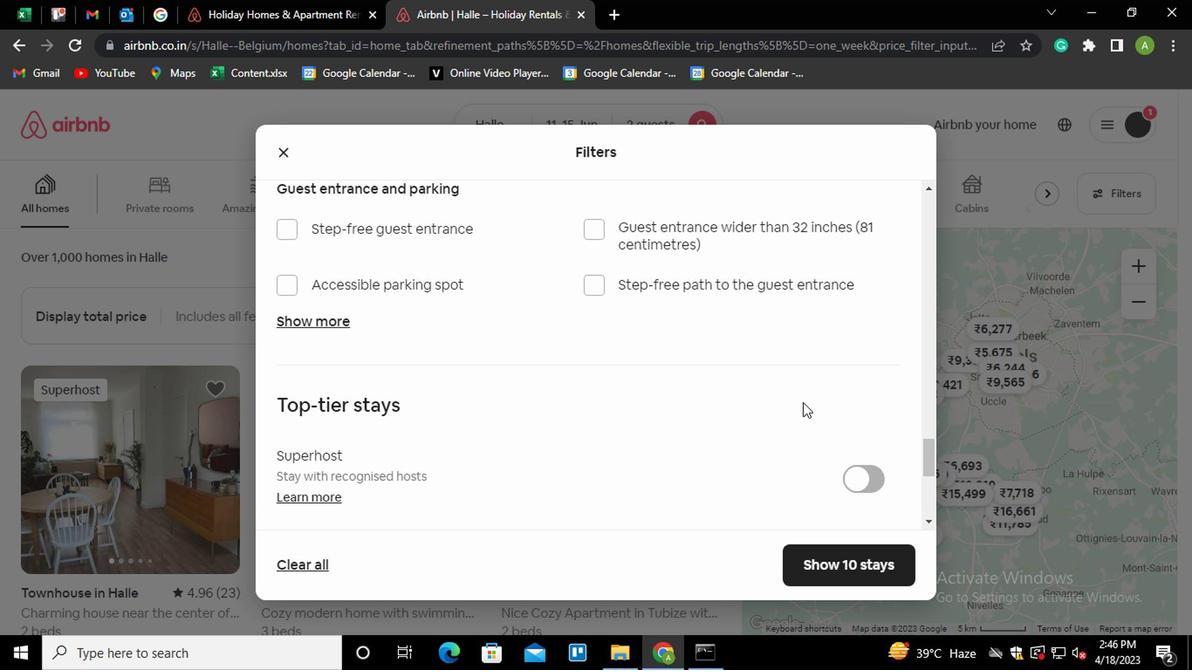 
Action: Mouse scrolled (802, 402) with delta (0, 0)
Screenshot: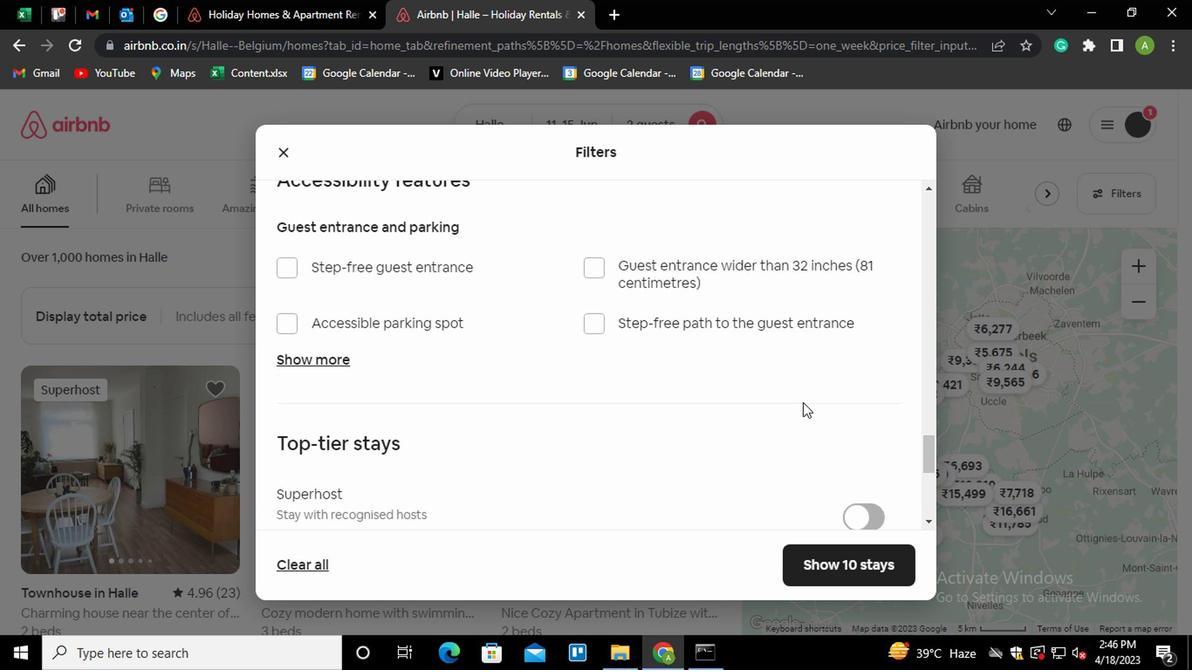 
Action: Mouse scrolled (802, 401) with delta (0, 0)
Screenshot: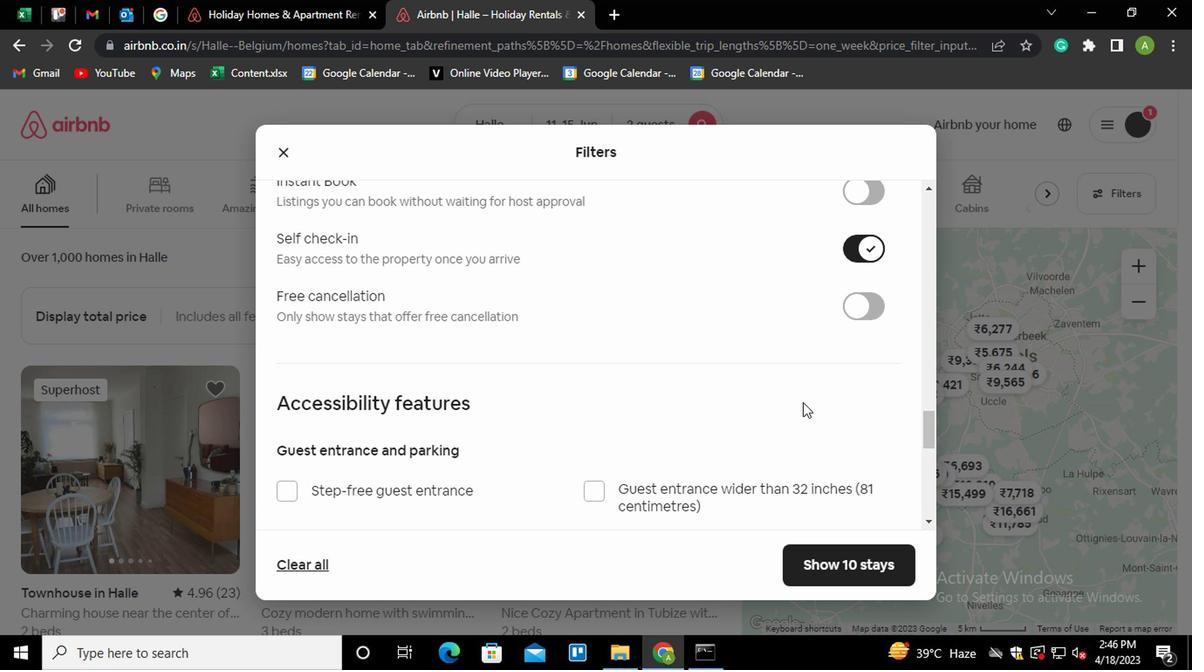 
Action: Mouse scrolled (802, 401) with delta (0, 0)
Screenshot: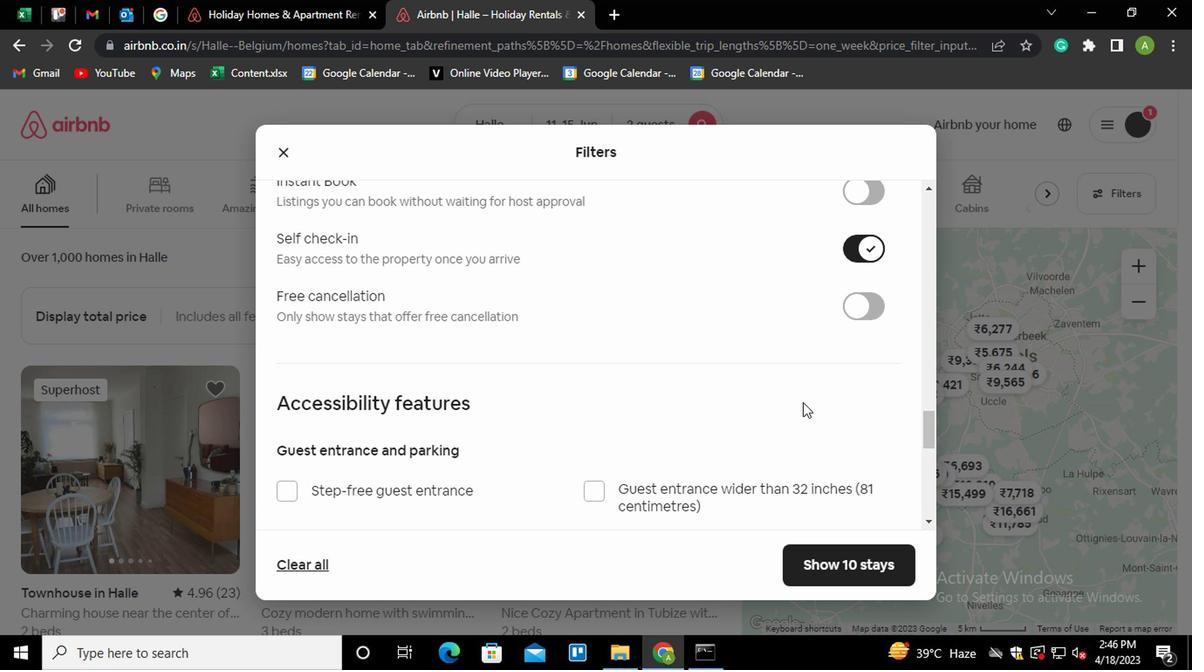 
Action: Mouse scrolled (802, 401) with delta (0, 0)
Screenshot: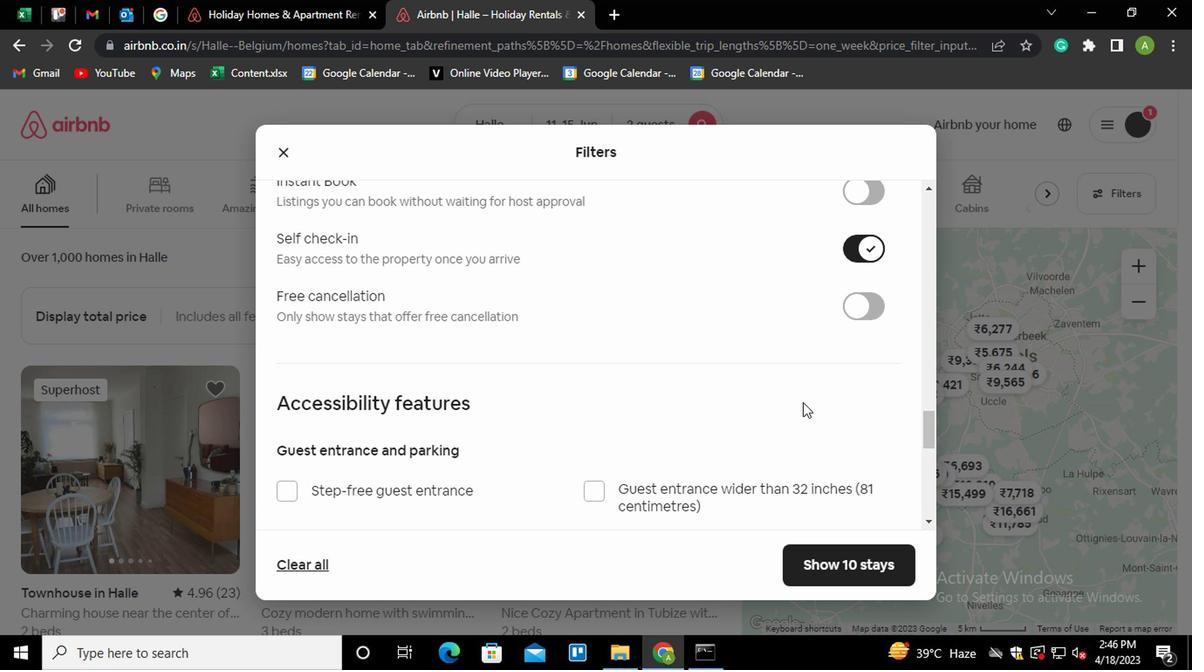 
Action: Mouse scrolled (802, 401) with delta (0, 0)
Screenshot: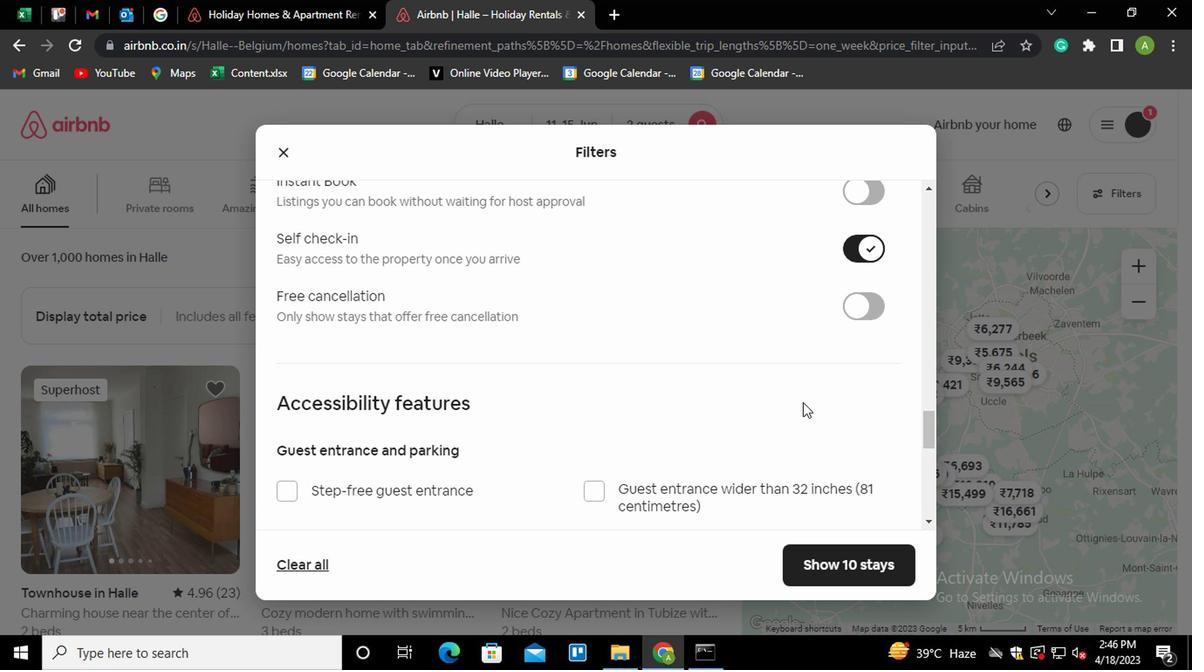 
Action: Mouse scrolled (802, 401) with delta (0, 0)
Screenshot: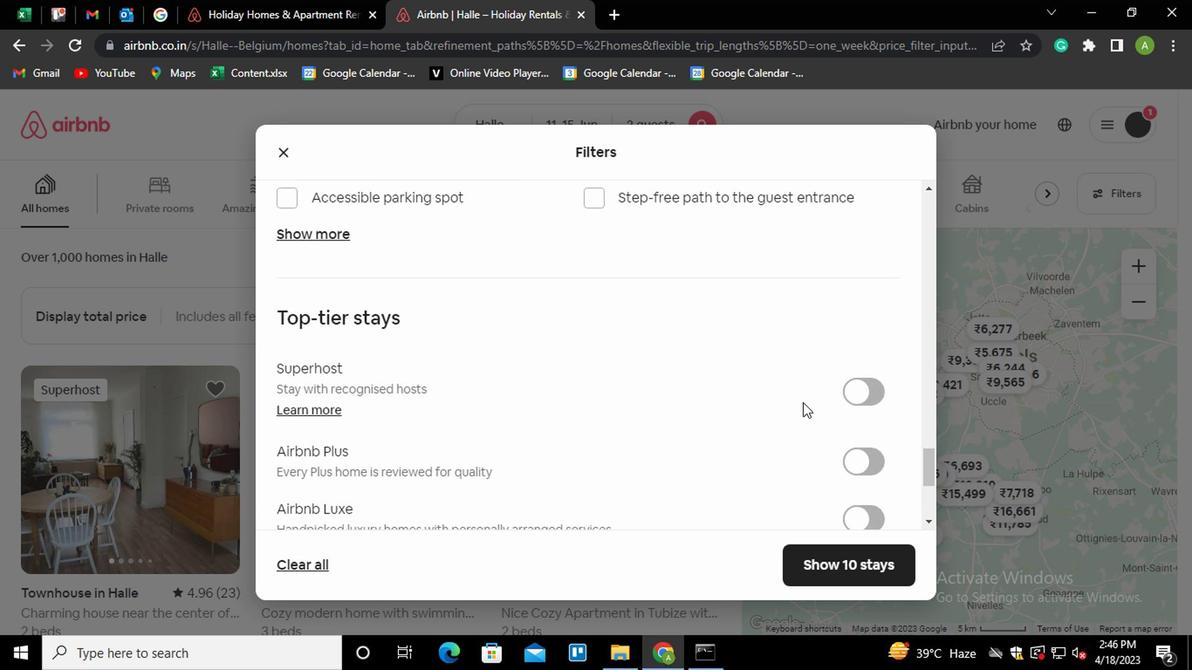 
Action: Mouse scrolled (802, 401) with delta (0, 0)
Screenshot: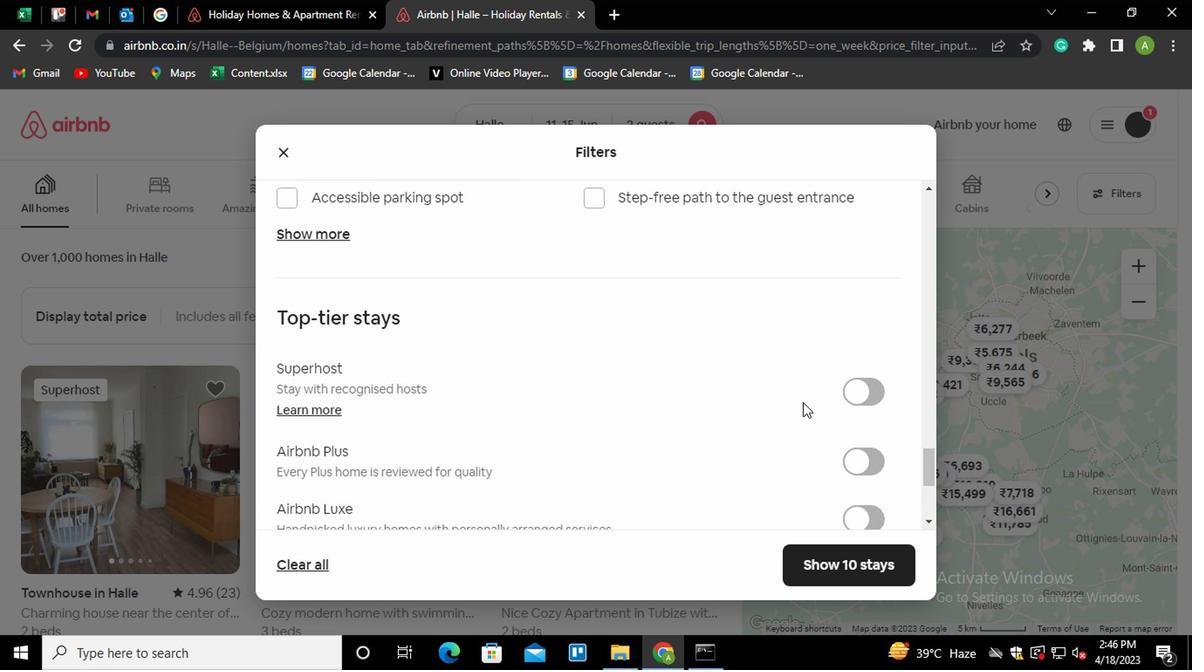 
Action: Mouse scrolled (802, 401) with delta (0, 0)
Screenshot: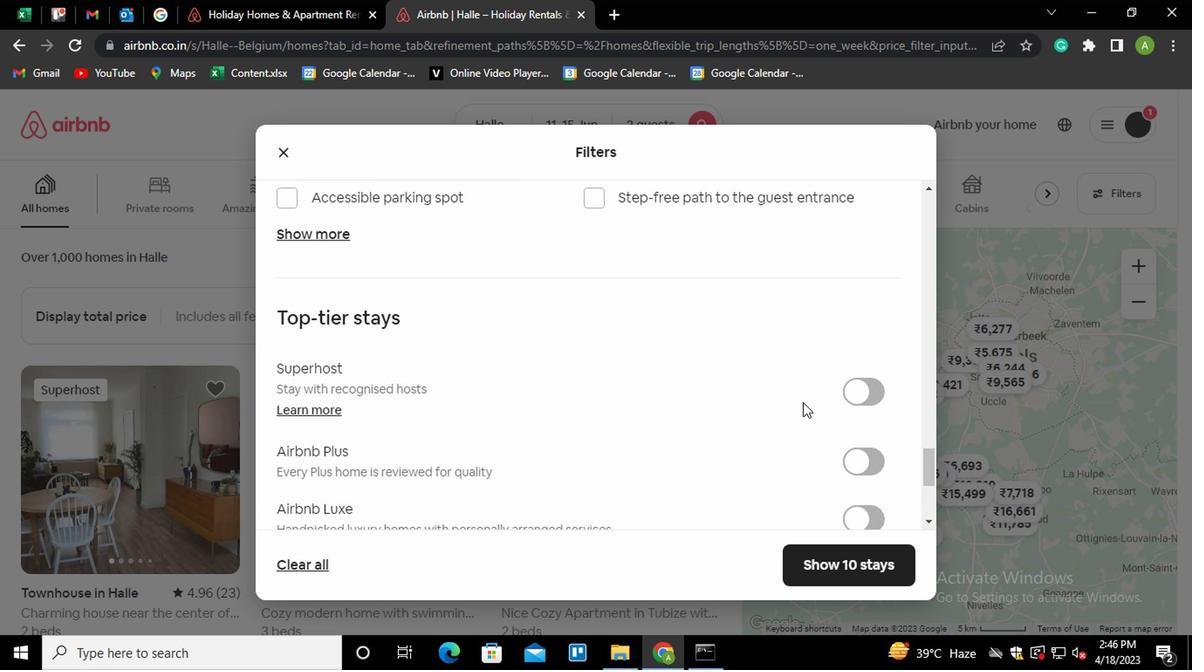 
Action: Mouse scrolled (802, 401) with delta (0, 0)
Screenshot: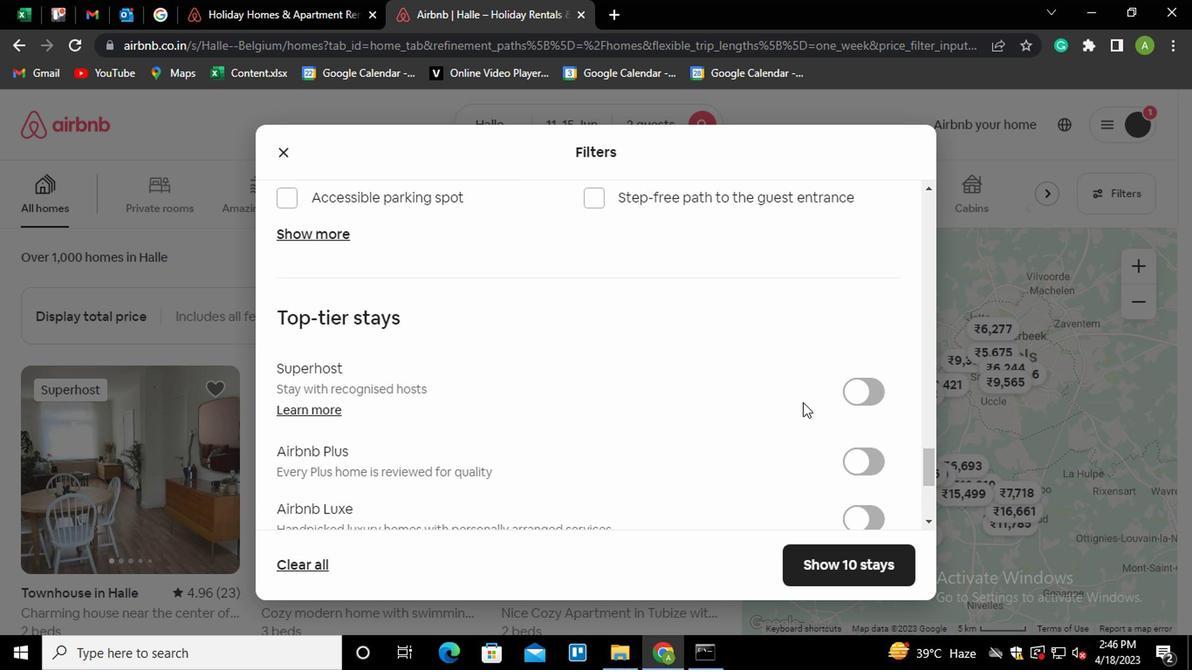 
Action: Mouse scrolled (802, 401) with delta (0, 0)
Screenshot: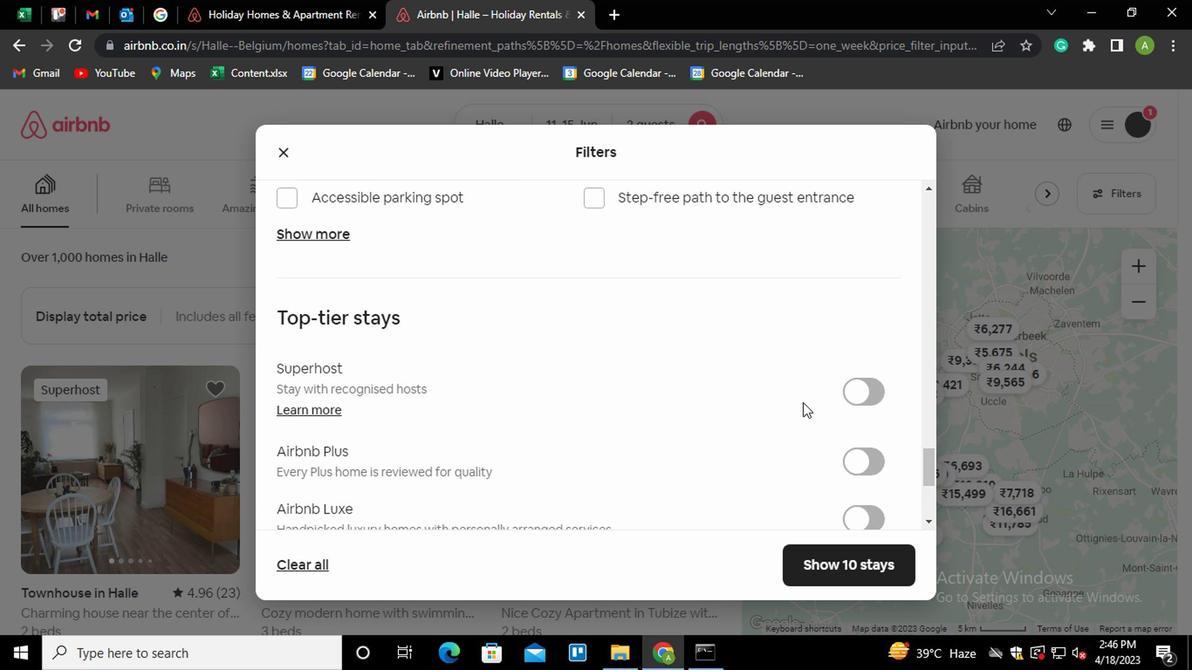 
Action: Mouse scrolled (802, 401) with delta (0, 0)
Screenshot: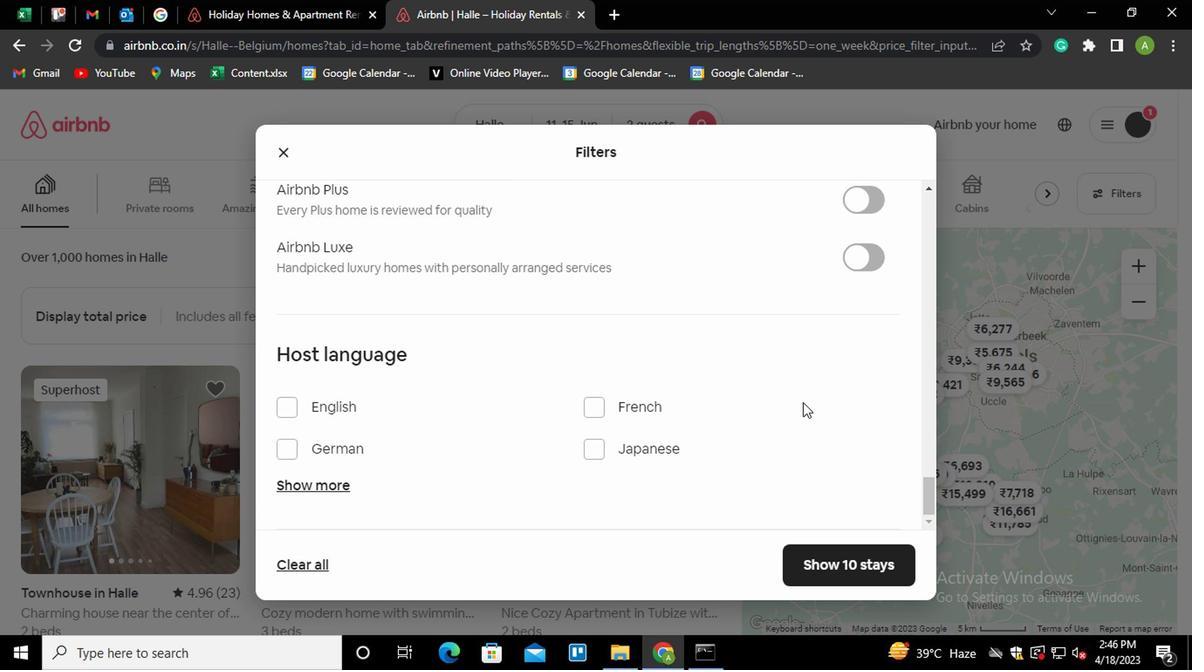 
Action: Mouse scrolled (802, 401) with delta (0, 0)
Screenshot: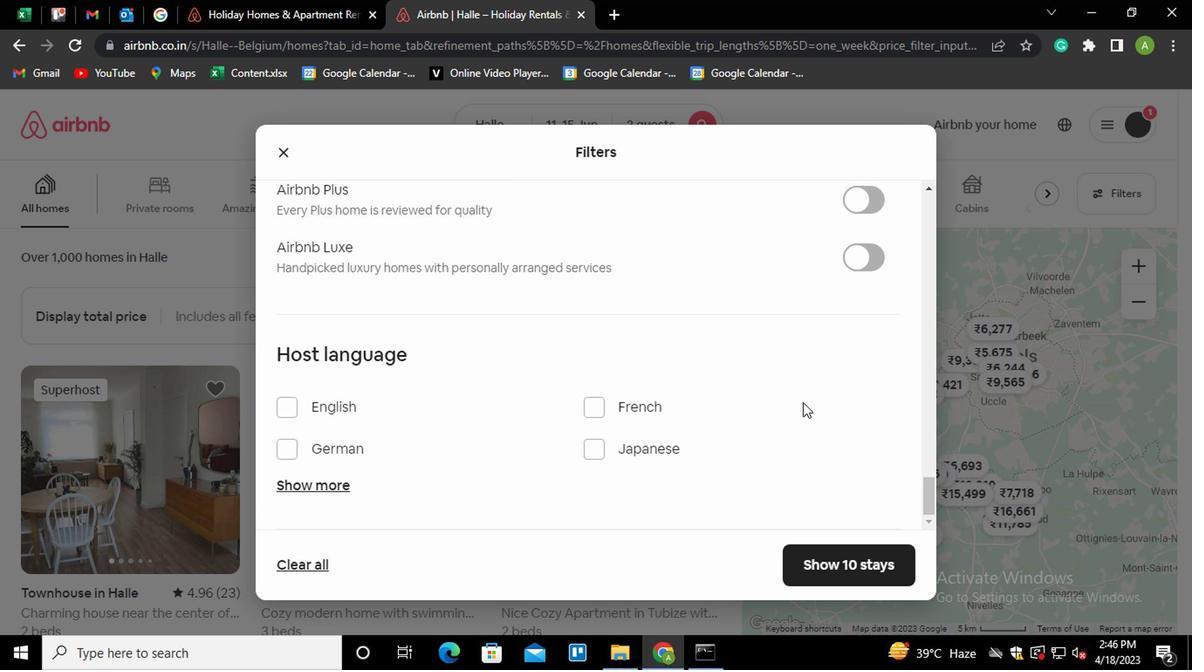 
Action: Mouse scrolled (802, 401) with delta (0, 0)
Screenshot: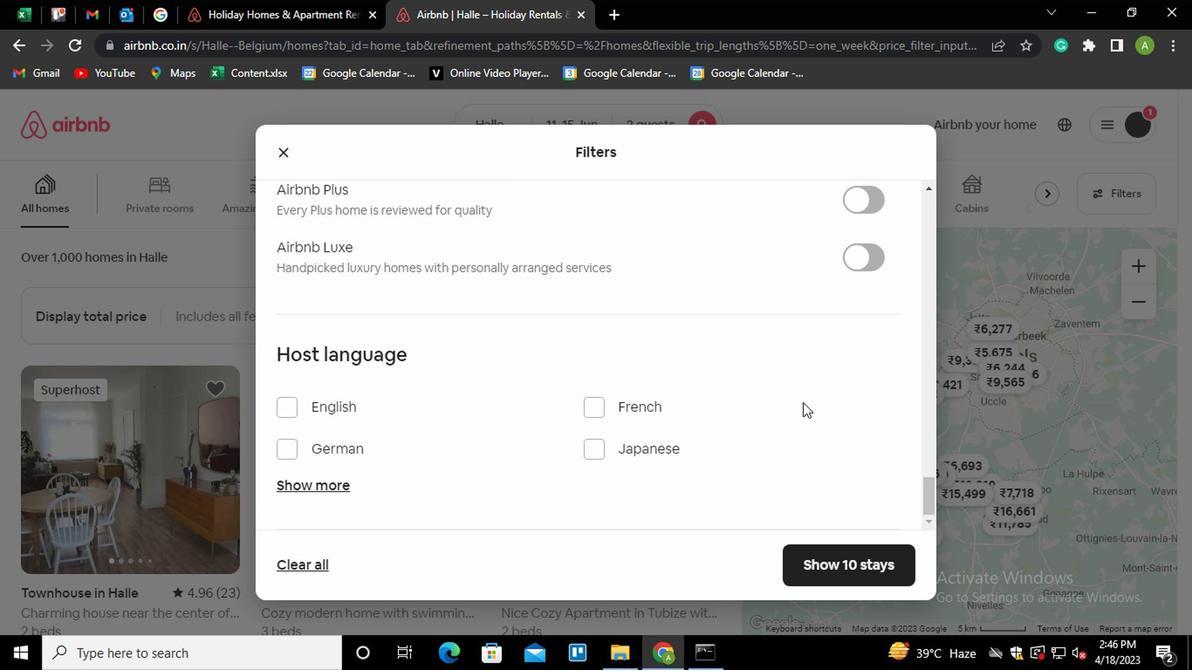 
Action: Mouse moved to (287, 393)
Screenshot: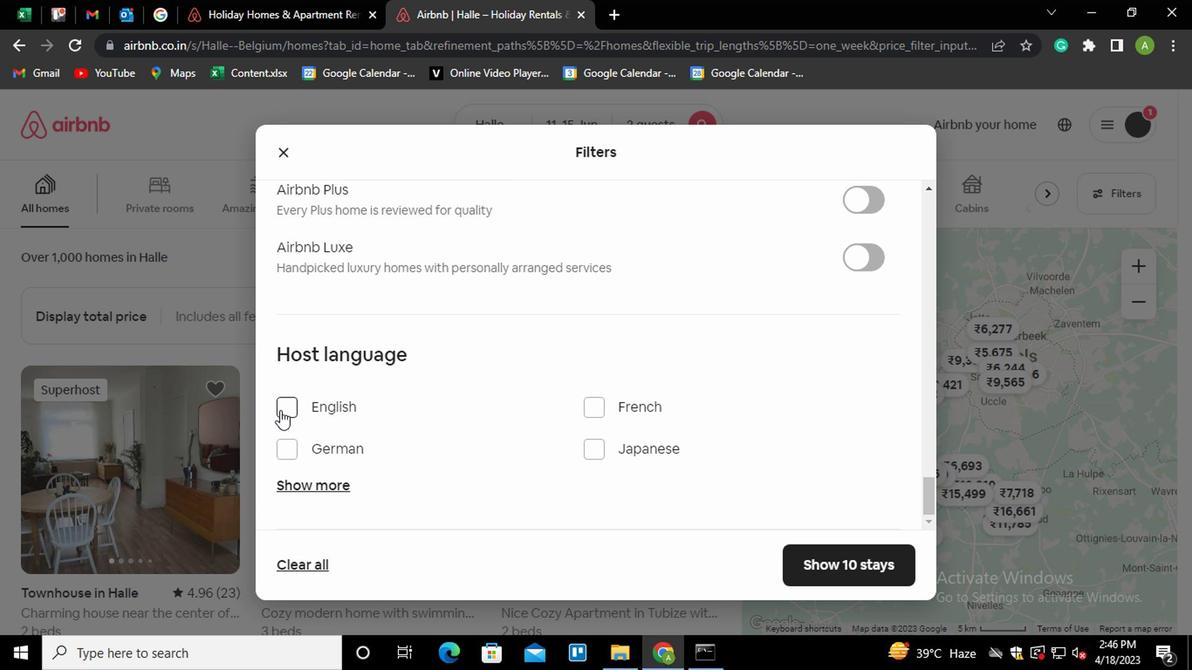 
Action: Mouse pressed left at (287, 393)
Screenshot: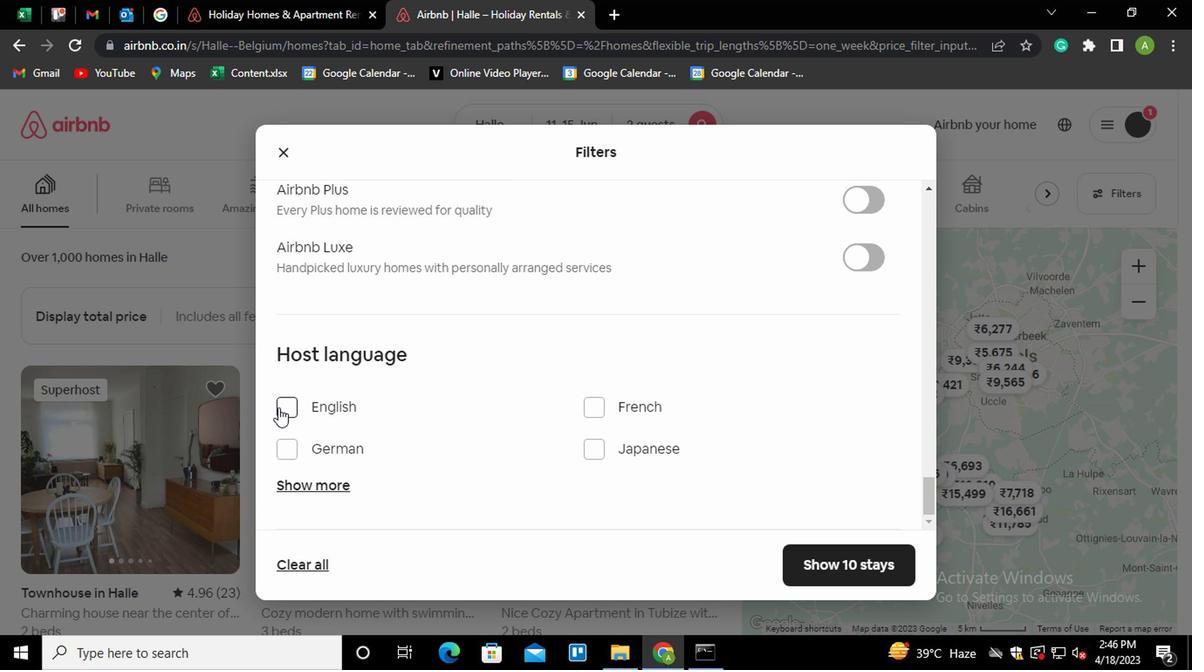 
Action: Mouse moved to (293, 405)
Screenshot: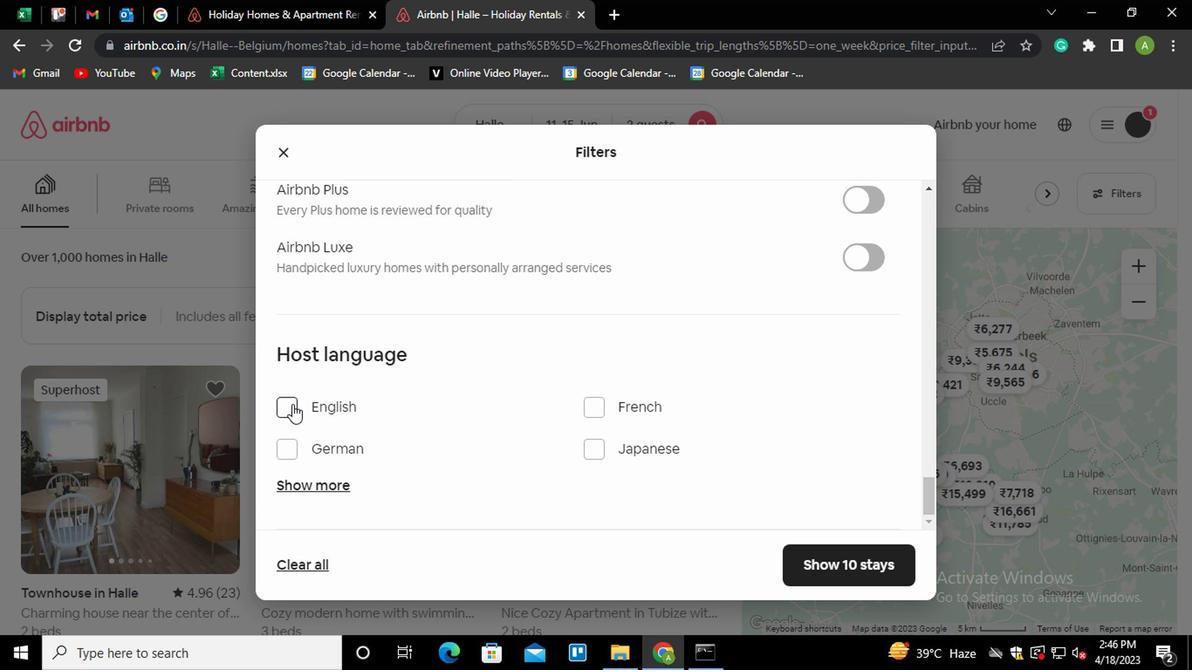 
Action: Mouse pressed left at (293, 405)
Screenshot: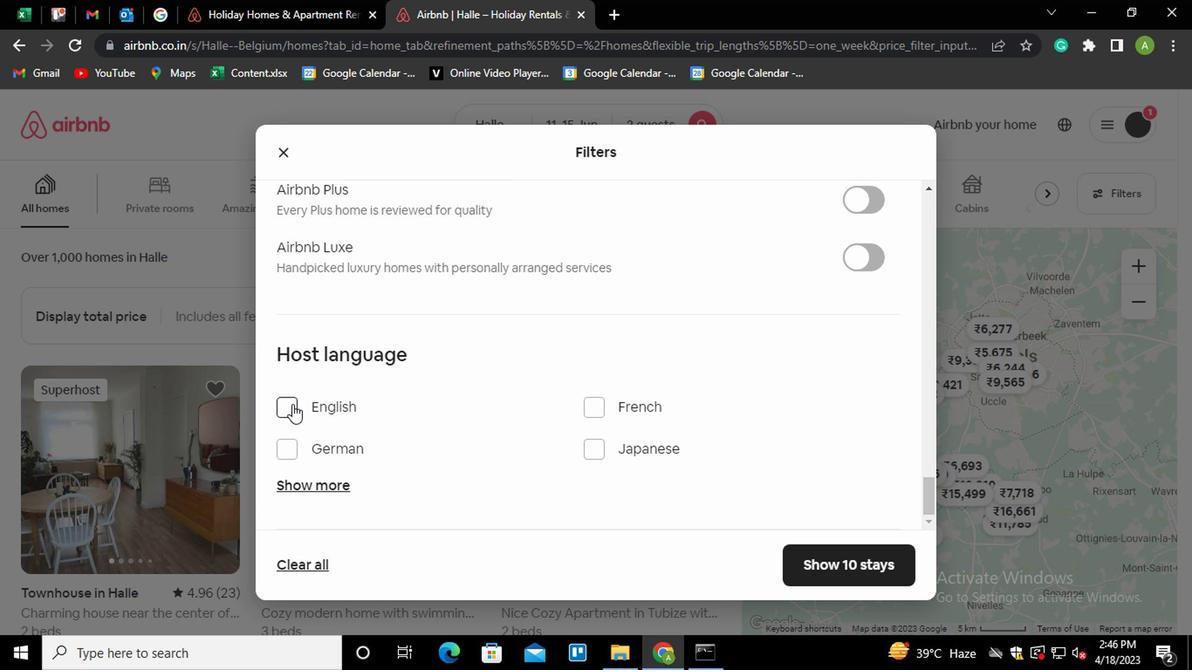 
Action: Mouse moved to (834, 539)
Screenshot: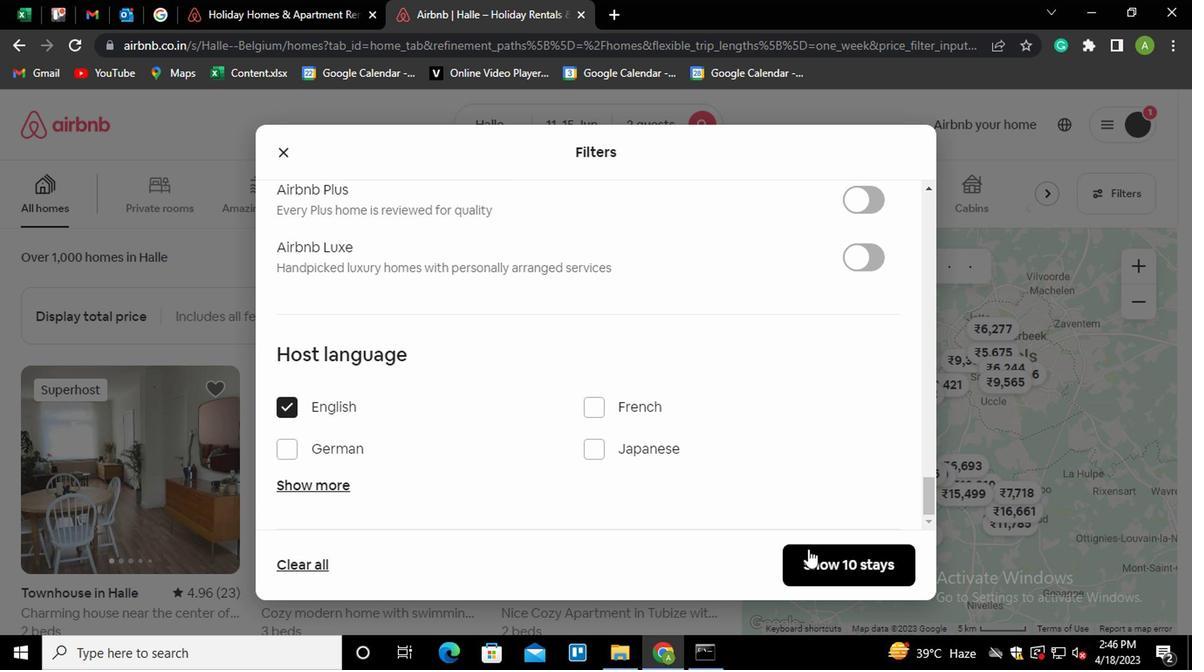 
Action: Mouse pressed left at (834, 539)
Screenshot: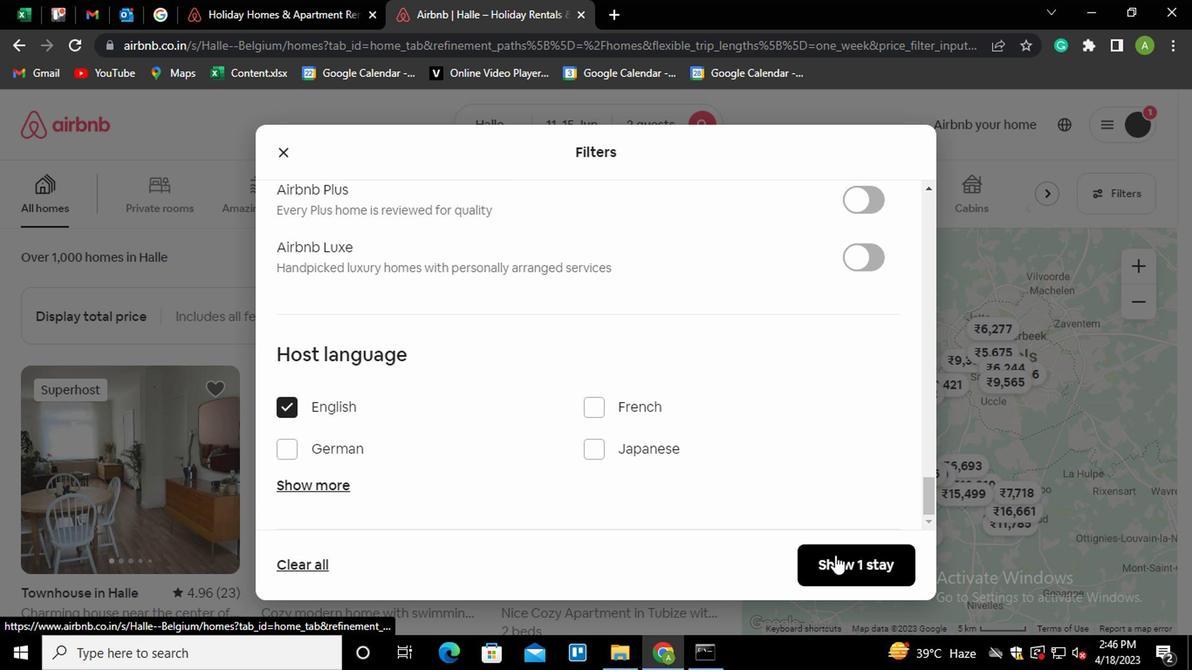 
Action: Mouse moved to (853, 550)
Screenshot: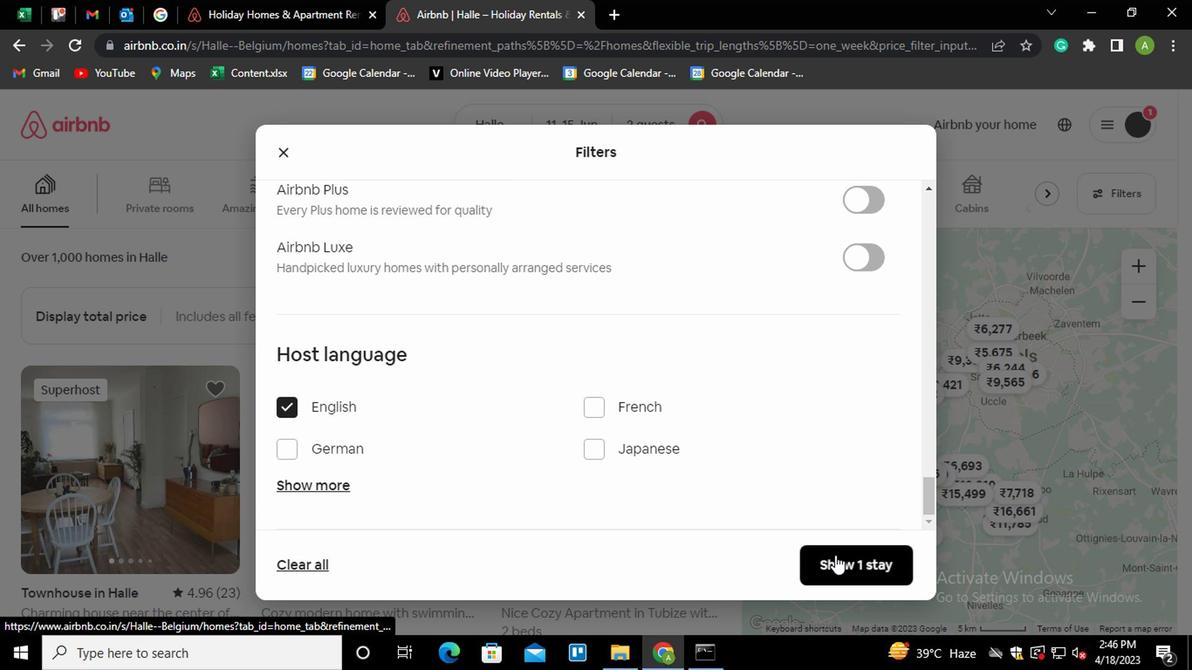 
